 Task: Look for space in Belmont, United States from 6th September, 2023 to 15th September, 2023 for 6 adults in price range Rs.8000 to Rs.12000. Place can be entire place or private room with 6 bedrooms having 6 beds and 6 bathrooms. Property type can be house, flat, guest house. Amenities needed are: wifi, TV, free parkinig on premises, gym, breakfast. Booking option can be shelf check-in. Required host language is English.
Action: Mouse moved to (496, 117)
Screenshot: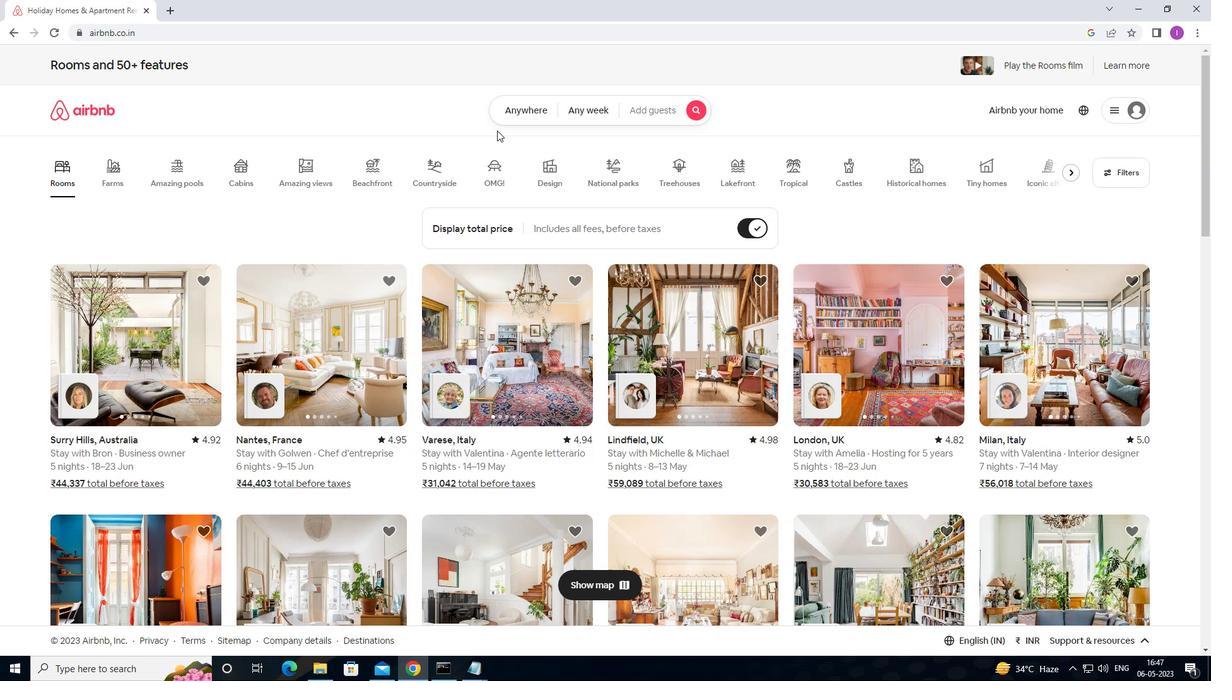 
Action: Mouse pressed left at (496, 117)
Screenshot: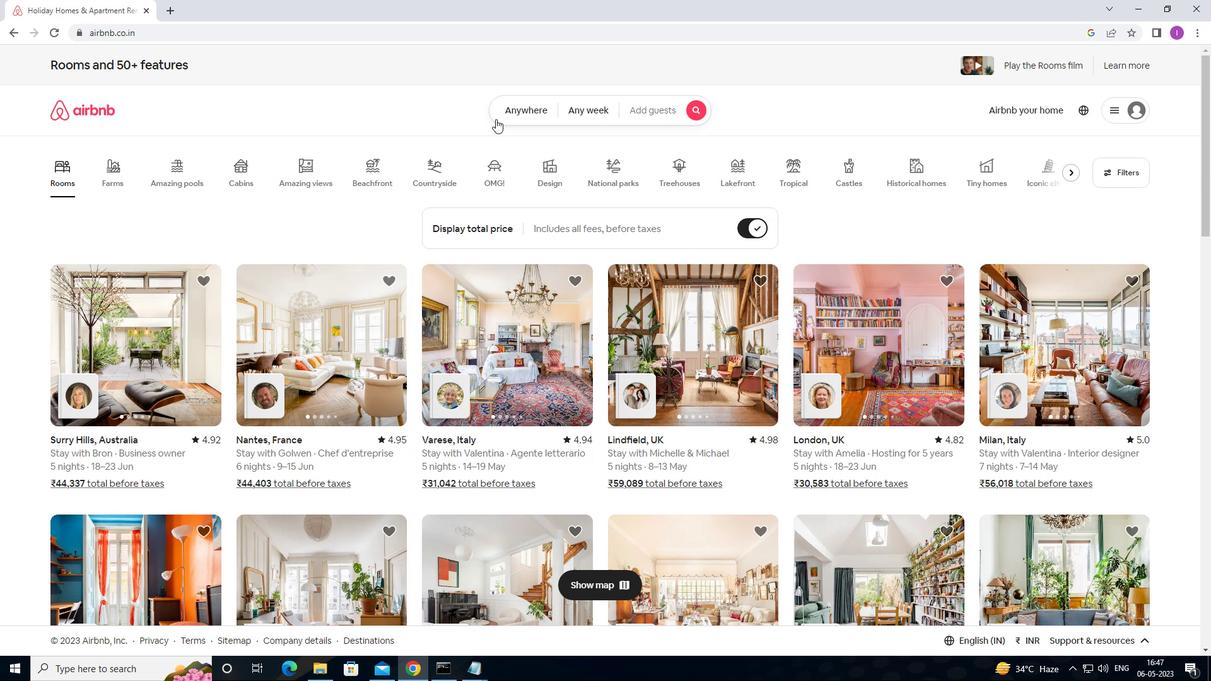
Action: Mouse moved to (435, 162)
Screenshot: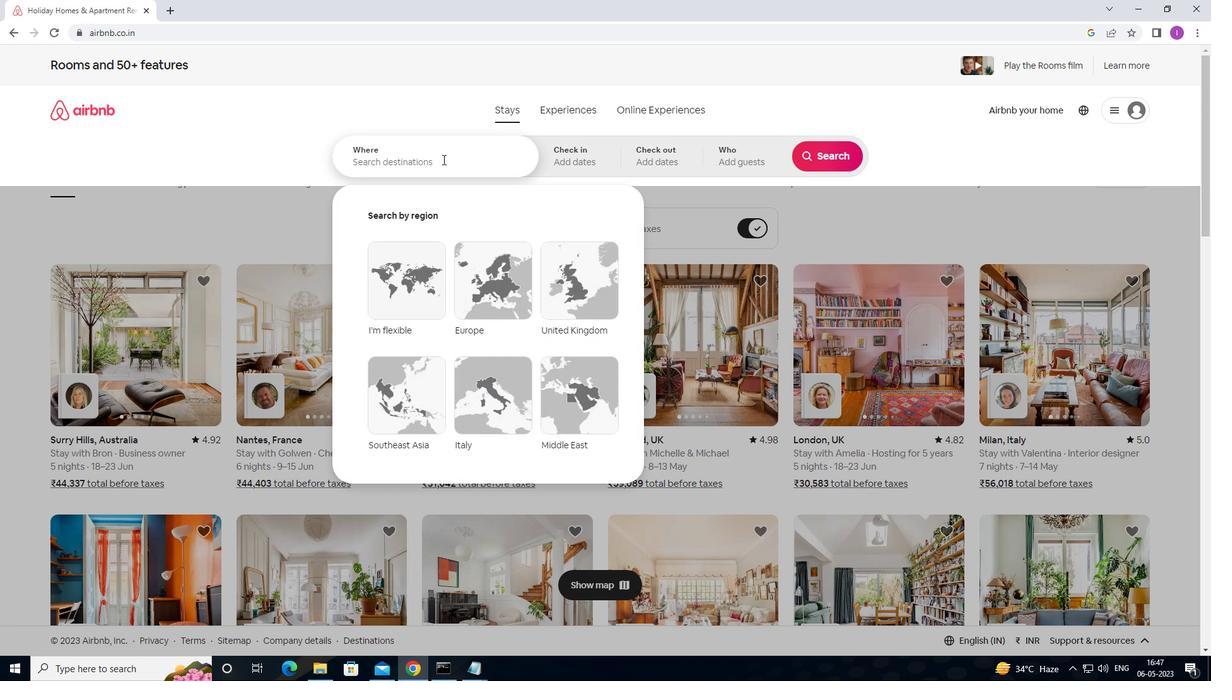 
Action: Mouse pressed left at (435, 162)
Screenshot: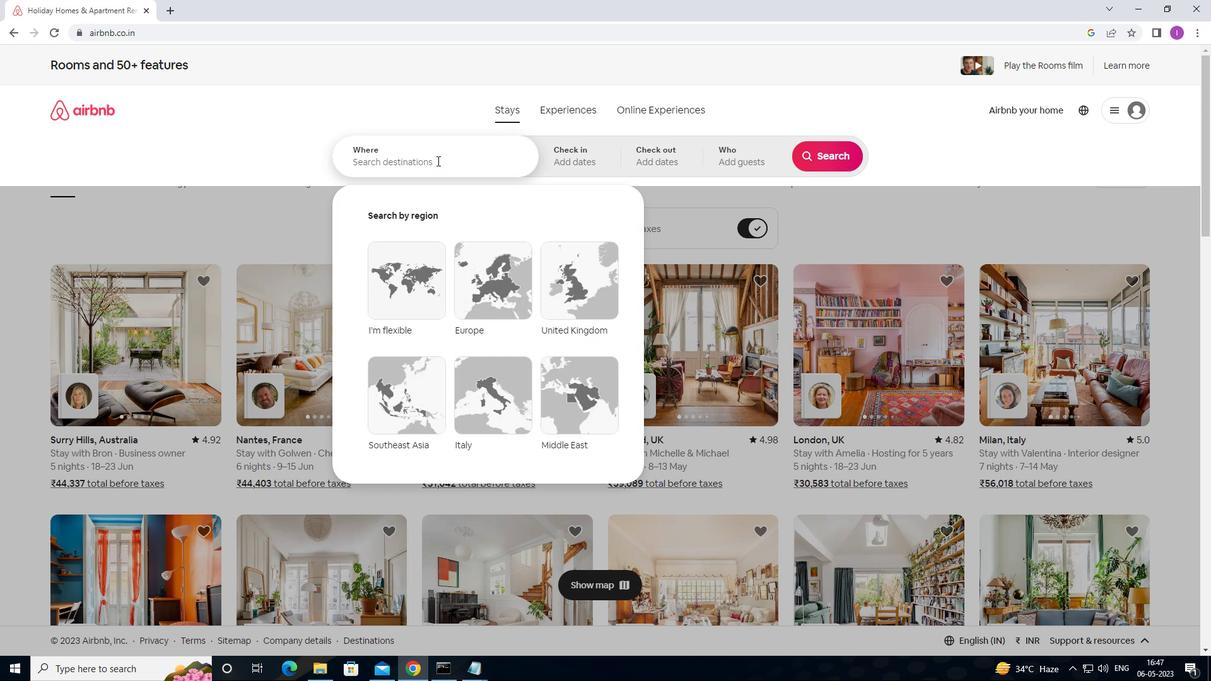 
Action: Key pressed <Key.shift>BELMONT,<Key.shift>UNITED<Key.space>STATES
Screenshot: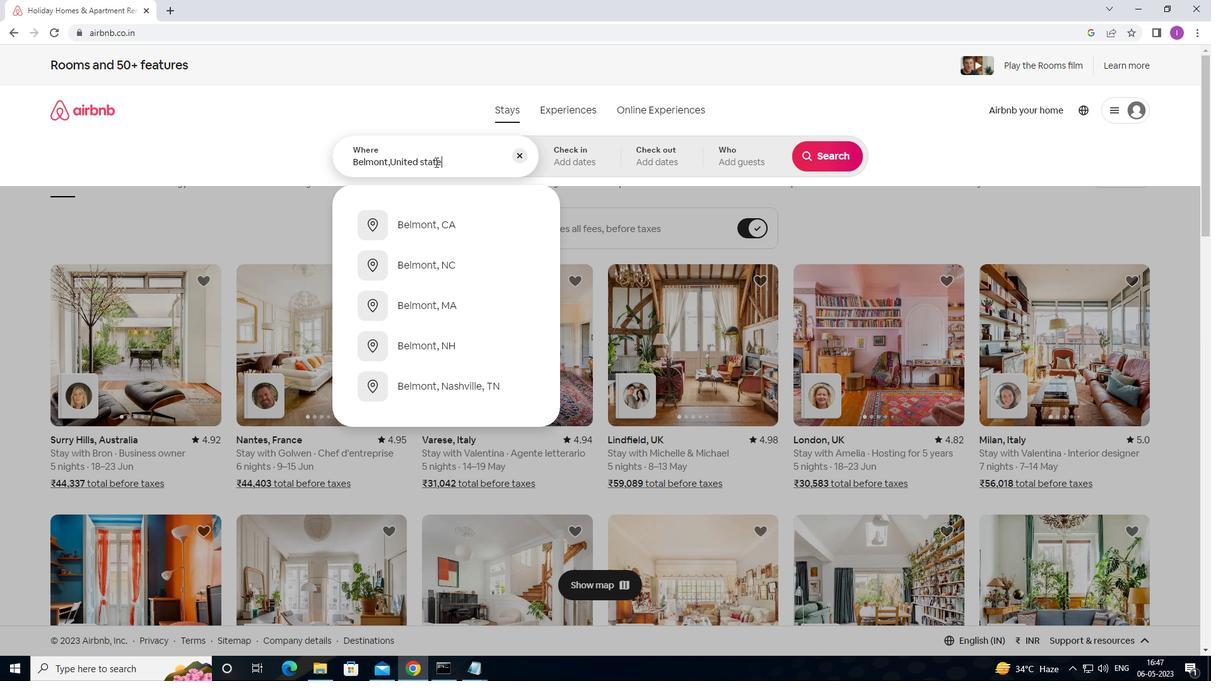 
Action: Mouse moved to (601, 165)
Screenshot: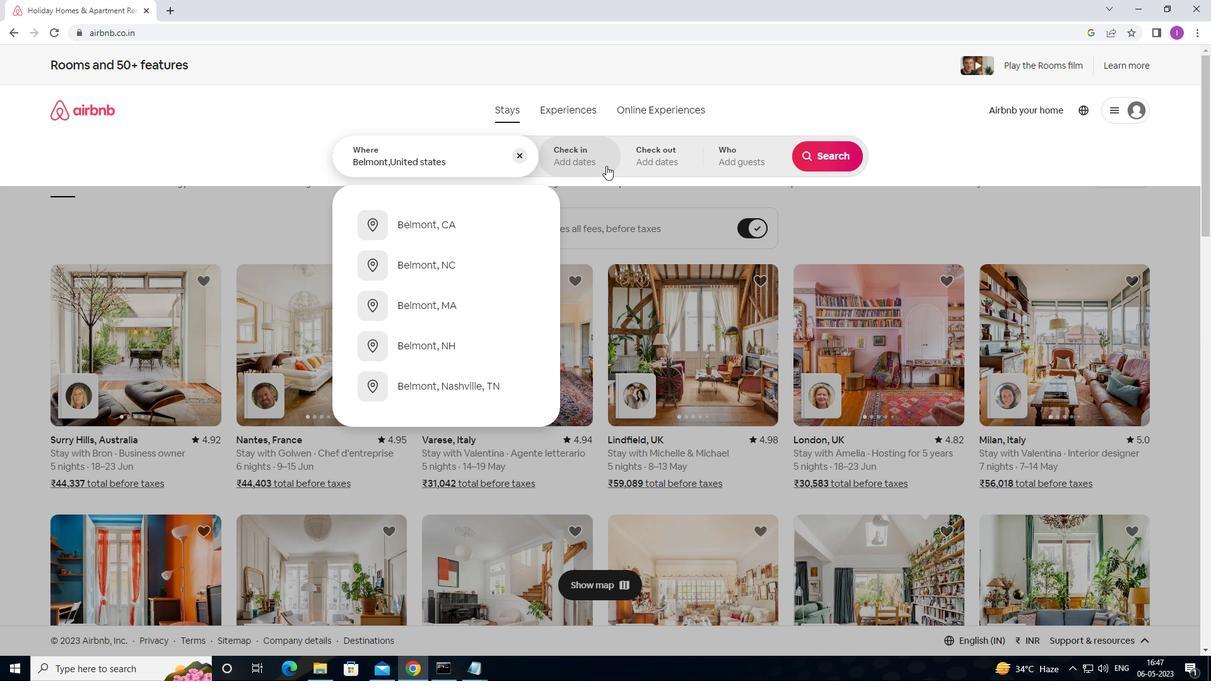 
Action: Mouse pressed left at (601, 165)
Screenshot: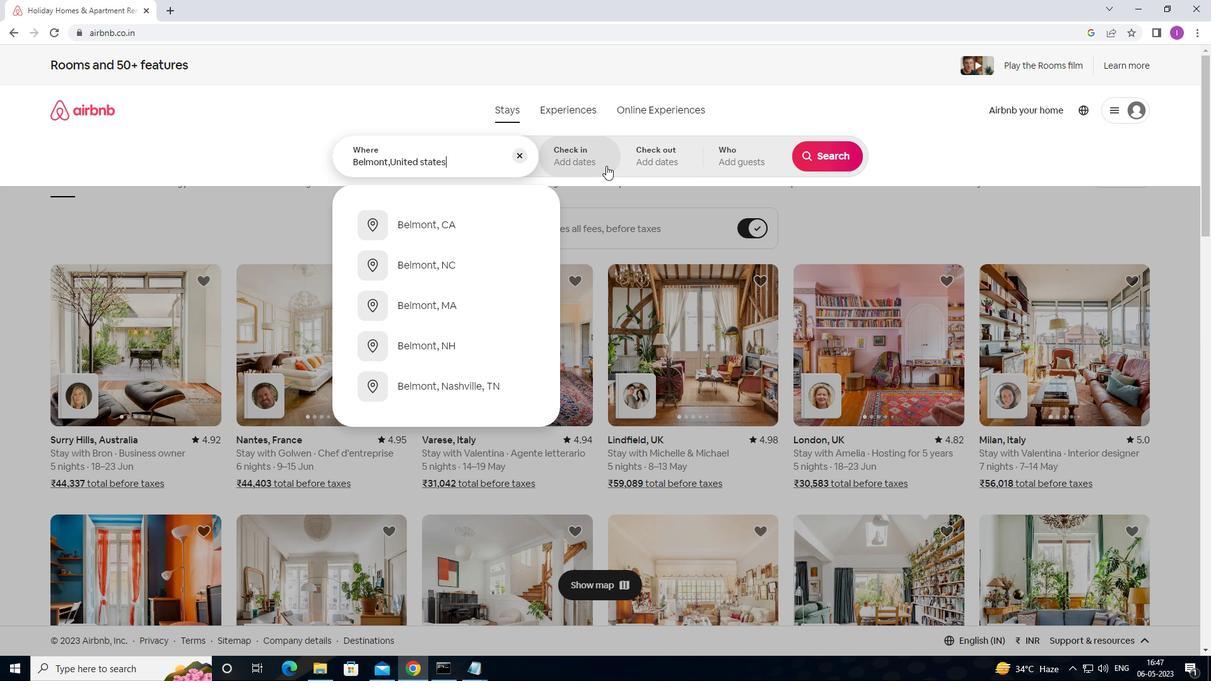 
Action: Mouse moved to (555, 154)
Screenshot: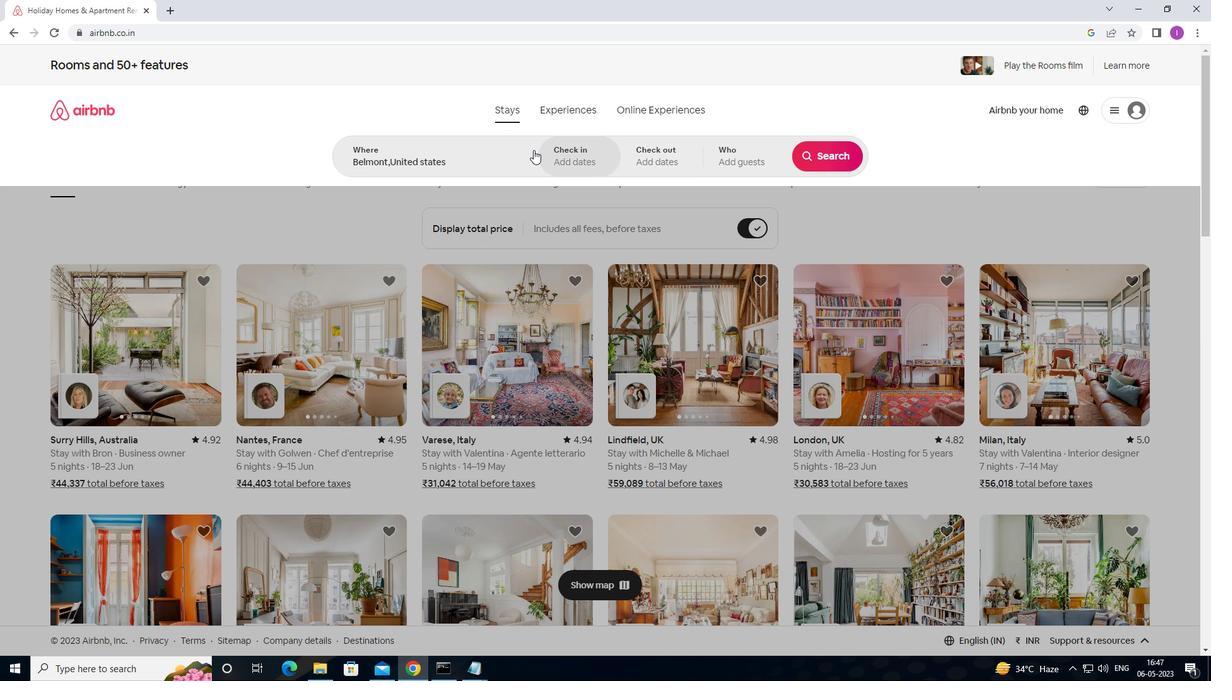 
Action: Mouse pressed left at (555, 154)
Screenshot: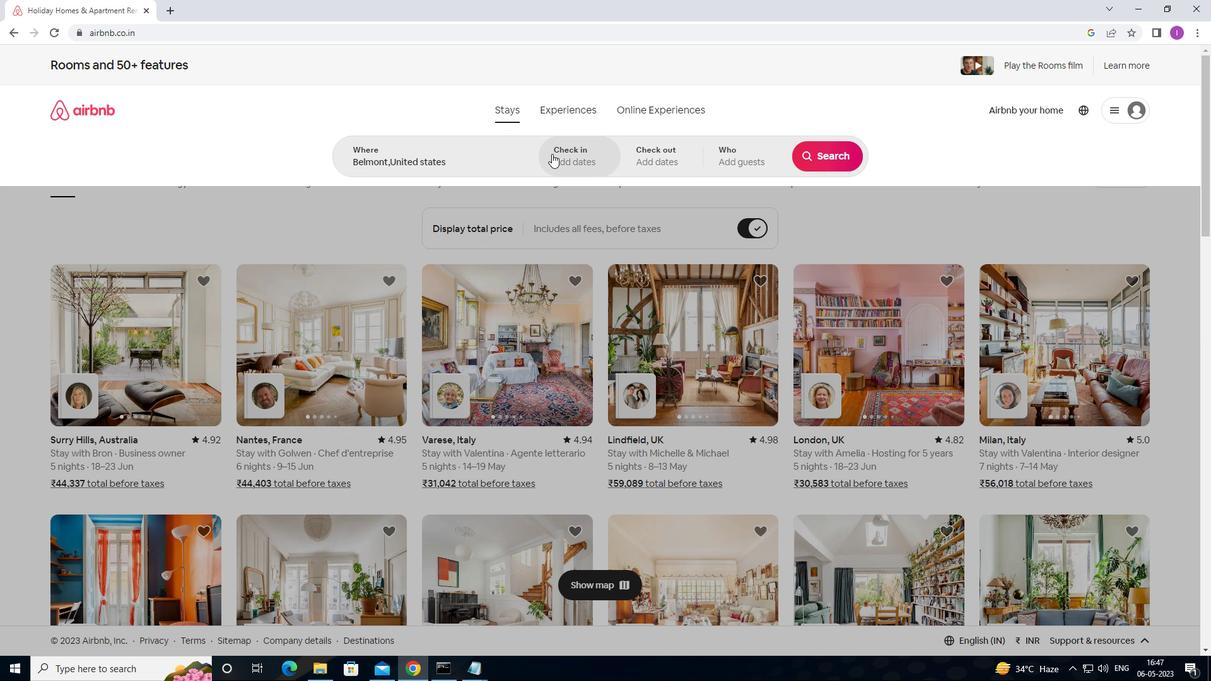 
Action: Mouse moved to (575, 154)
Screenshot: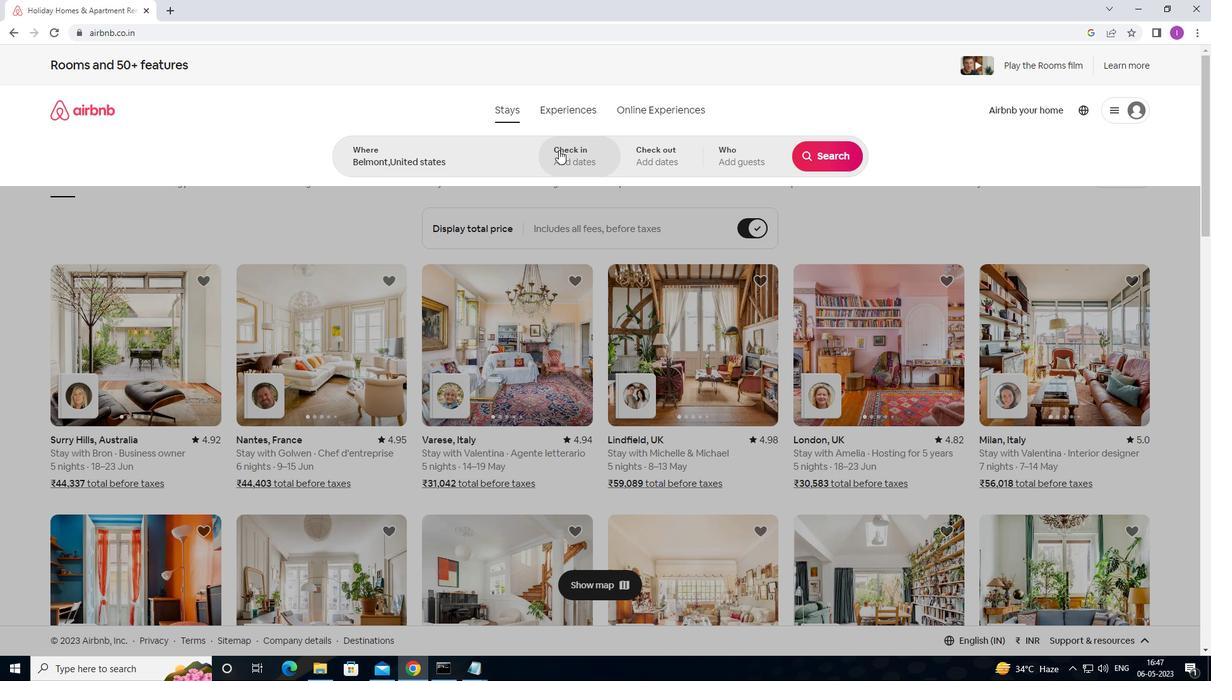 
Action: Mouse pressed left at (575, 154)
Screenshot: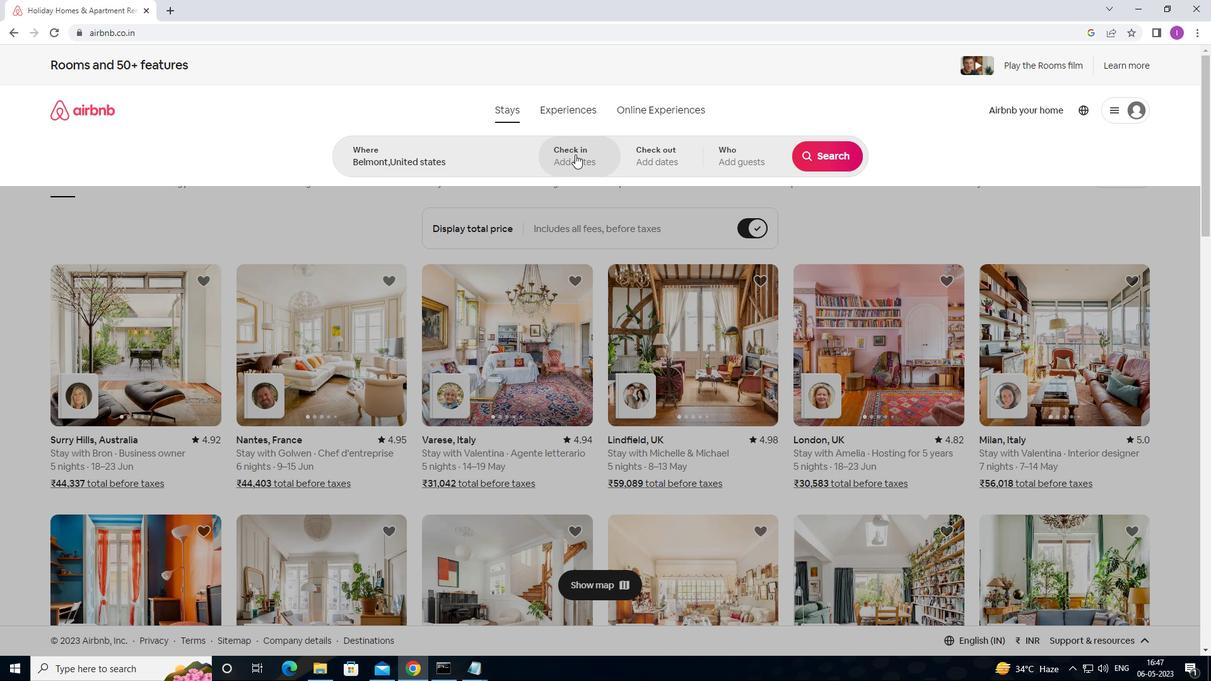 
Action: Mouse moved to (820, 261)
Screenshot: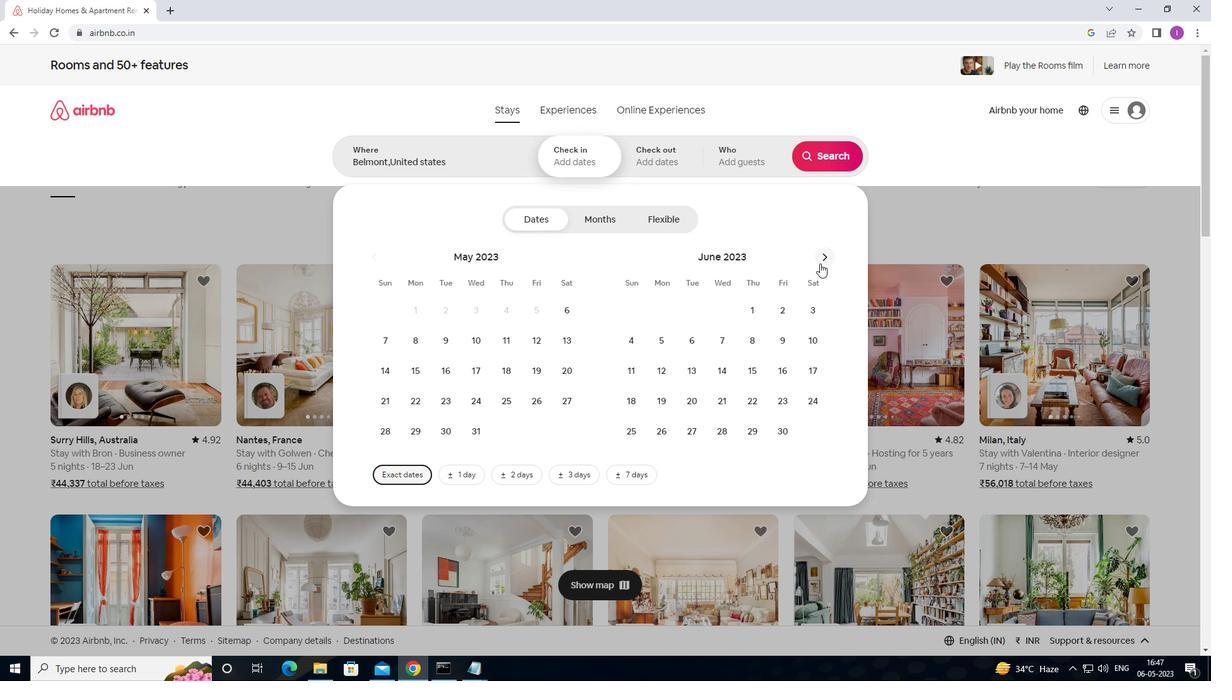 
Action: Mouse pressed left at (820, 261)
Screenshot: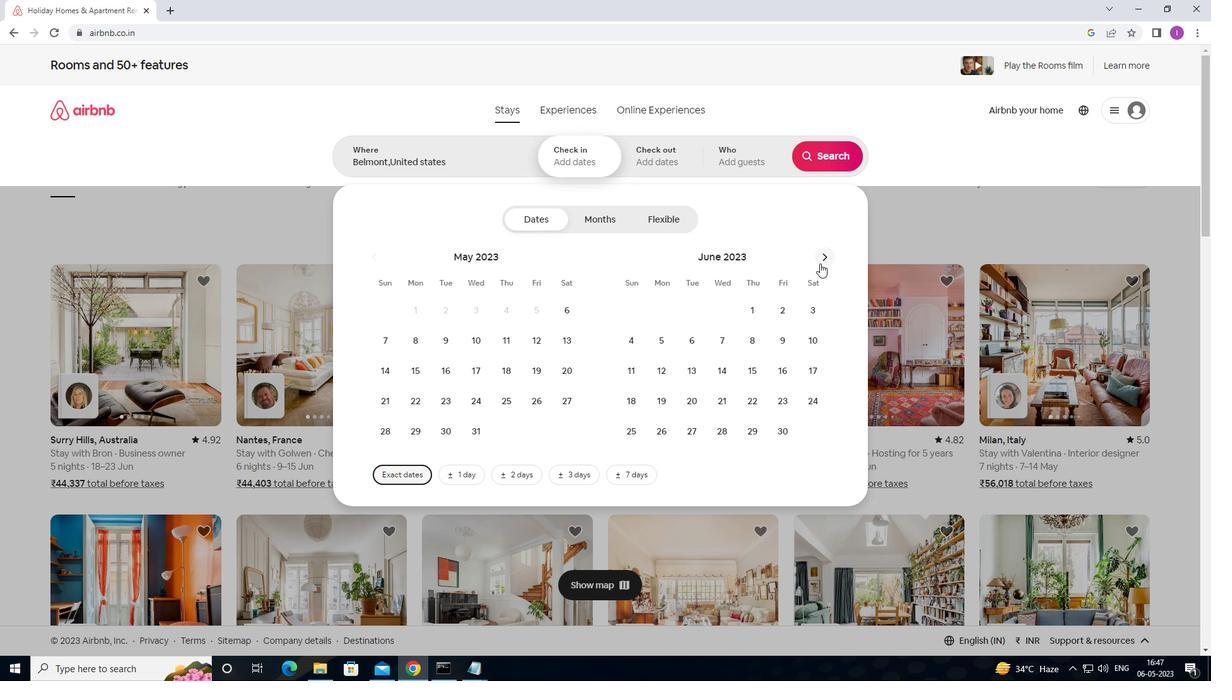 
Action: Mouse moved to (820, 261)
Screenshot: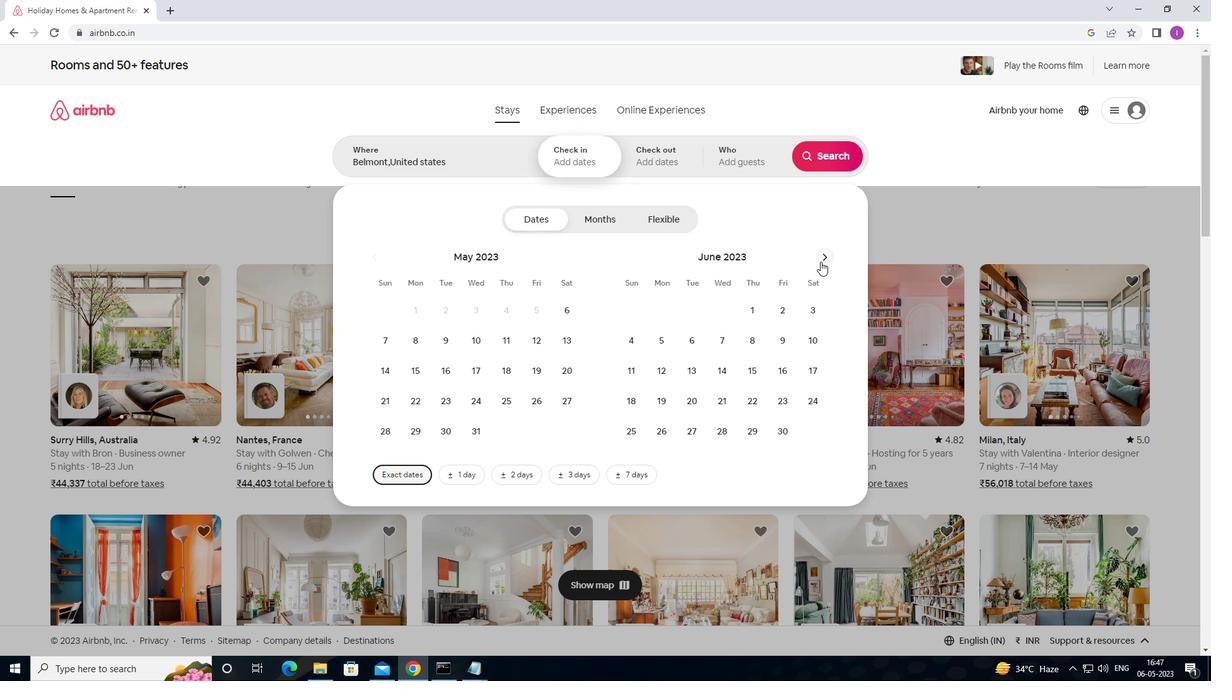 
Action: Mouse pressed left at (820, 261)
Screenshot: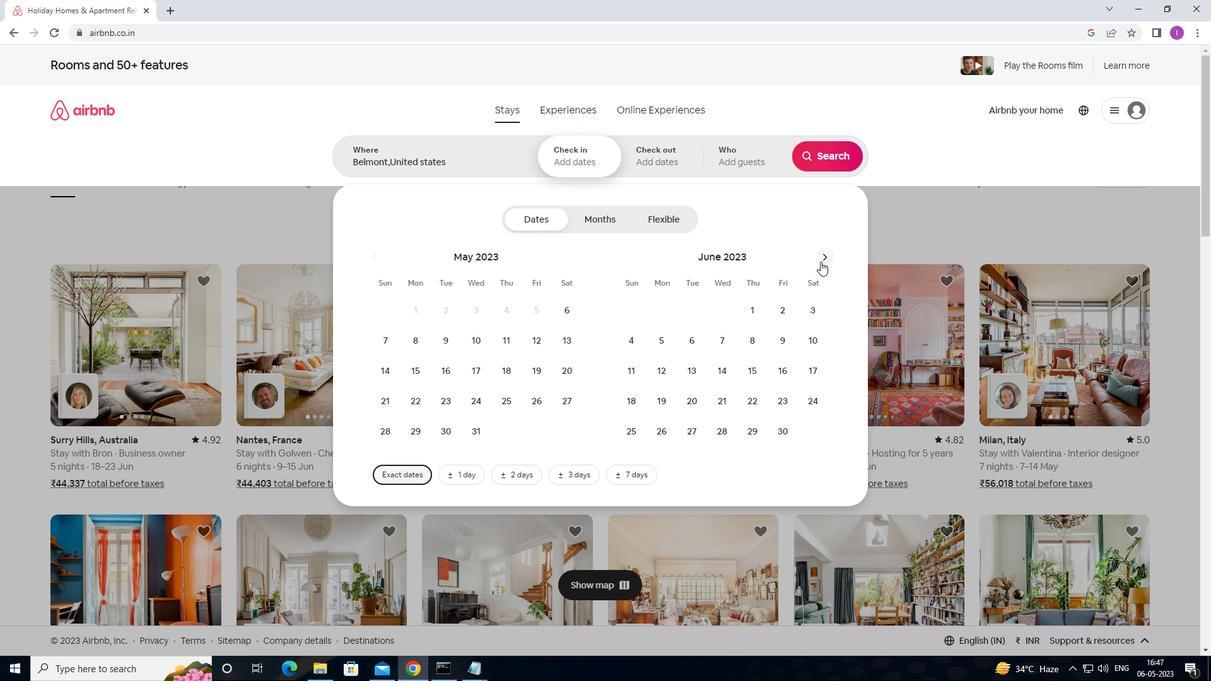 
Action: Mouse moved to (822, 261)
Screenshot: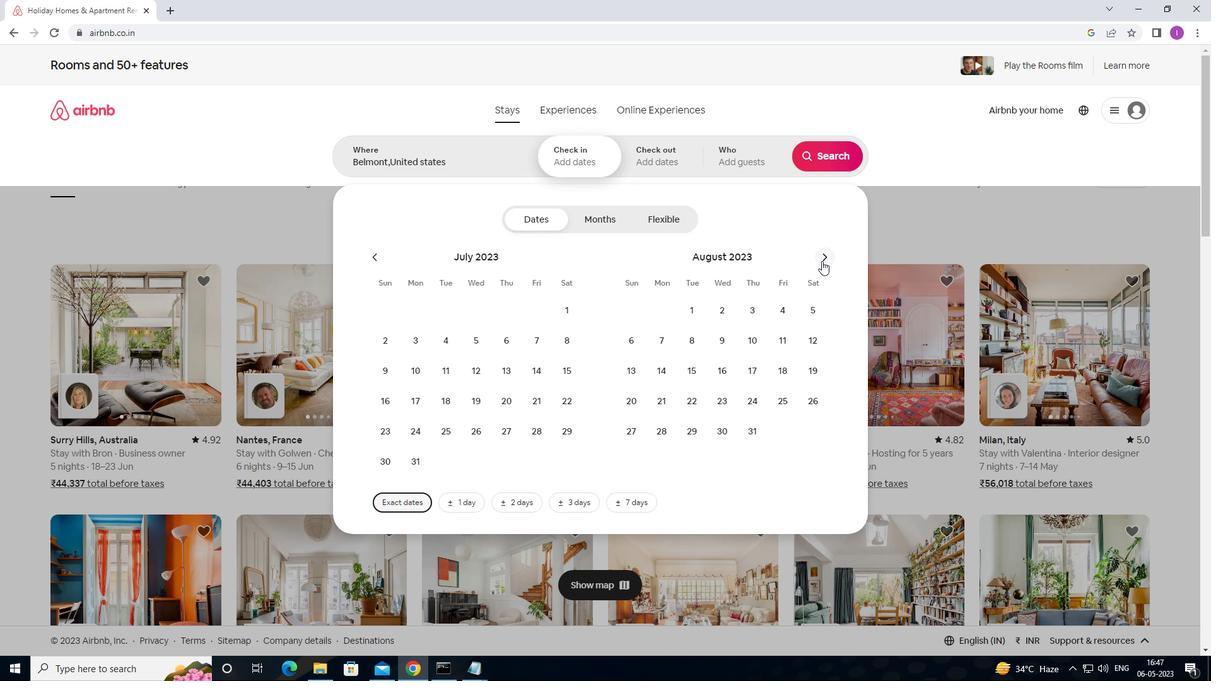 
Action: Mouse pressed left at (822, 261)
Screenshot: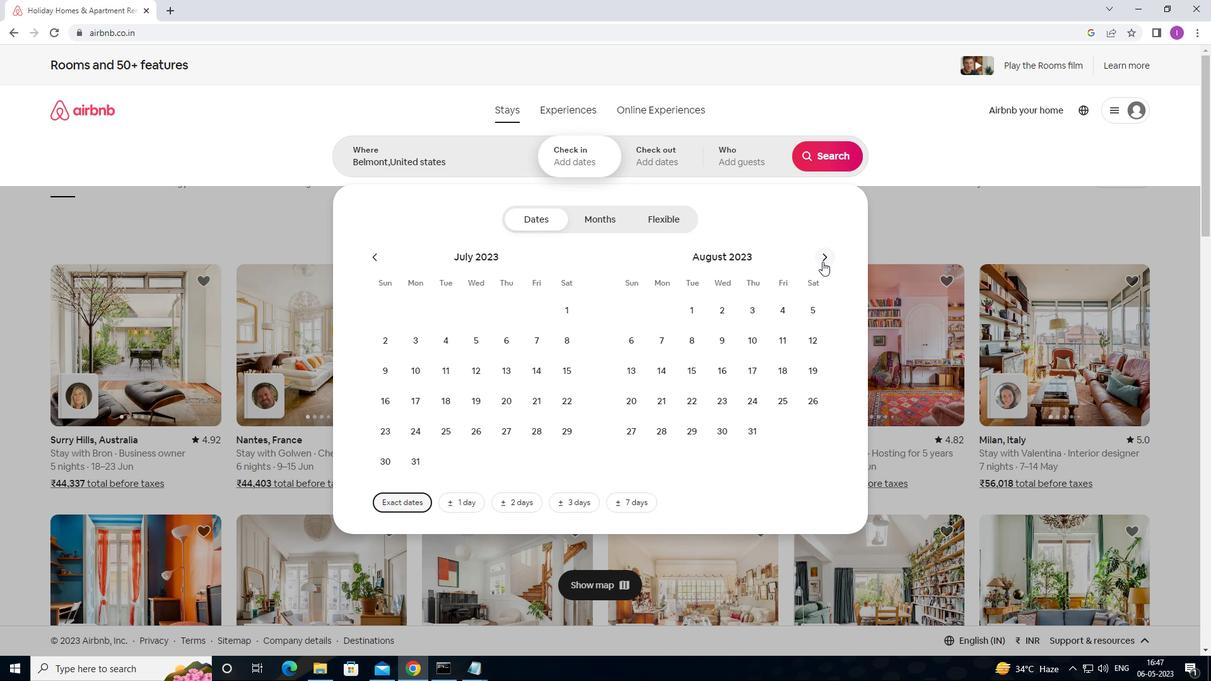
Action: Mouse pressed left at (822, 261)
Screenshot: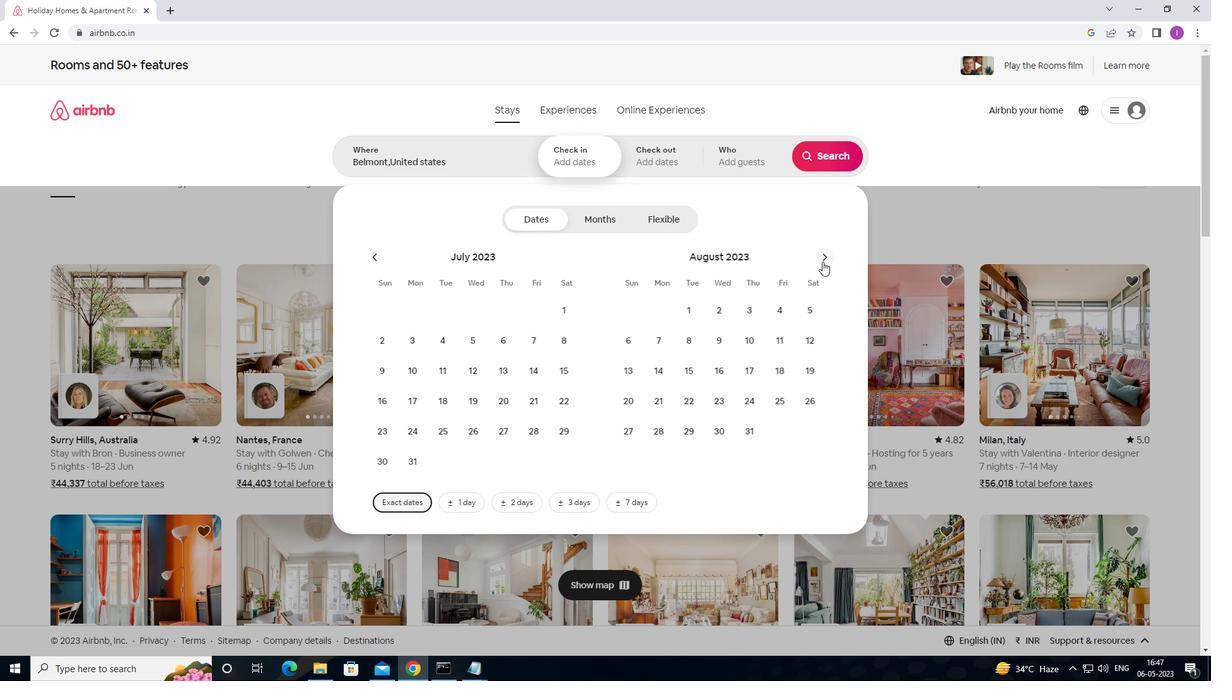 
Action: Mouse moved to (485, 339)
Screenshot: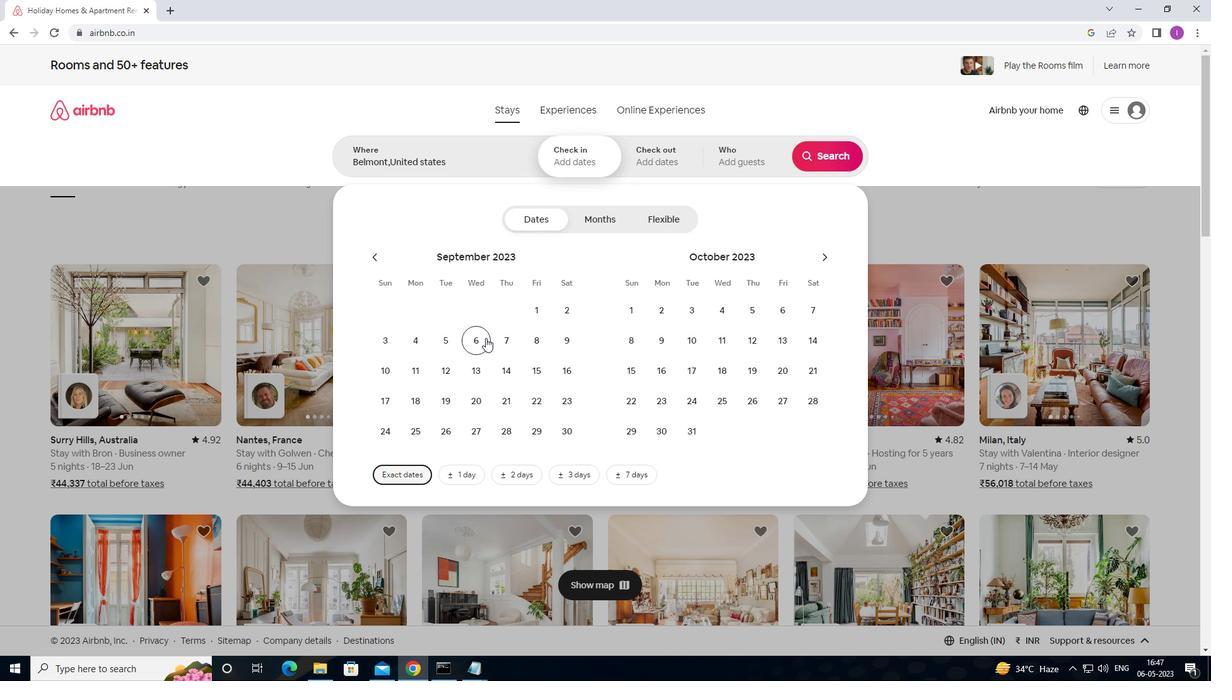 
Action: Mouse pressed left at (485, 339)
Screenshot: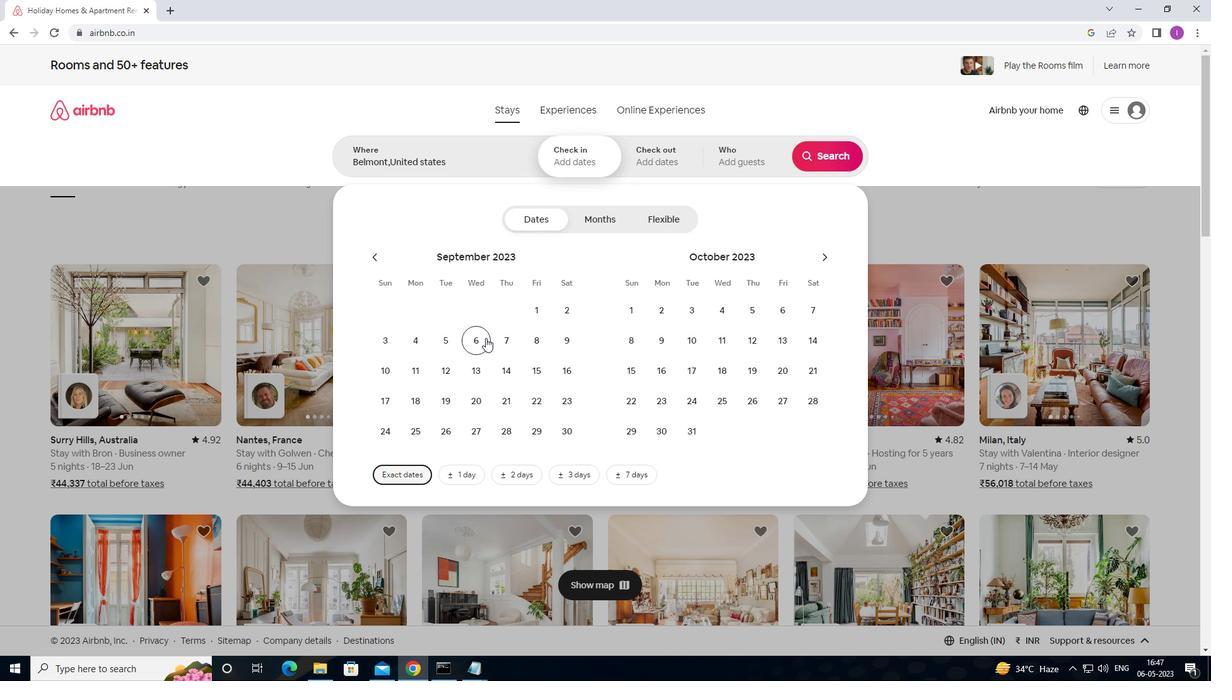
Action: Mouse moved to (541, 366)
Screenshot: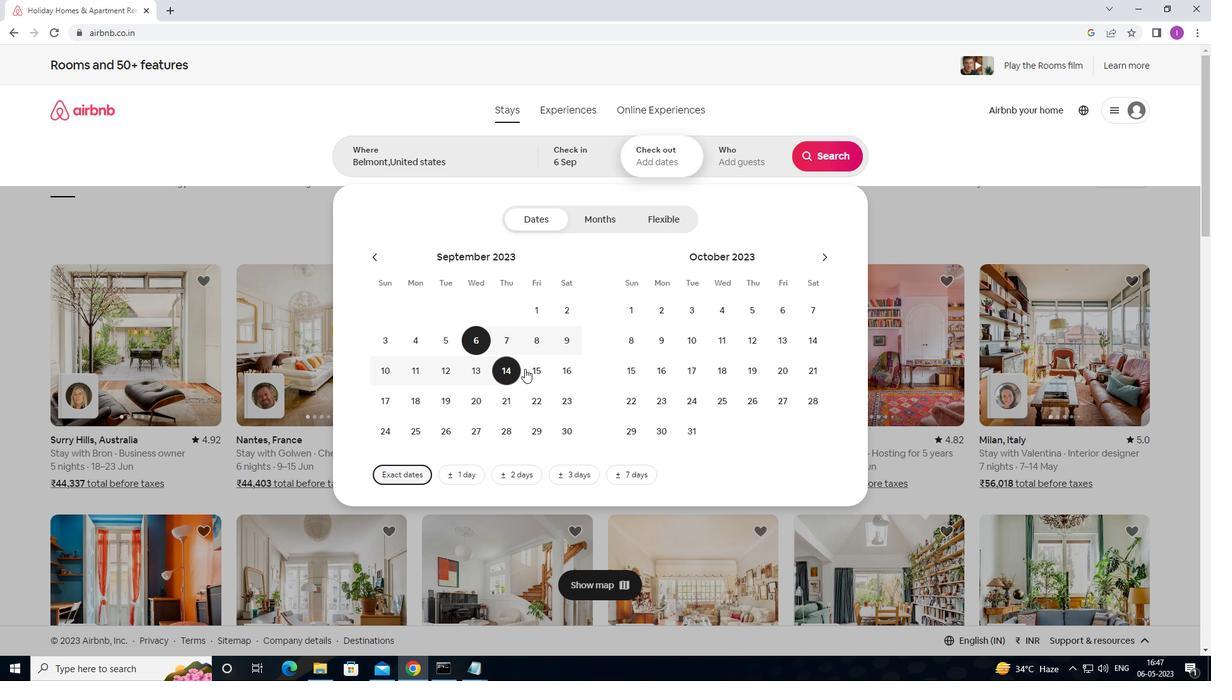 
Action: Mouse pressed left at (541, 366)
Screenshot: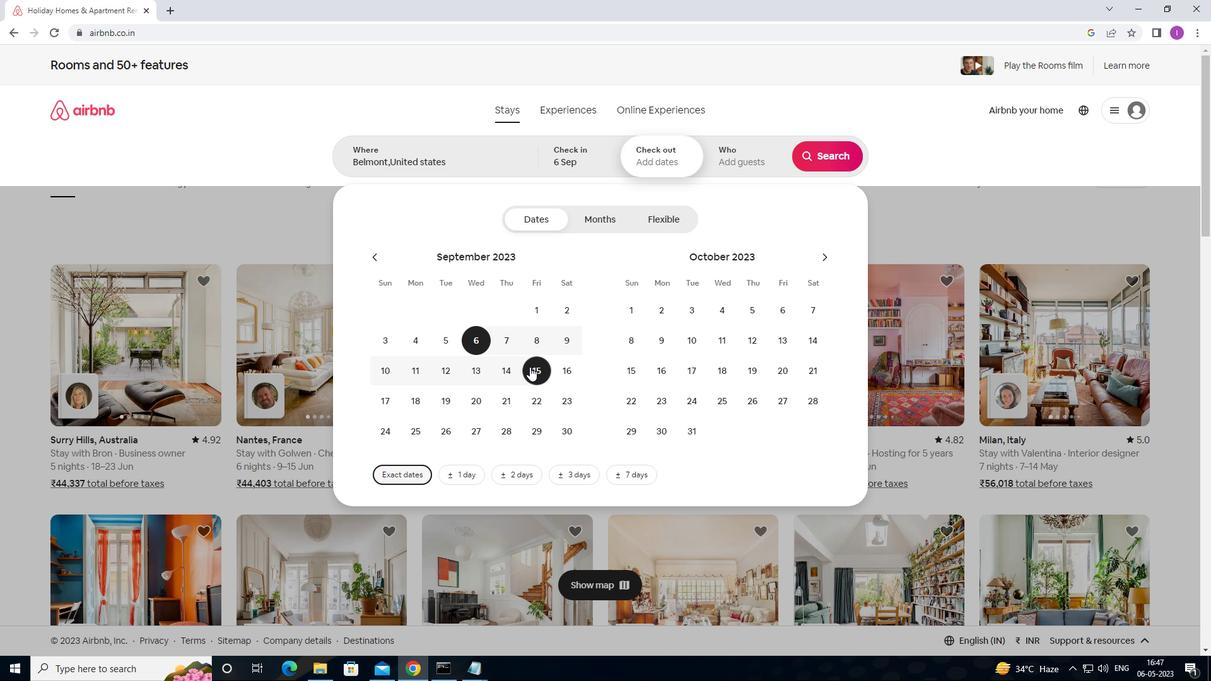 
Action: Mouse moved to (743, 165)
Screenshot: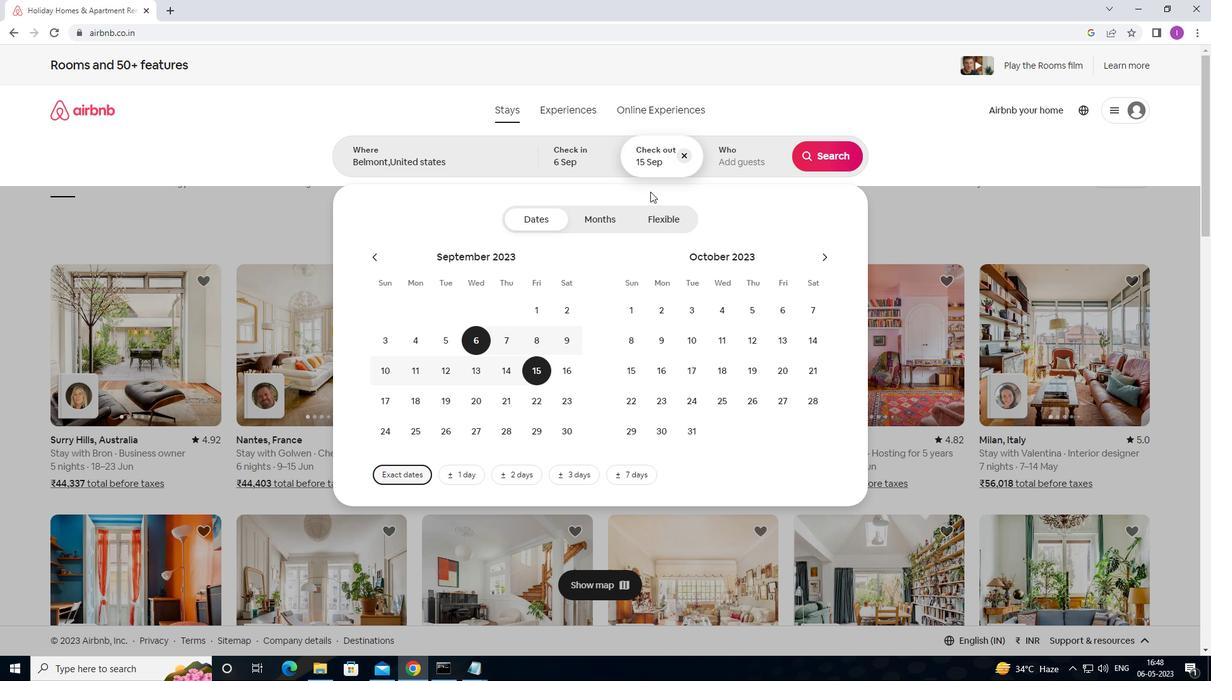 
Action: Mouse pressed left at (743, 165)
Screenshot: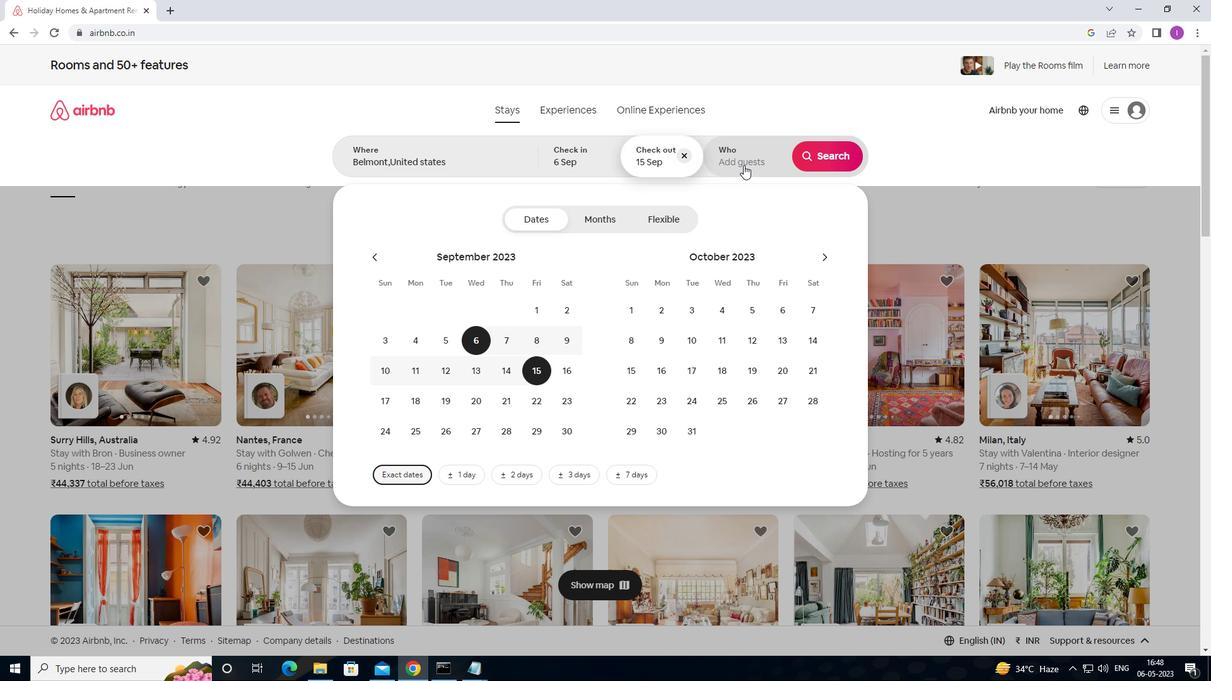 
Action: Mouse moved to (836, 227)
Screenshot: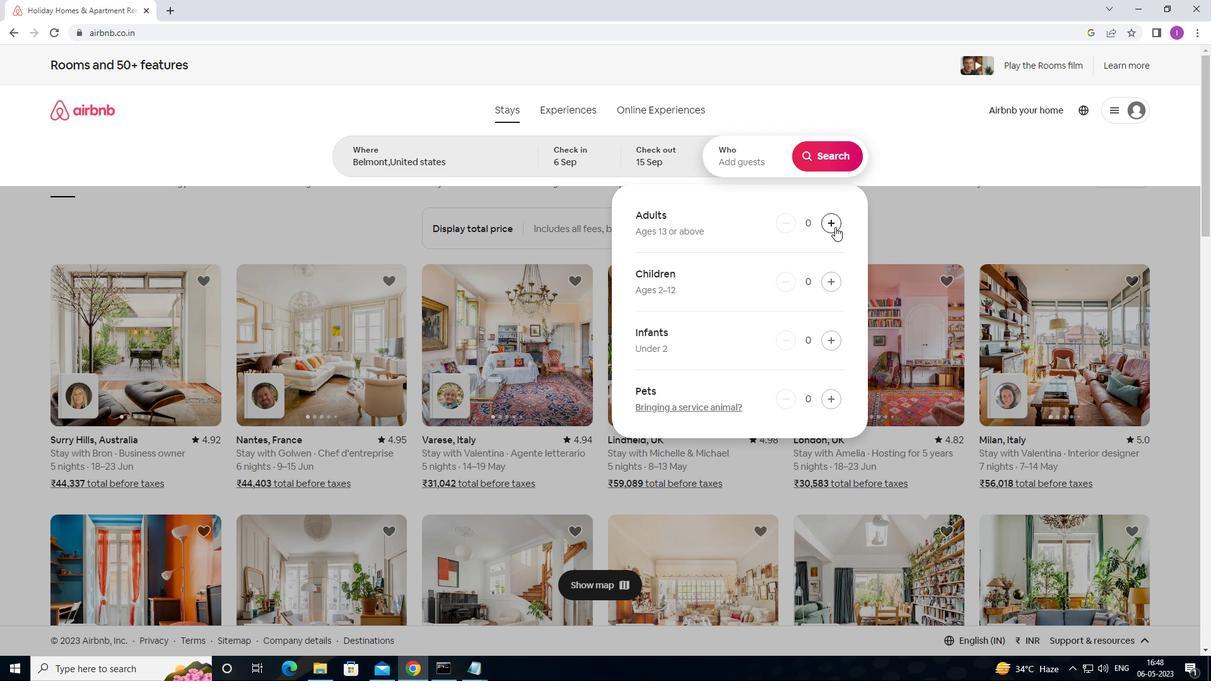 
Action: Mouse pressed left at (836, 227)
Screenshot: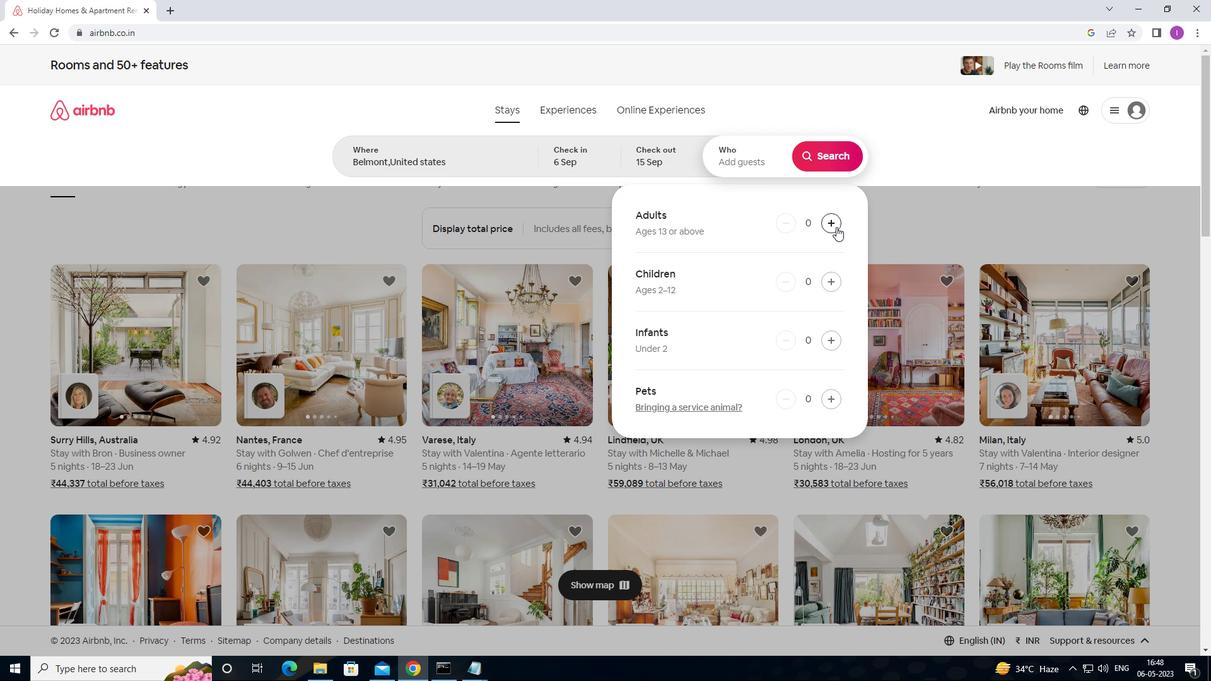 
Action: Mouse moved to (837, 227)
Screenshot: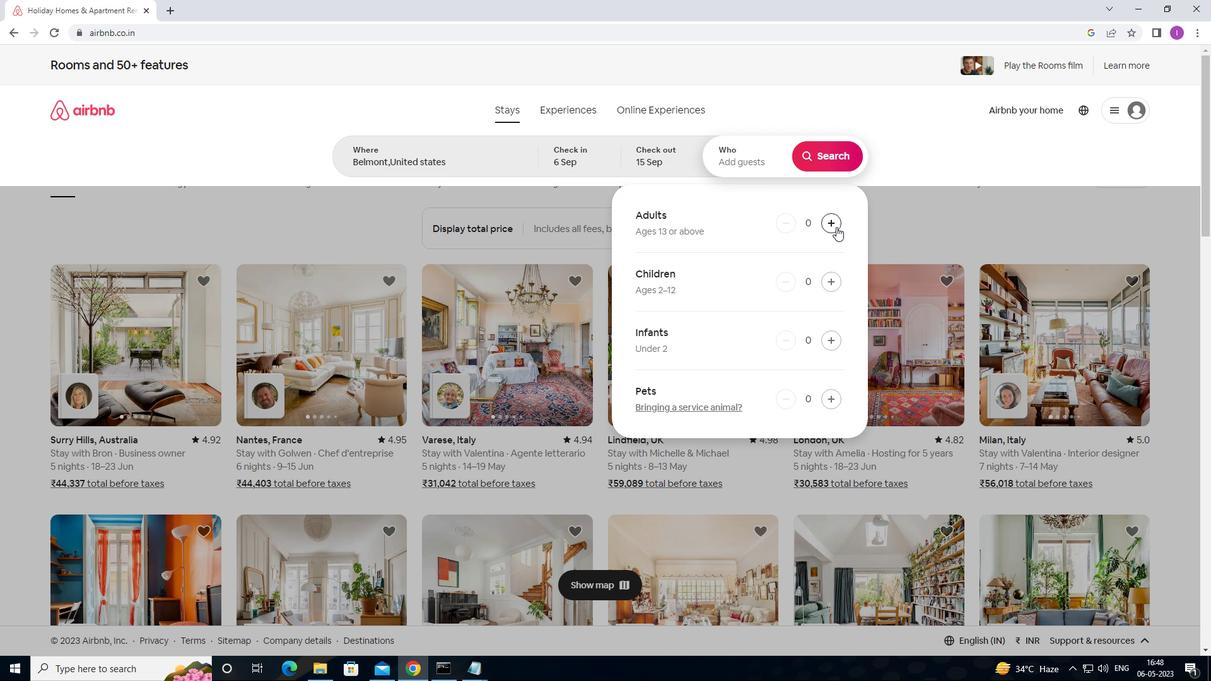
Action: Mouse pressed left at (837, 227)
Screenshot: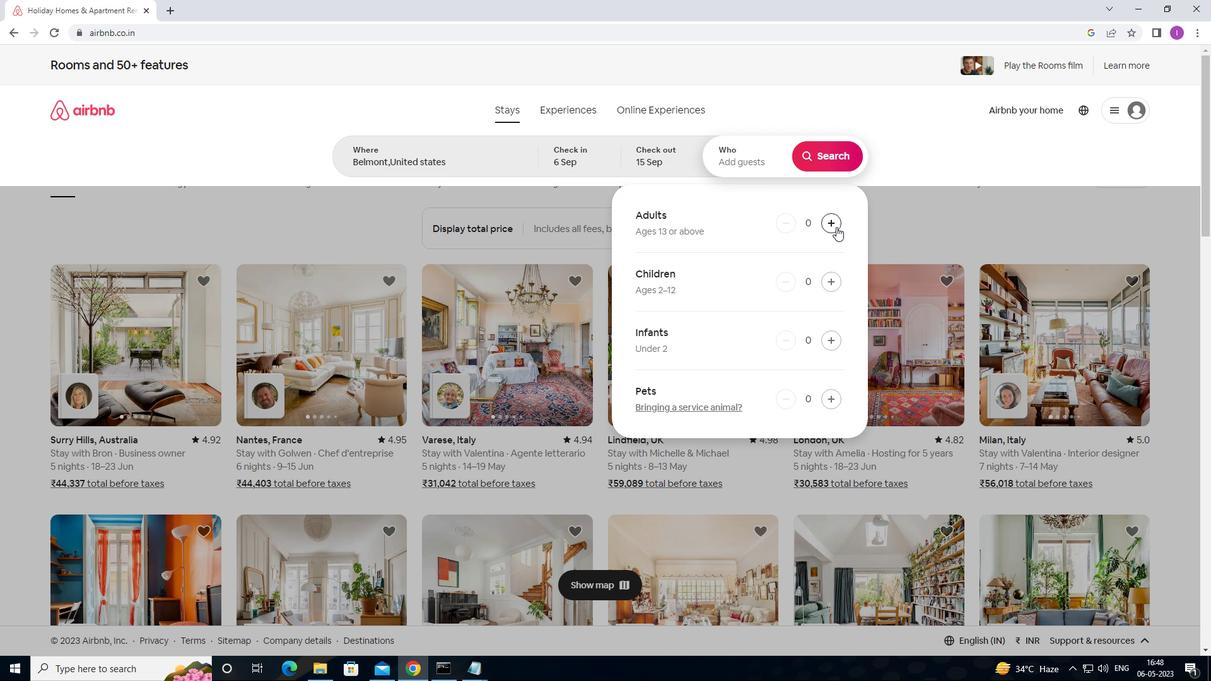 
Action: Mouse pressed left at (837, 227)
Screenshot: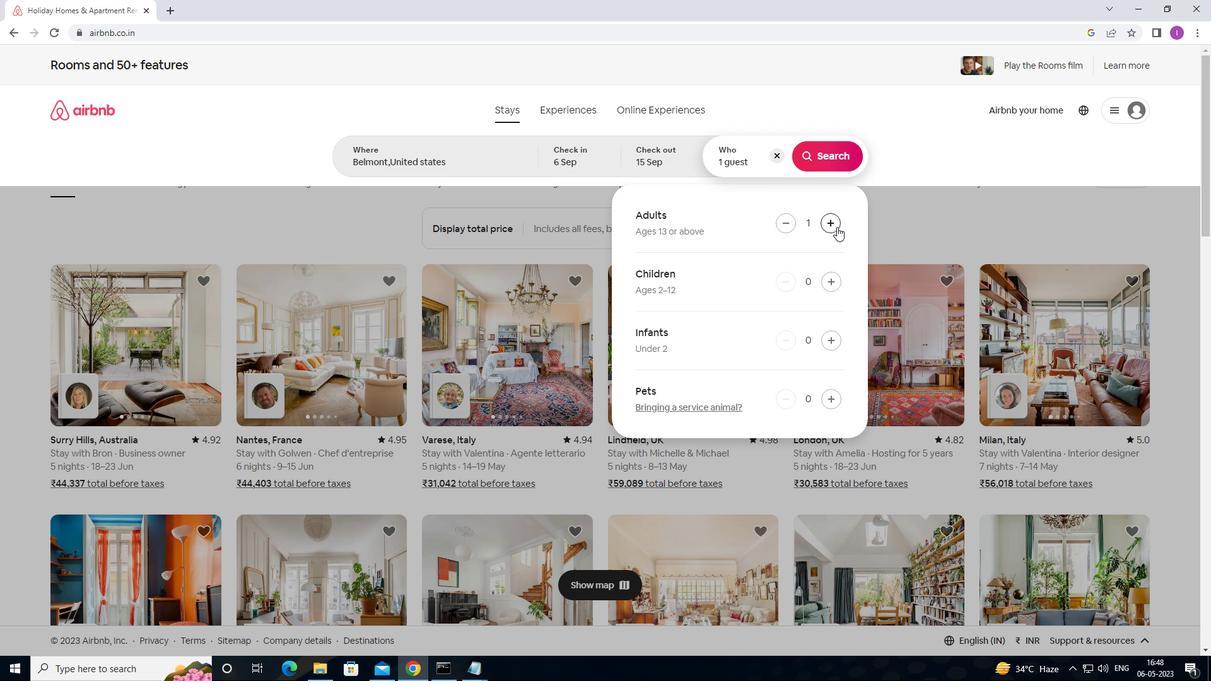 
Action: Mouse pressed left at (837, 227)
Screenshot: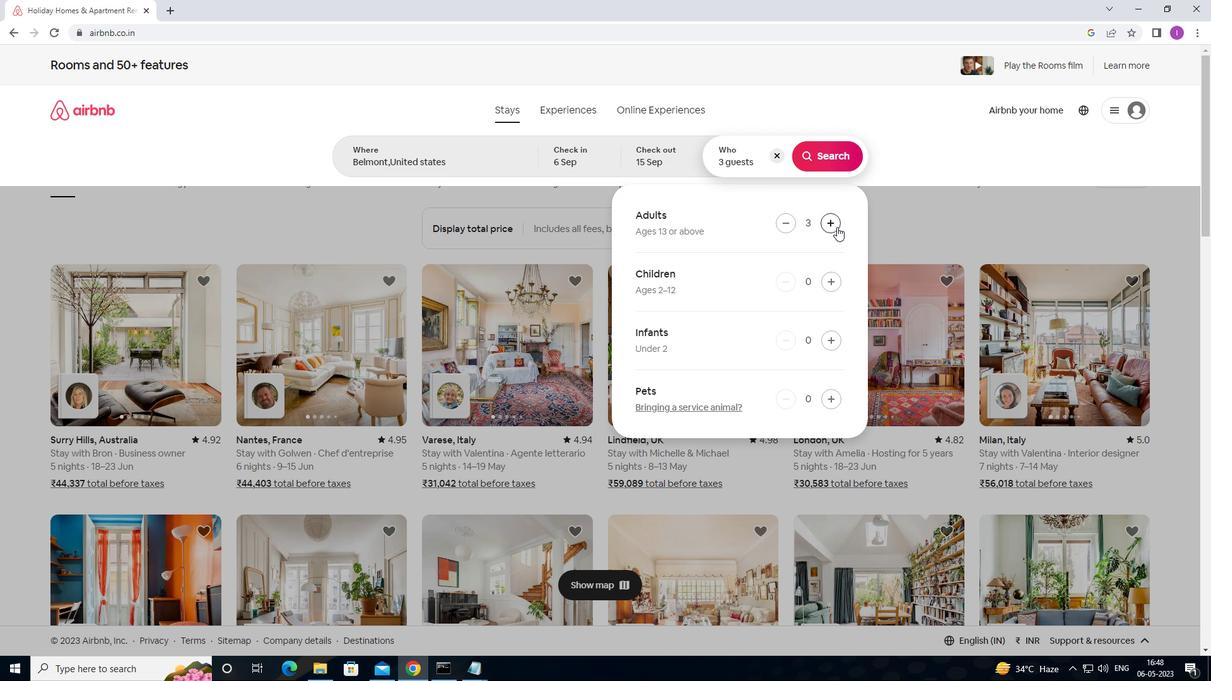 
Action: Mouse pressed left at (837, 227)
Screenshot: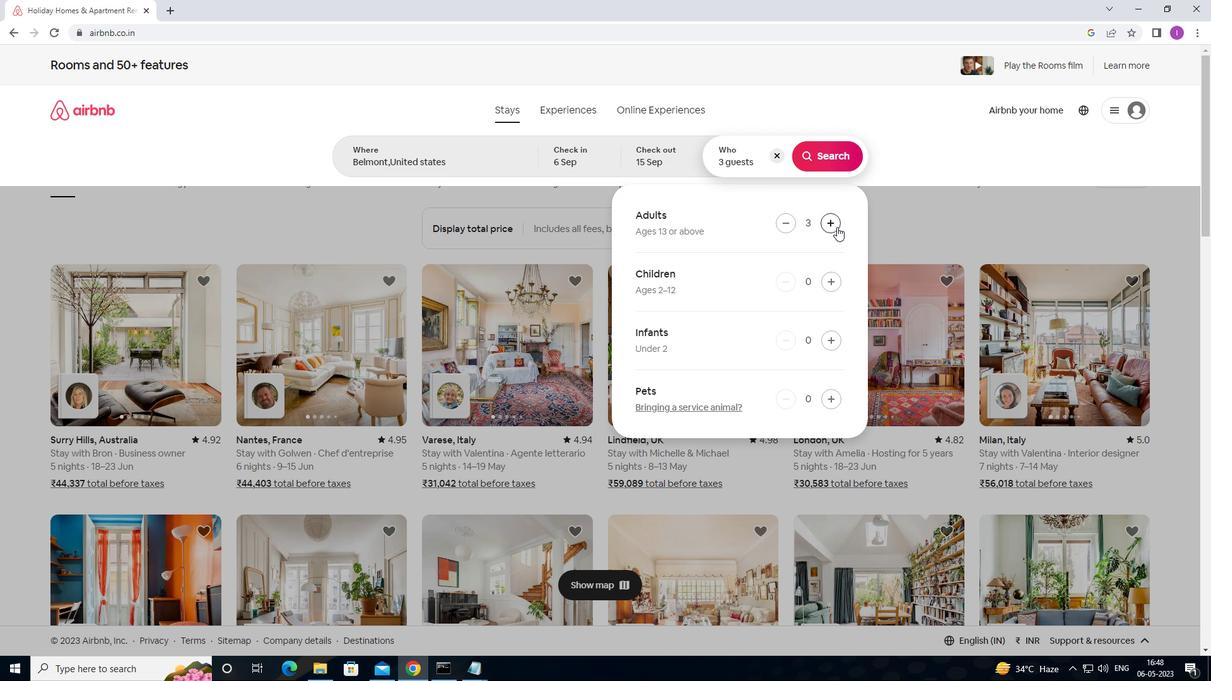 
Action: Mouse pressed left at (837, 227)
Screenshot: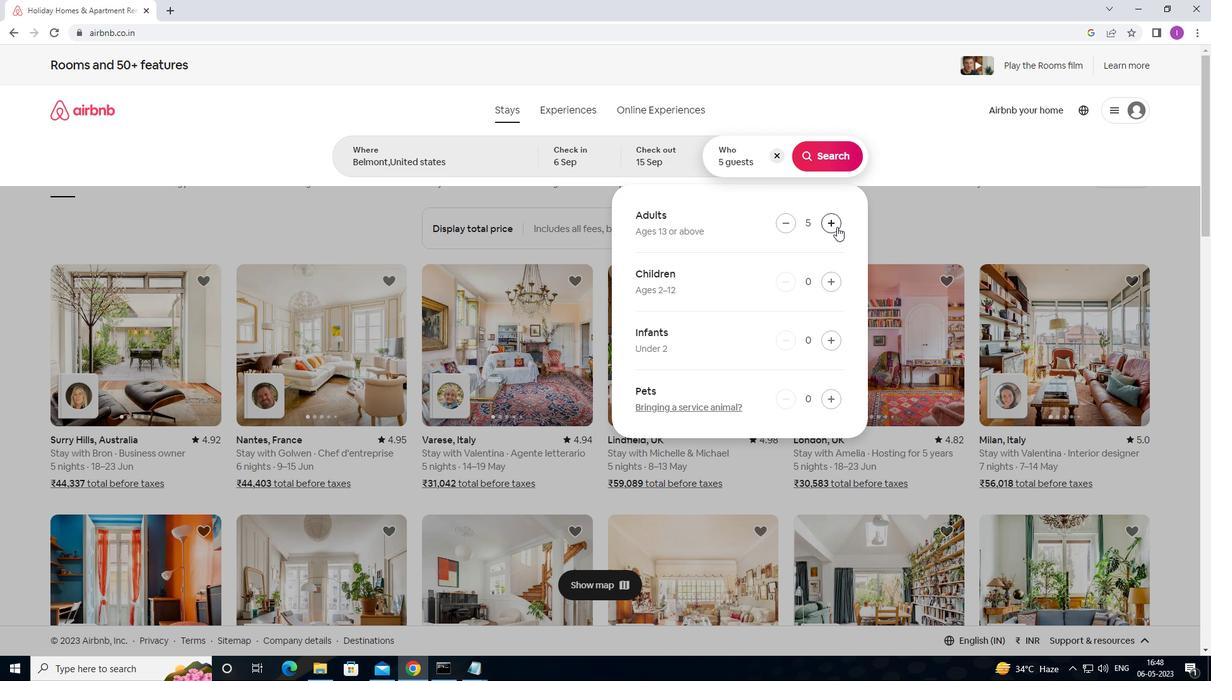 
Action: Mouse moved to (835, 158)
Screenshot: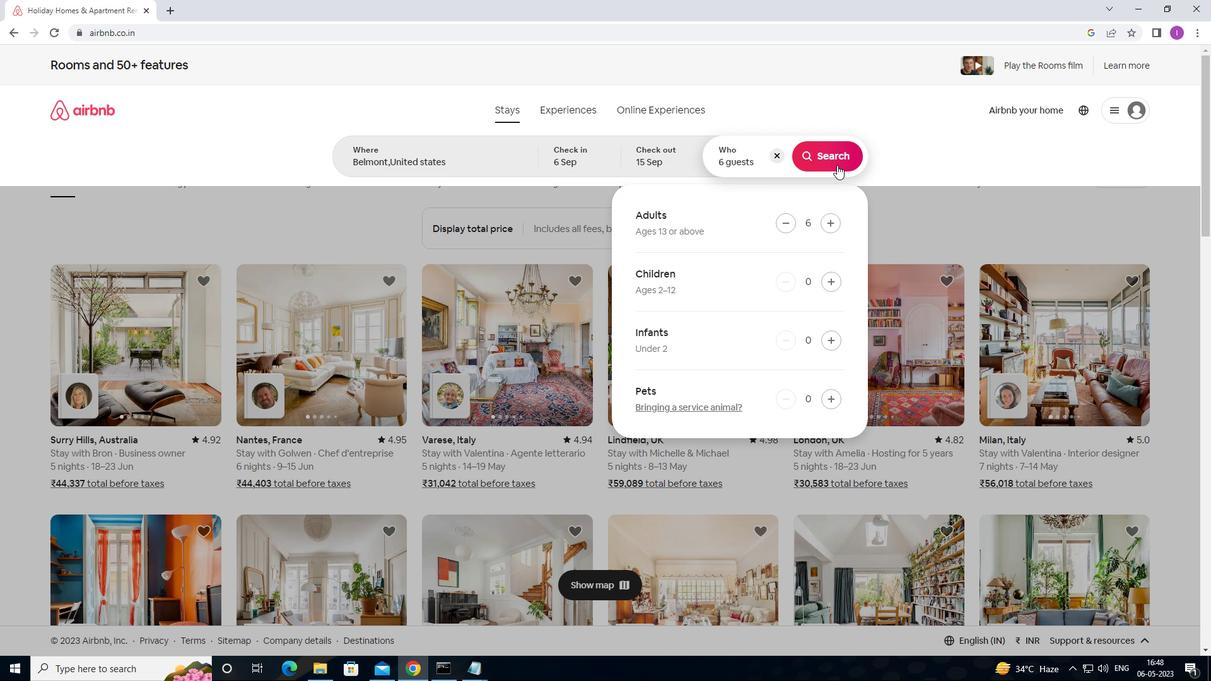 
Action: Mouse pressed left at (835, 158)
Screenshot: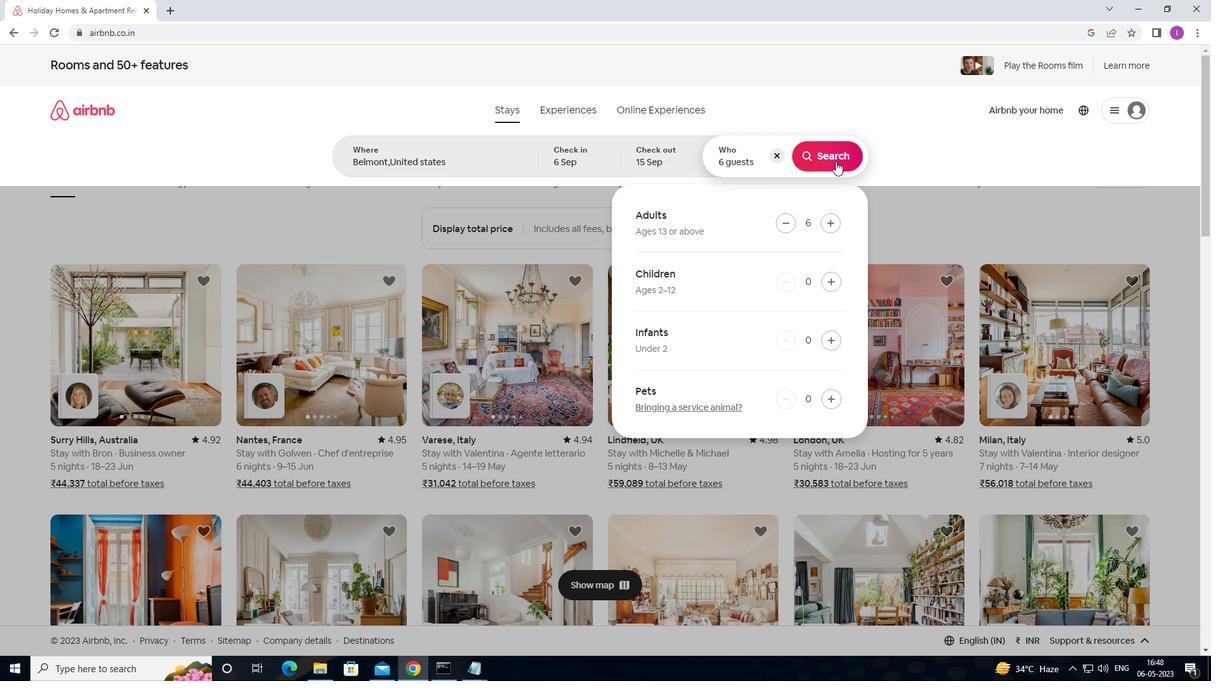 
Action: Mouse moved to (1161, 123)
Screenshot: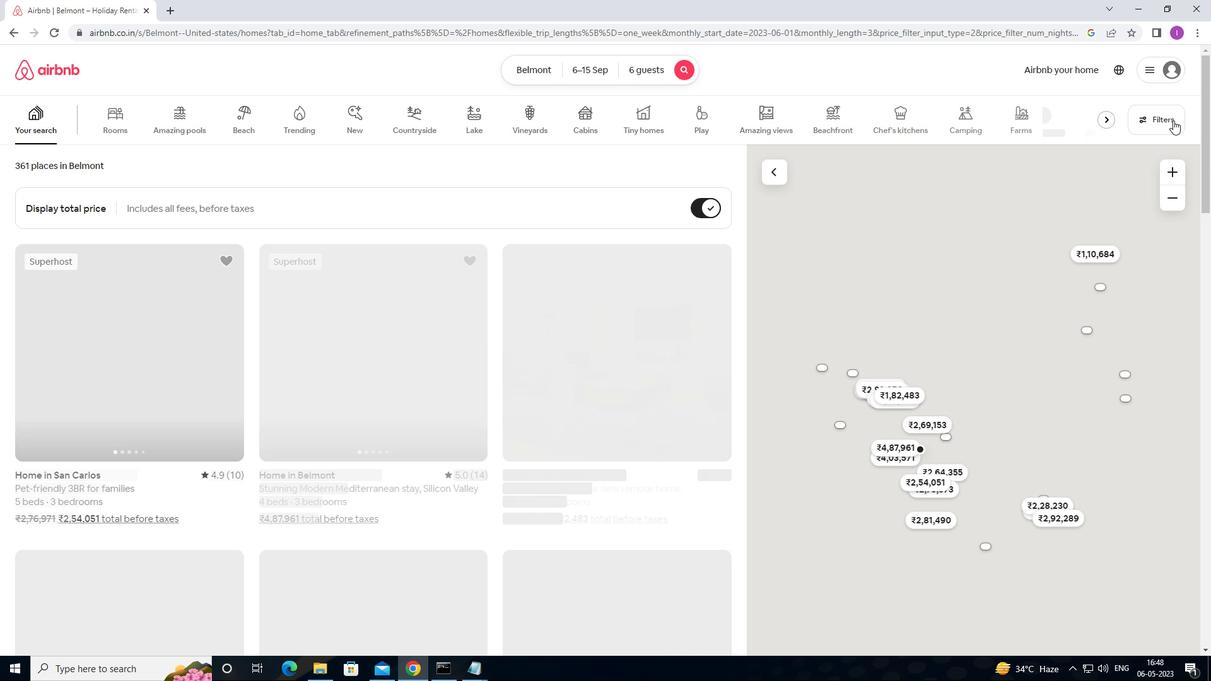 
Action: Mouse pressed left at (1161, 123)
Screenshot: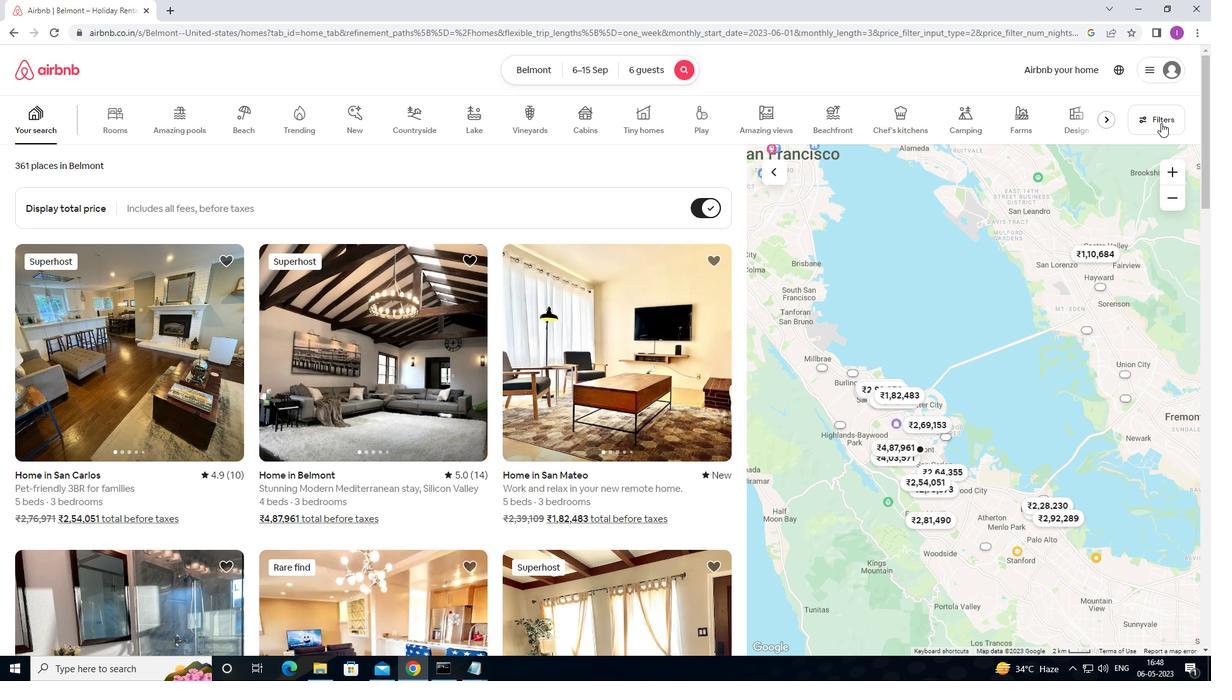 
Action: Mouse moved to (469, 429)
Screenshot: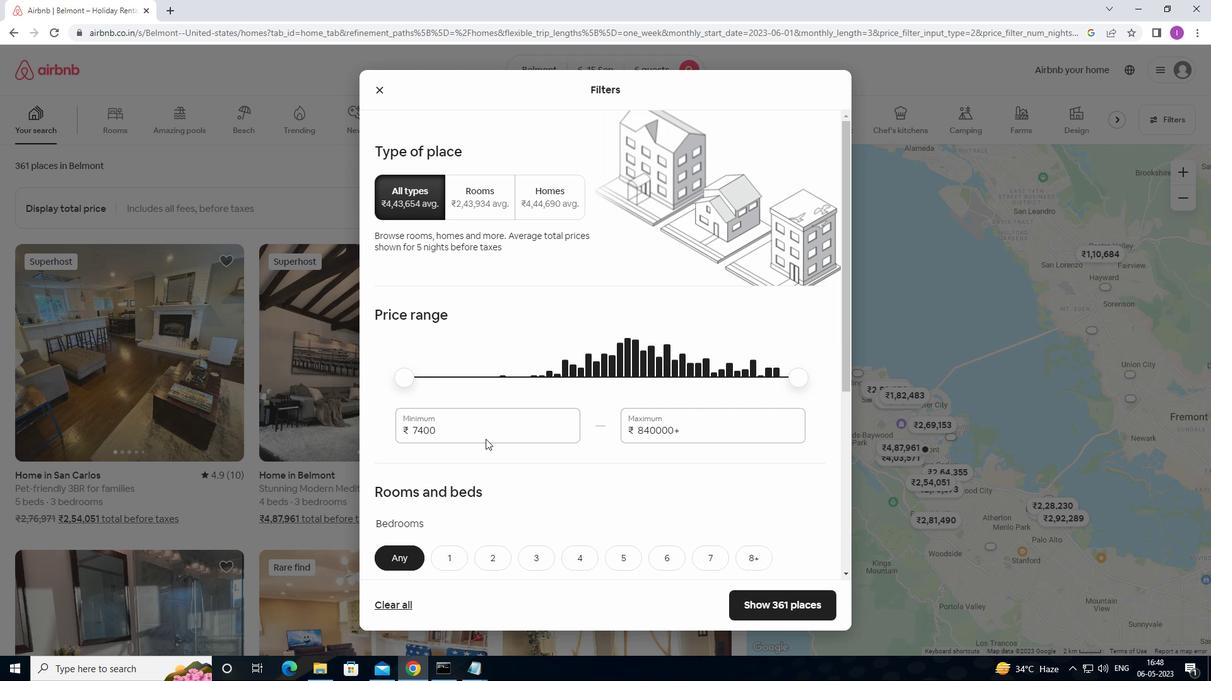 
Action: Mouse pressed left at (469, 429)
Screenshot: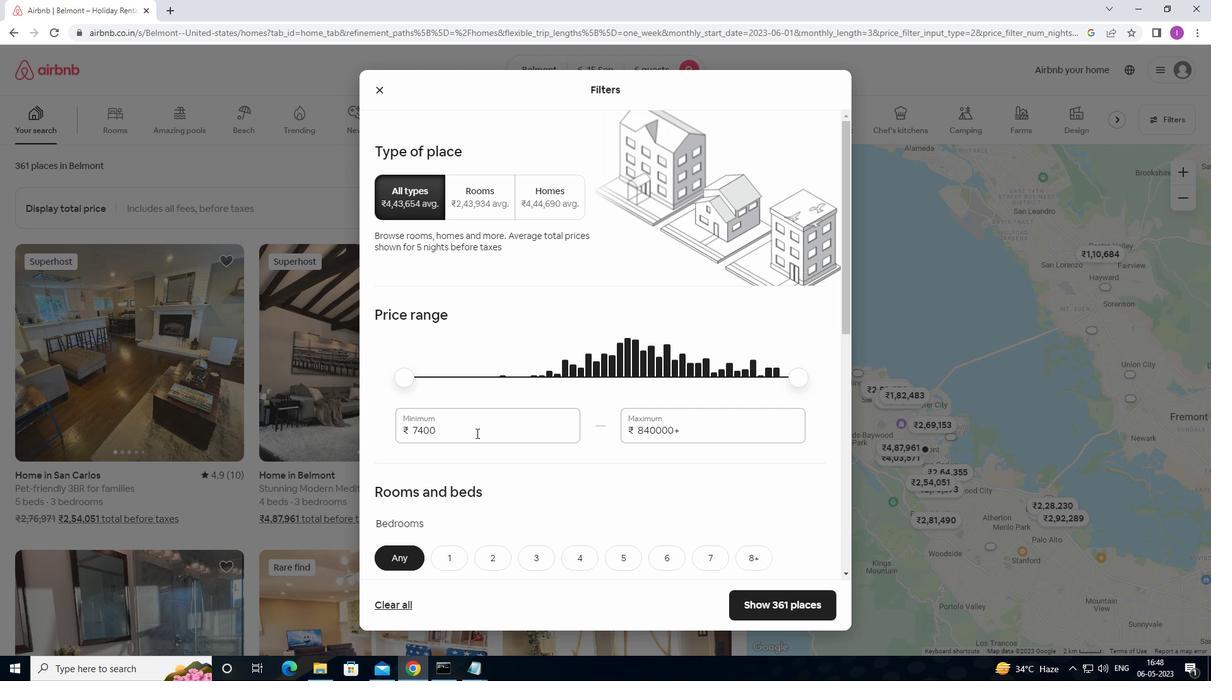 
Action: Mouse moved to (451, 394)
Screenshot: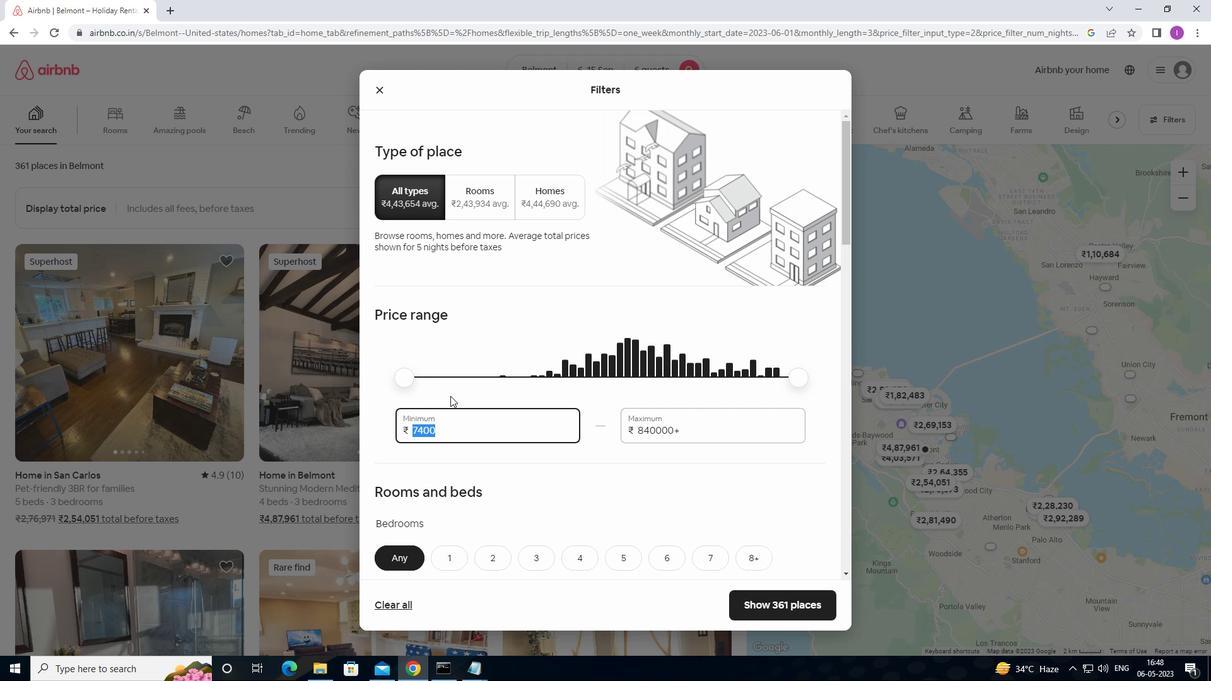 
Action: Key pressed 8000
Screenshot: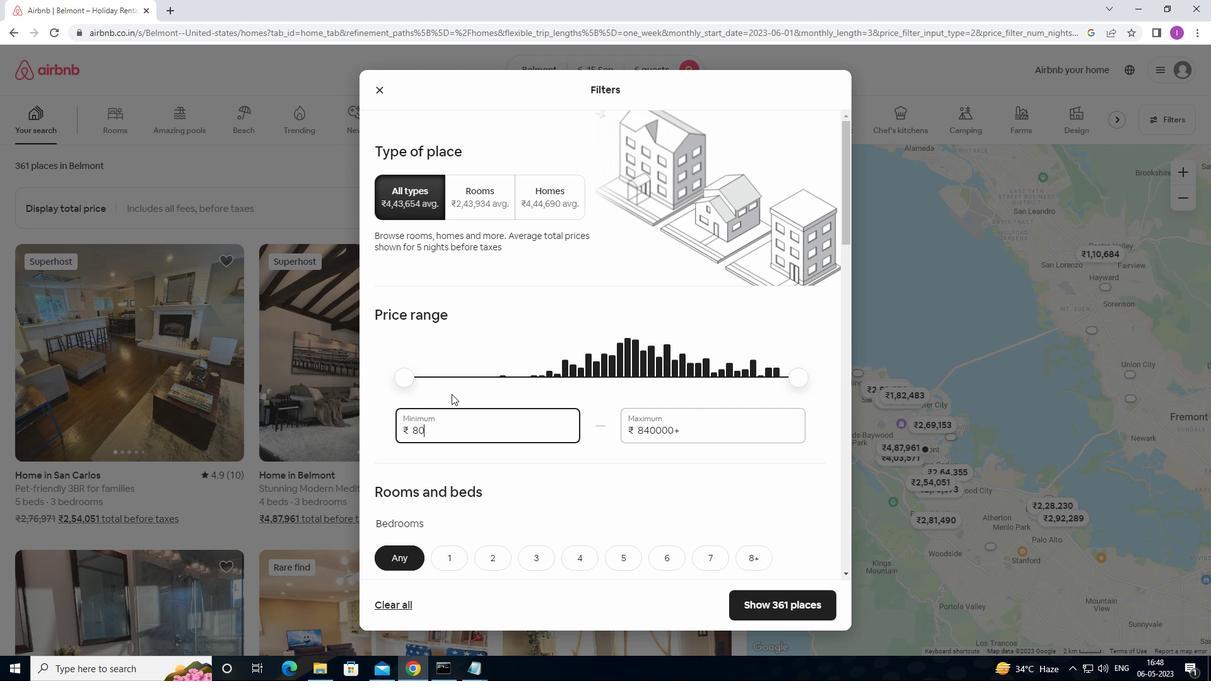 
Action: Mouse moved to (690, 429)
Screenshot: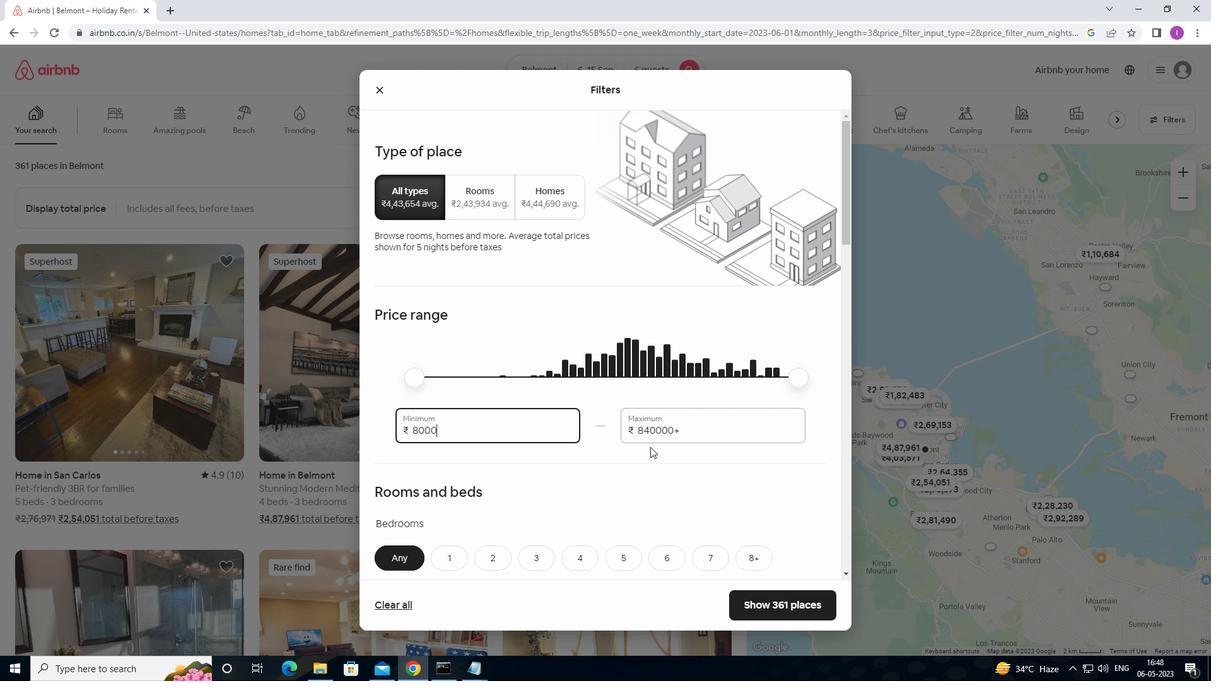 
Action: Mouse pressed left at (690, 429)
Screenshot: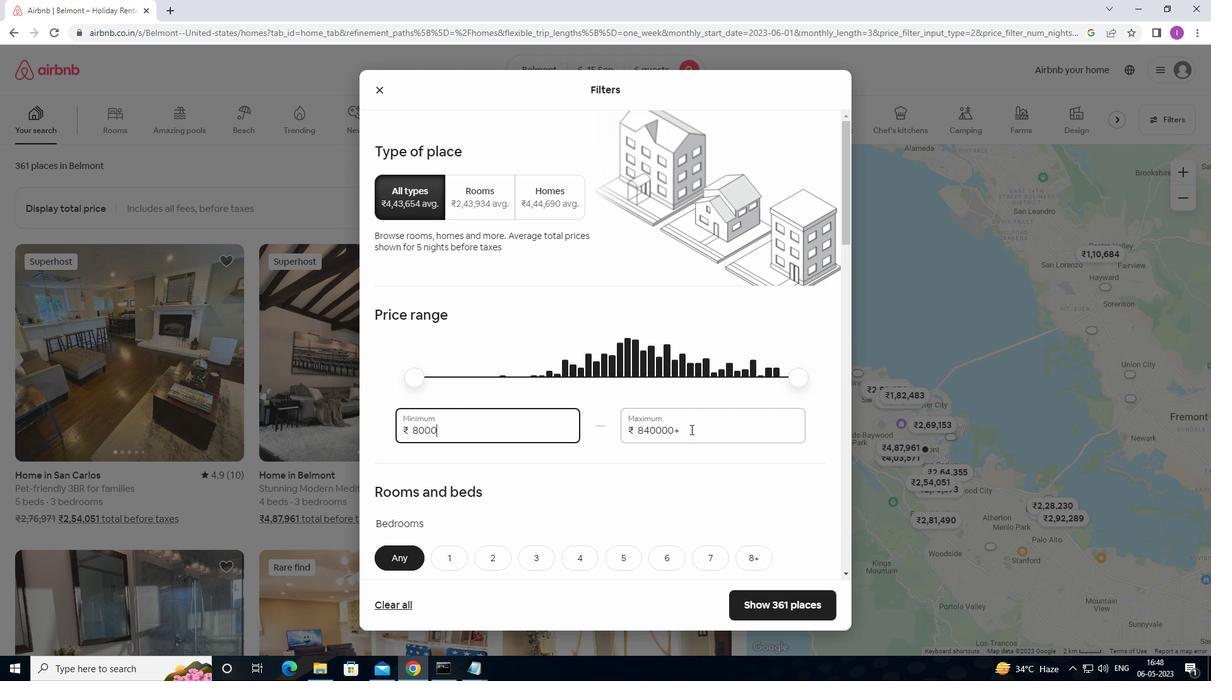 
Action: Mouse moved to (614, 425)
Screenshot: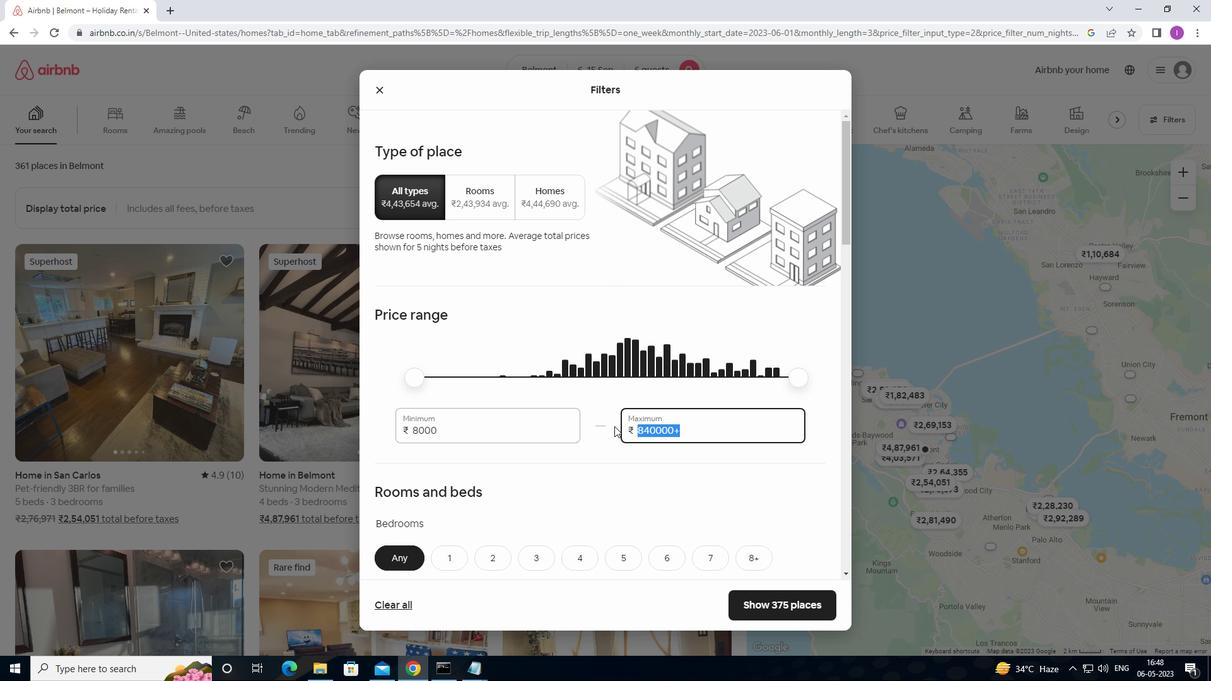 
Action: Key pressed 1
Screenshot: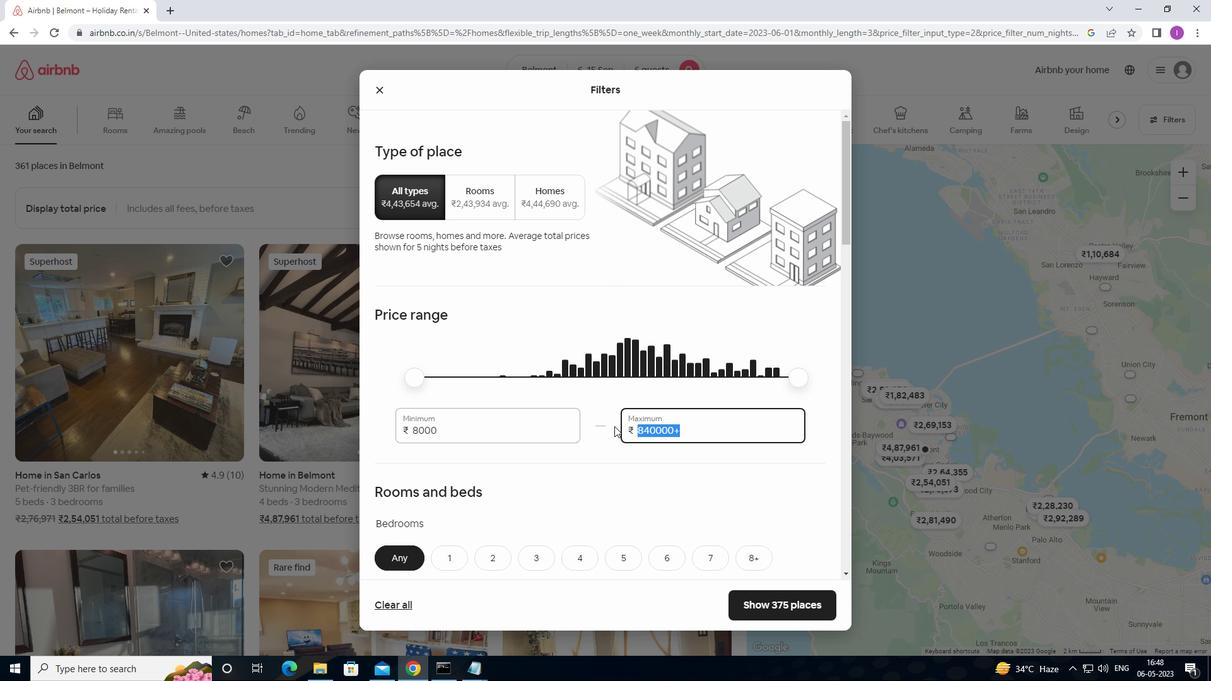 
Action: Mouse moved to (614, 423)
Screenshot: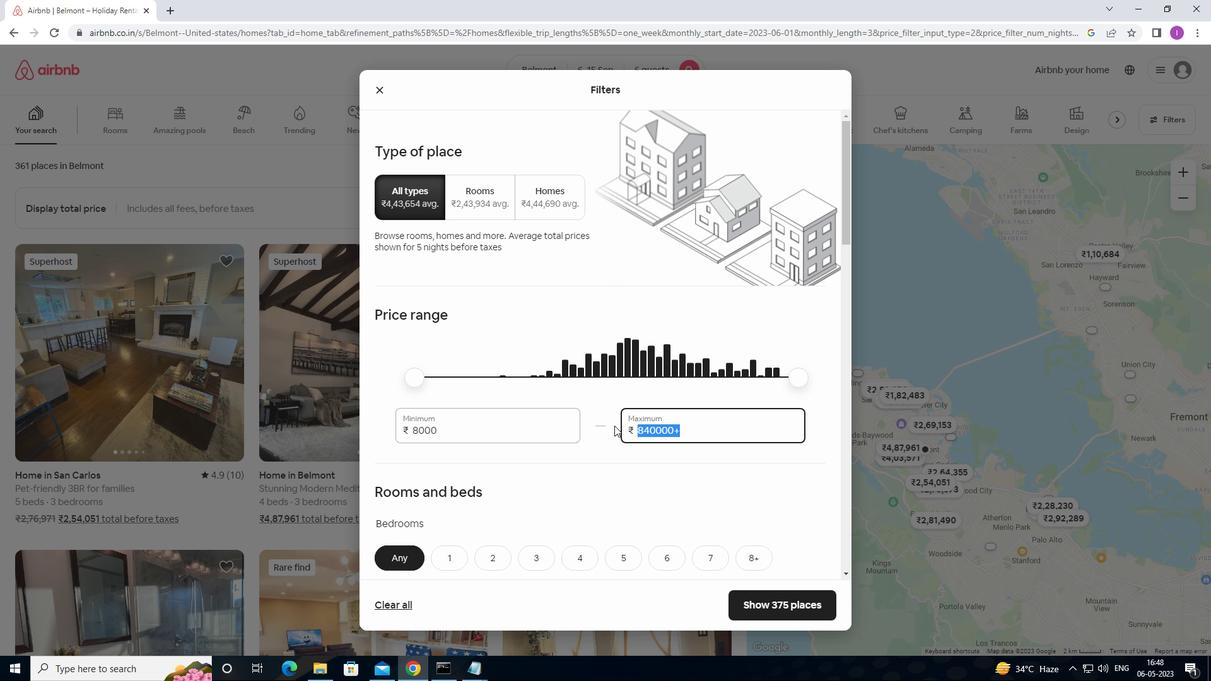 
Action: Key pressed 2000
Screenshot: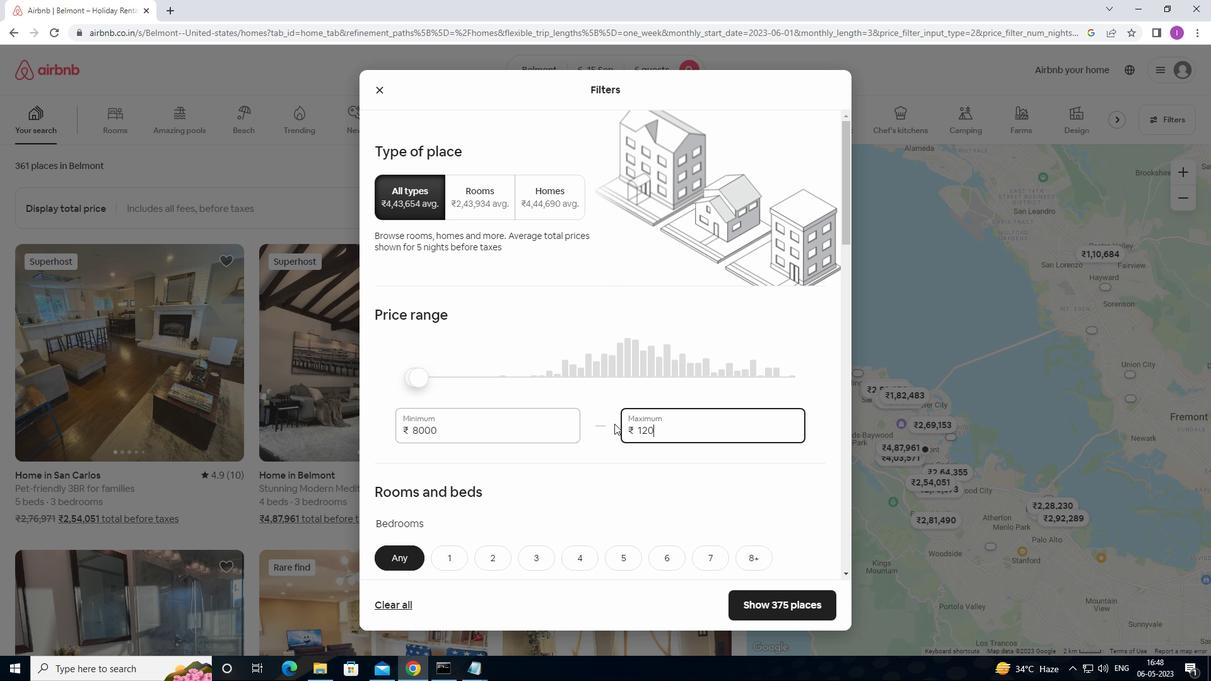 
Action: Mouse moved to (652, 440)
Screenshot: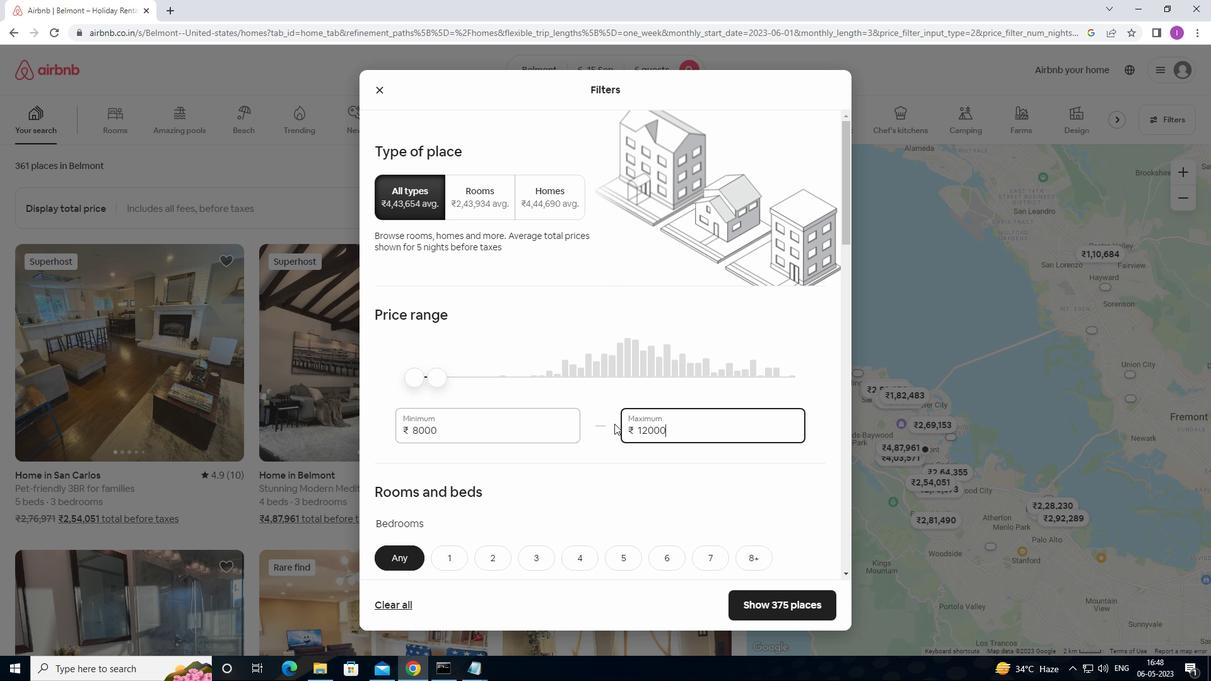 
Action: Mouse scrolled (652, 440) with delta (0, 0)
Screenshot: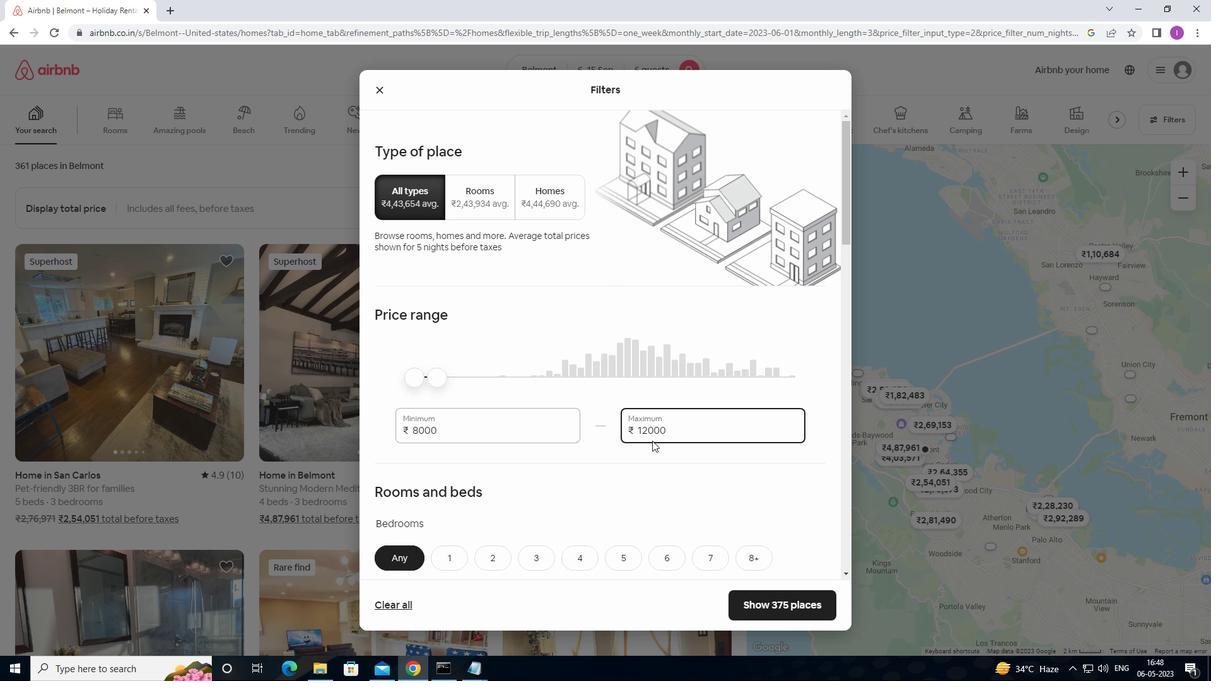 
Action: Mouse scrolled (652, 440) with delta (0, 0)
Screenshot: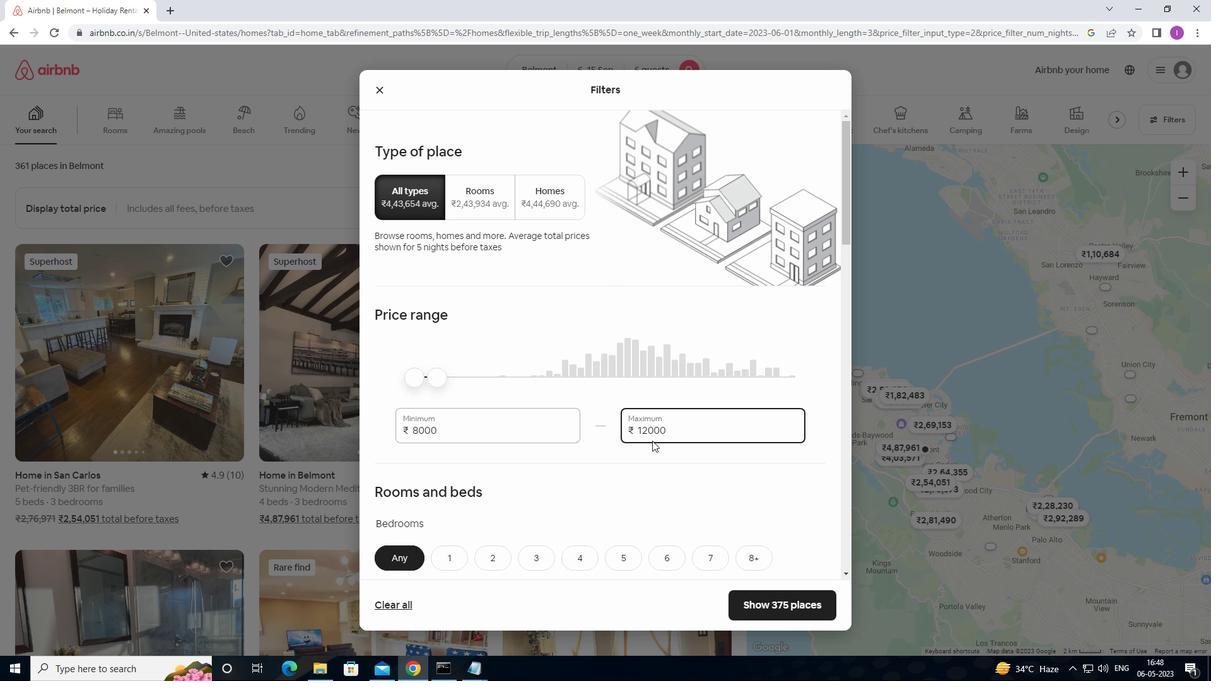 
Action: Mouse moved to (652, 440)
Screenshot: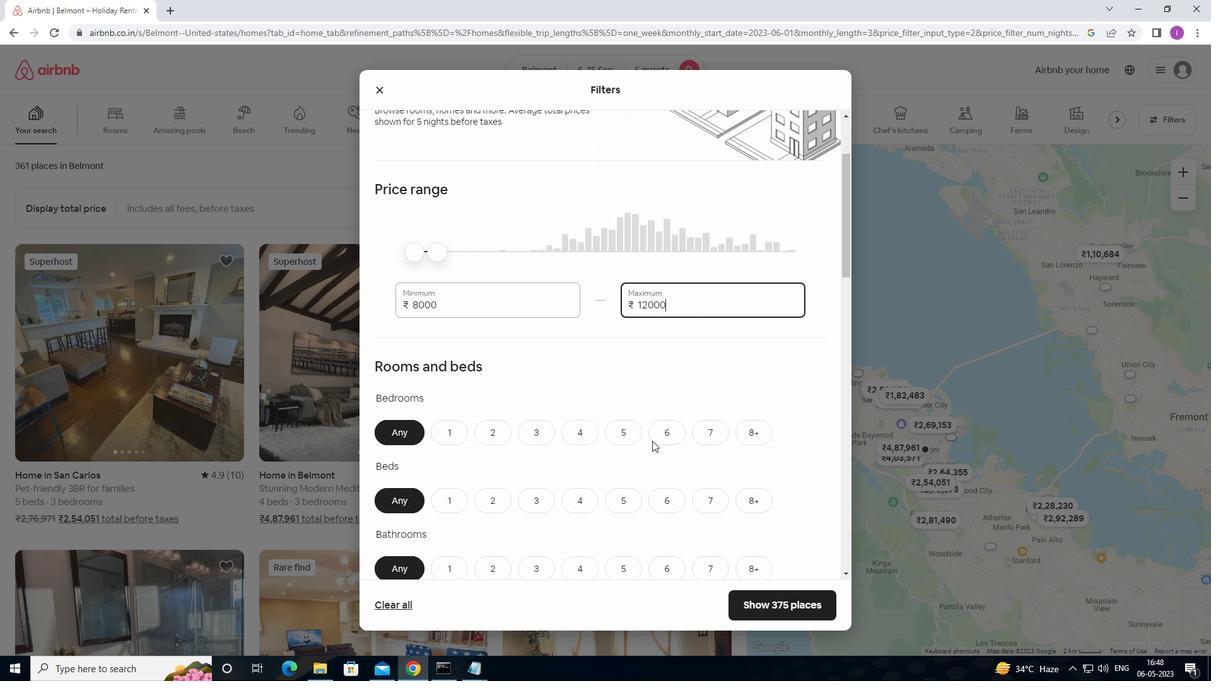 
Action: Mouse scrolled (652, 440) with delta (0, 0)
Screenshot: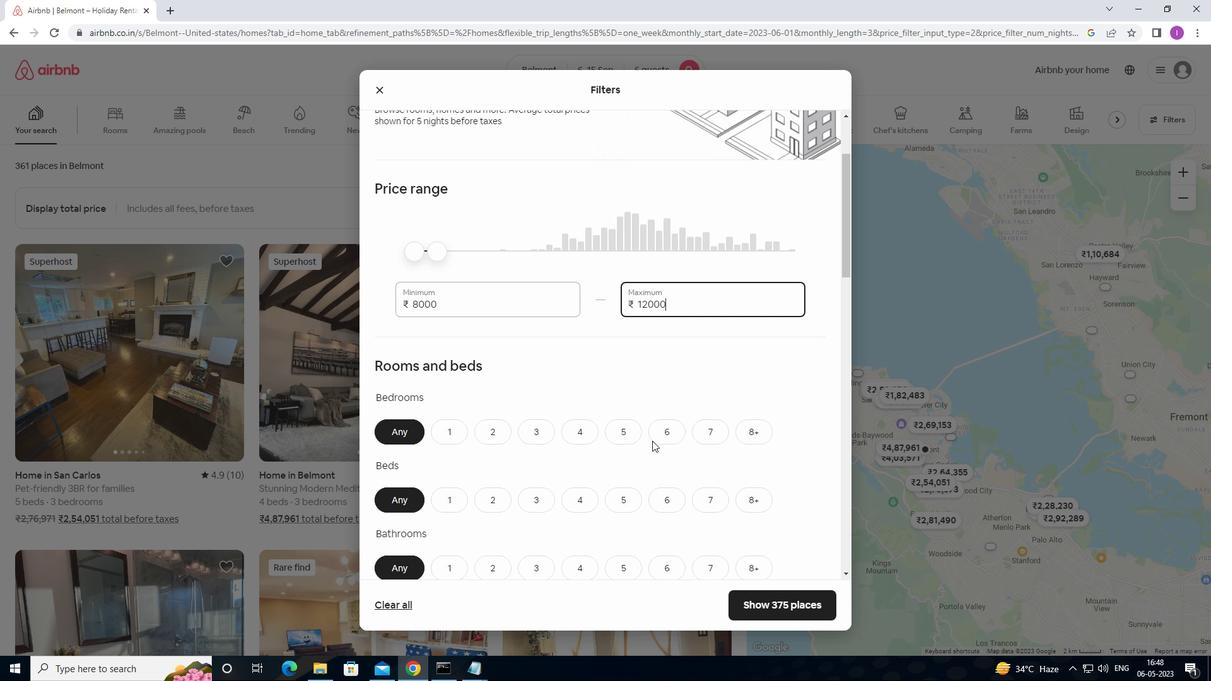 
Action: Mouse moved to (526, 425)
Screenshot: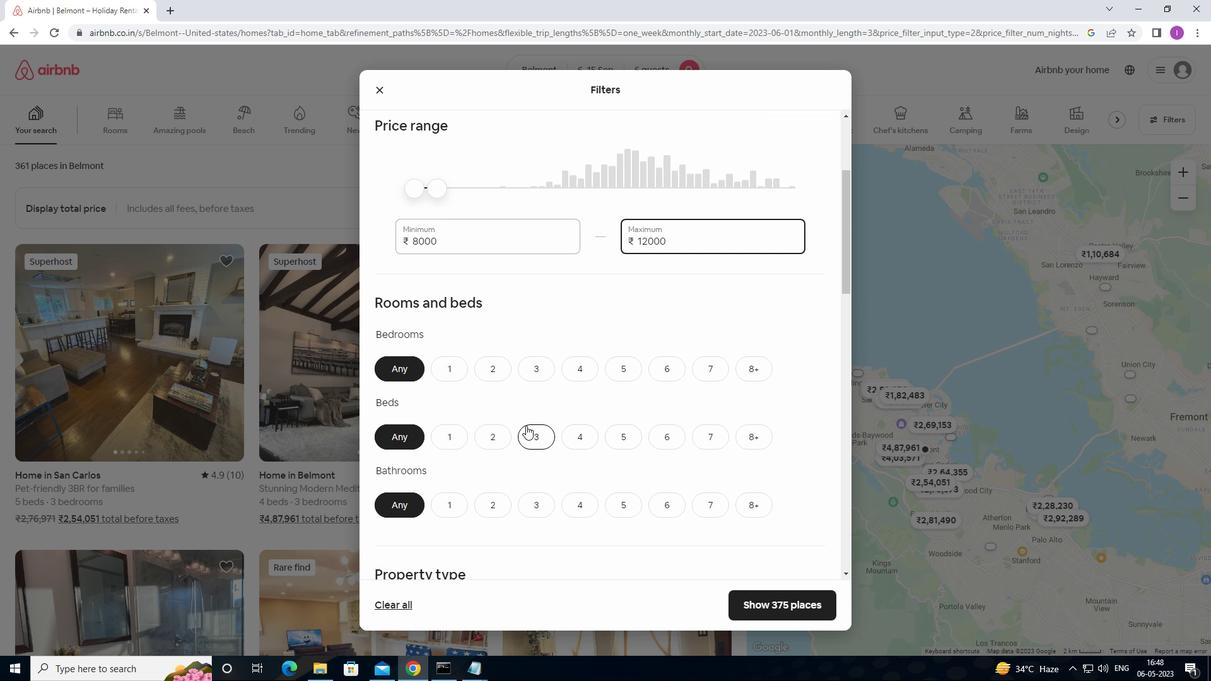 
Action: Mouse scrolled (526, 424) with delta (0, 0)
Screenshot: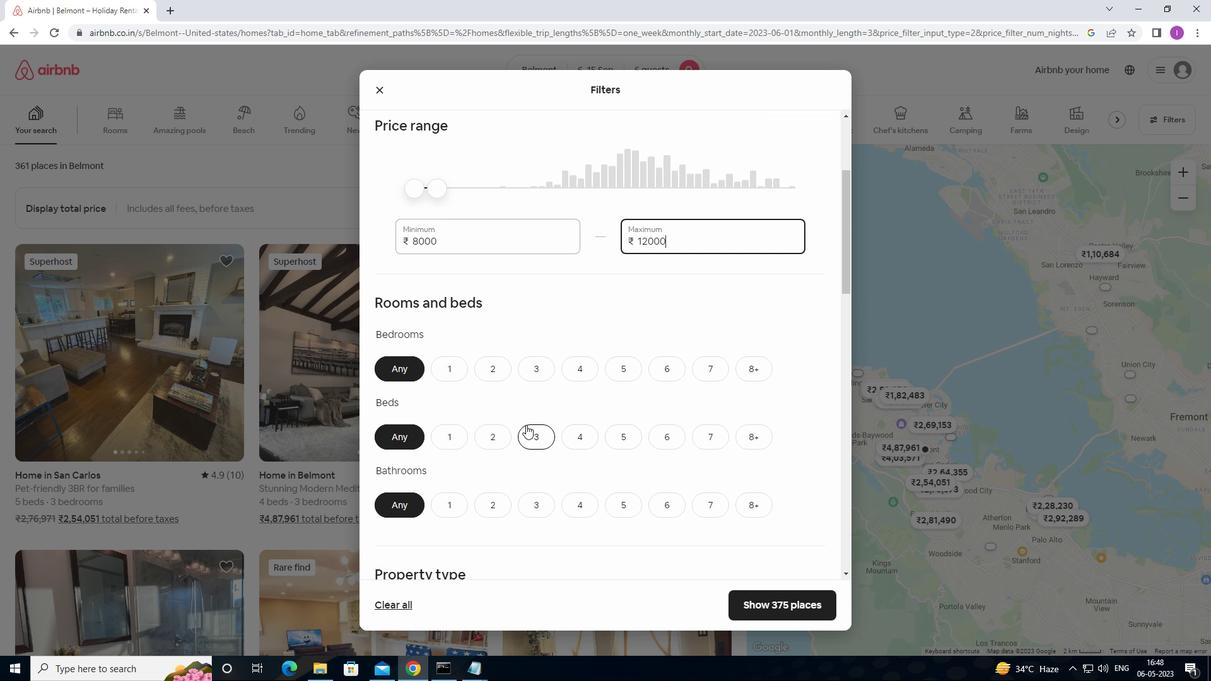 
Action: Mouse moved to (674, 307)
Screenshot: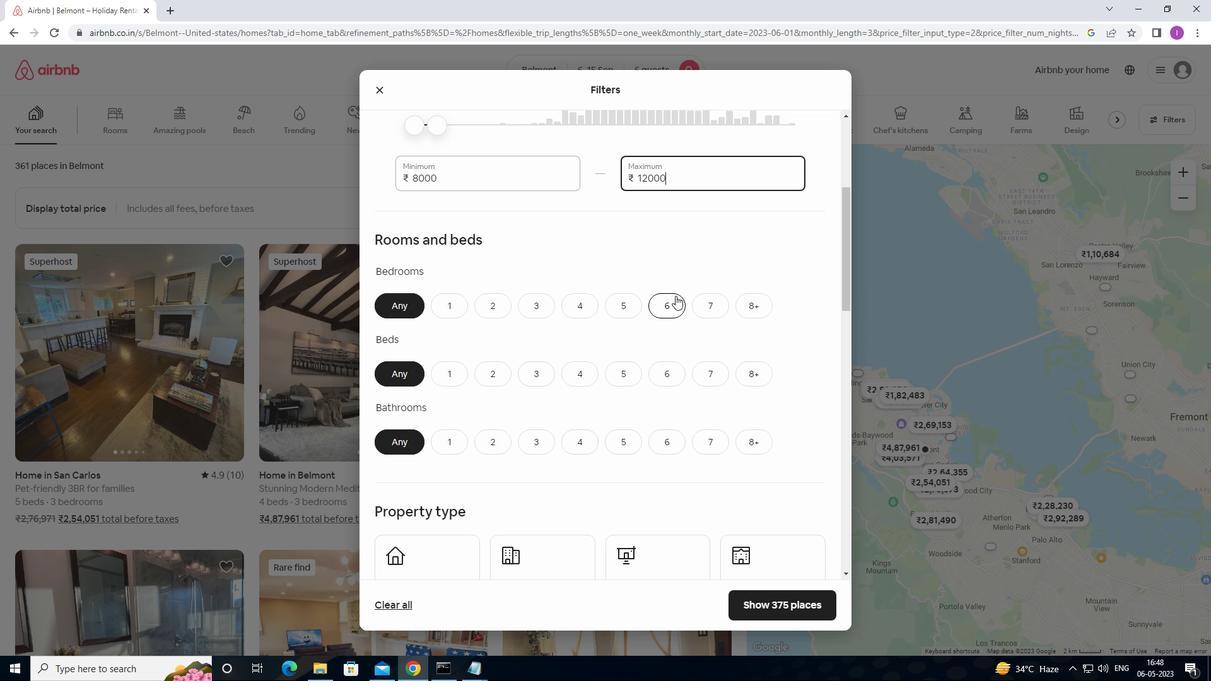 
Action: Mouse pressed left at (674, 307)
Screenshot: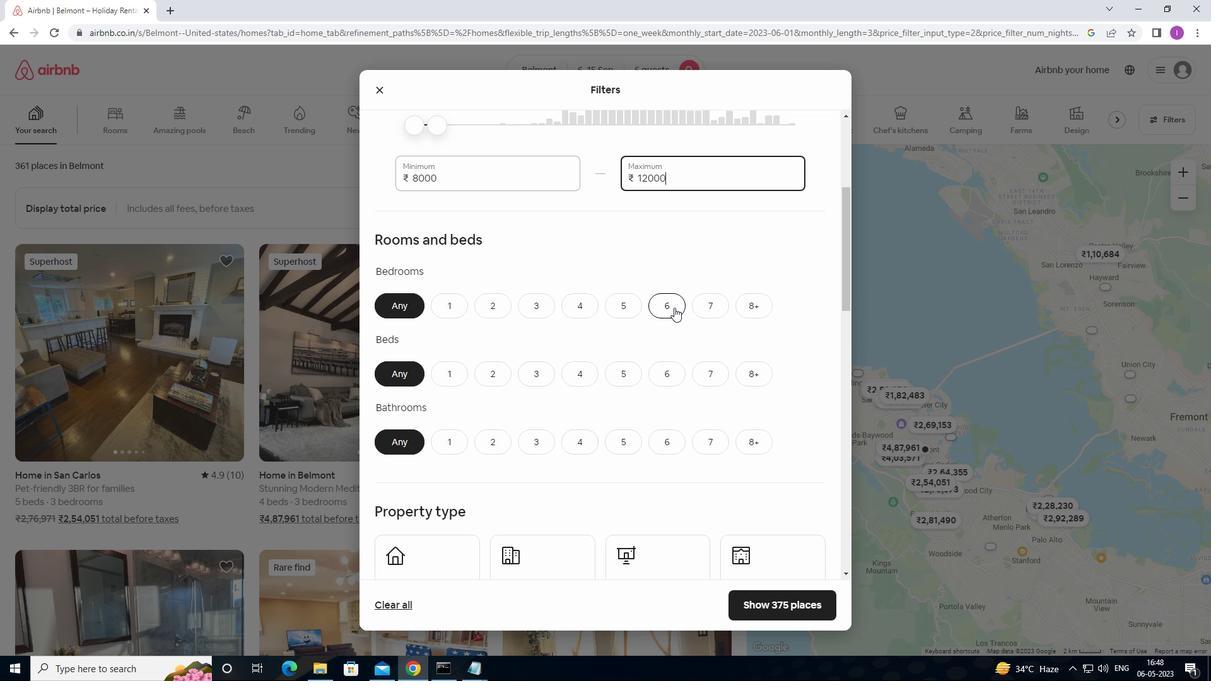 
Action: Mouse moved to (673, 370)
Screenshot: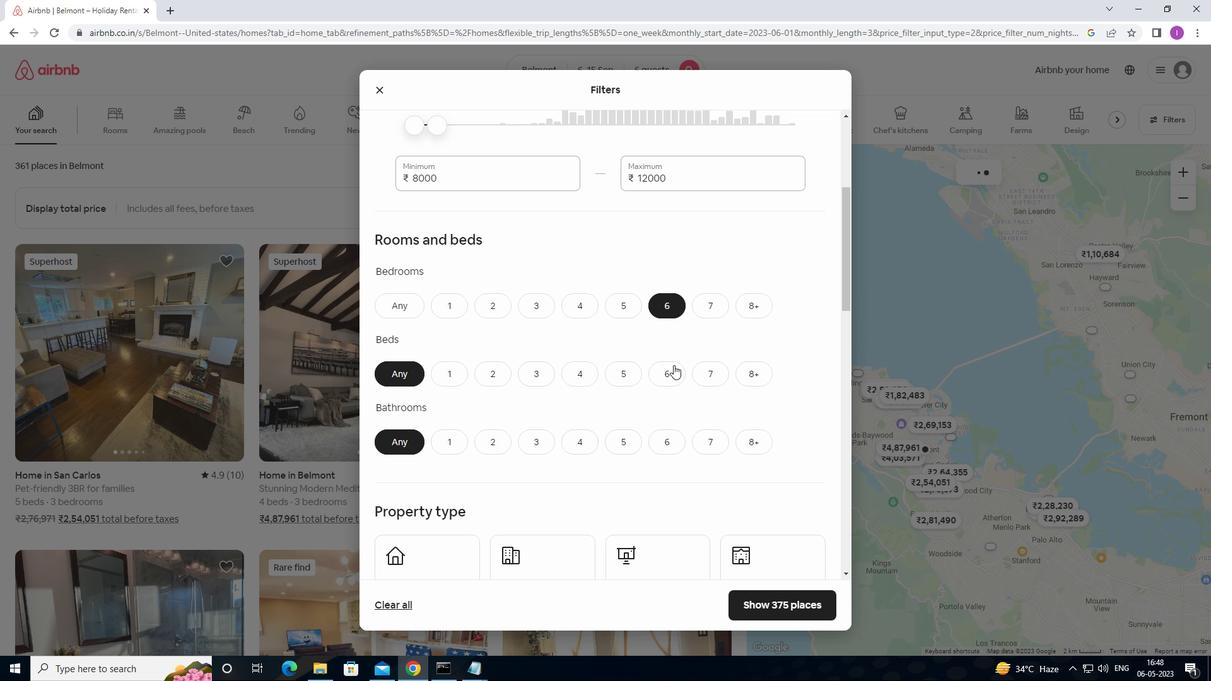
Action: Mouse pressed left at (673, 370)
Screenshot: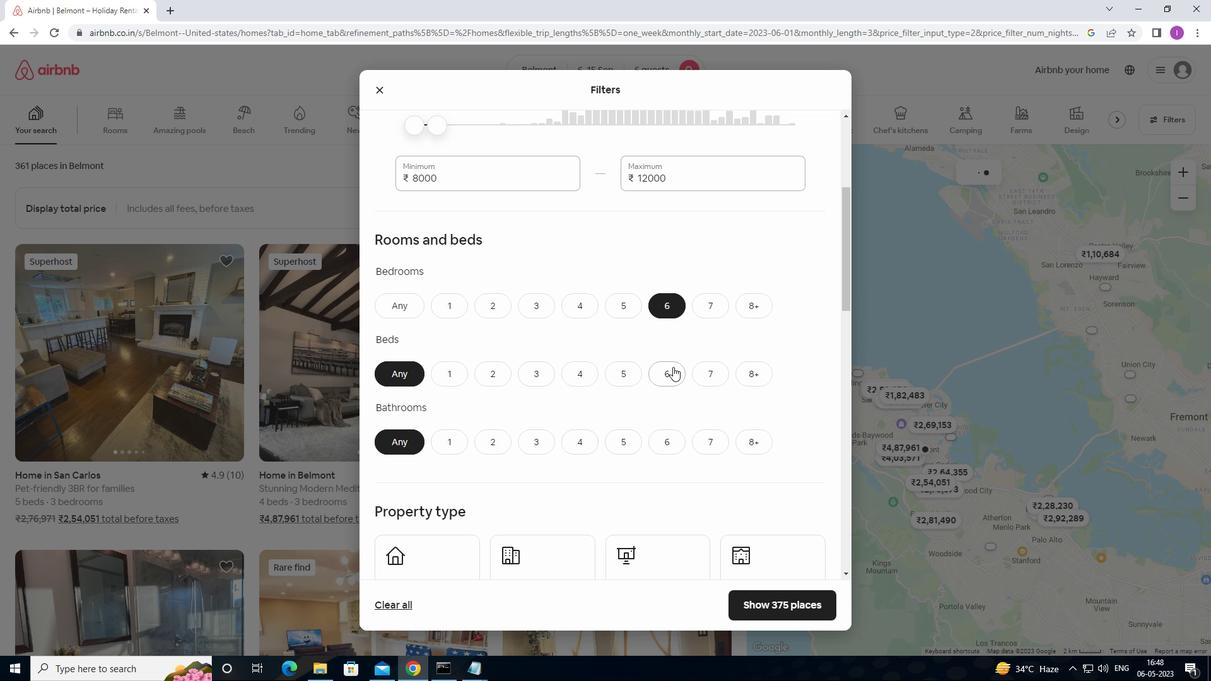 
Action: Mouse moved to (671, 437)
Screenshot: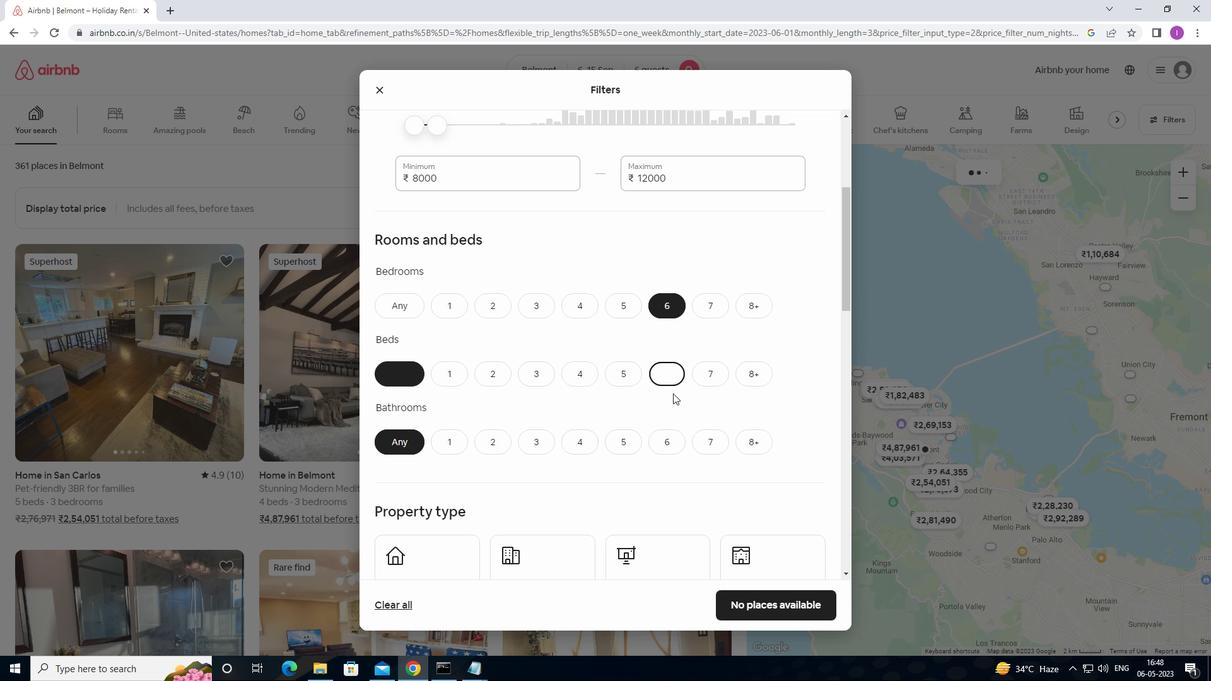 
Action: Mouse pressed left at (671, 437)
Screenshot: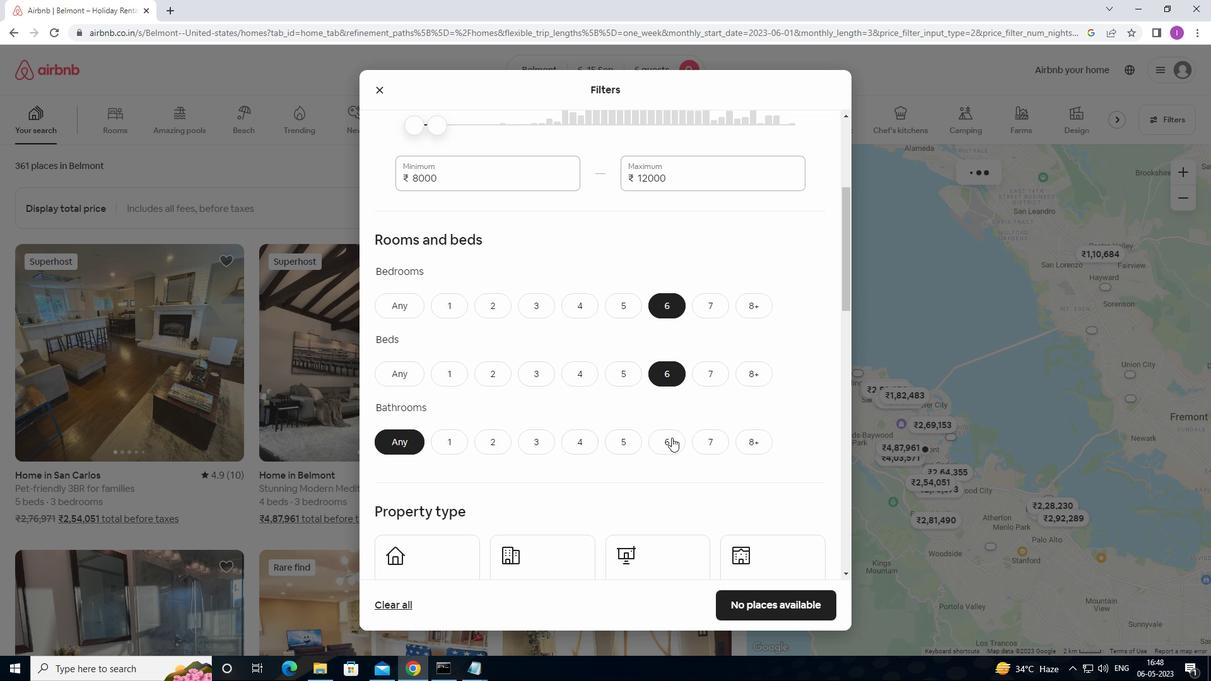 
Action: Mouse moved to (557, 478)
Screenshot: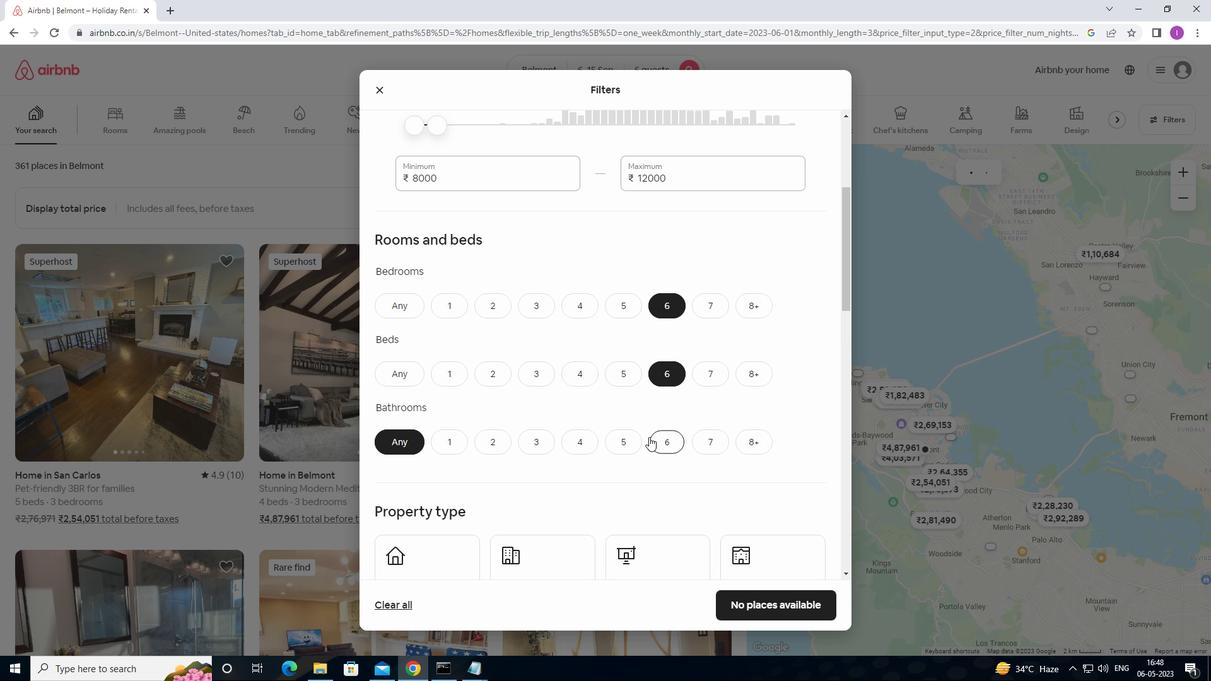 
Action: Mouse scrolled (557, 477) with delta (0, 0)
Screenshot: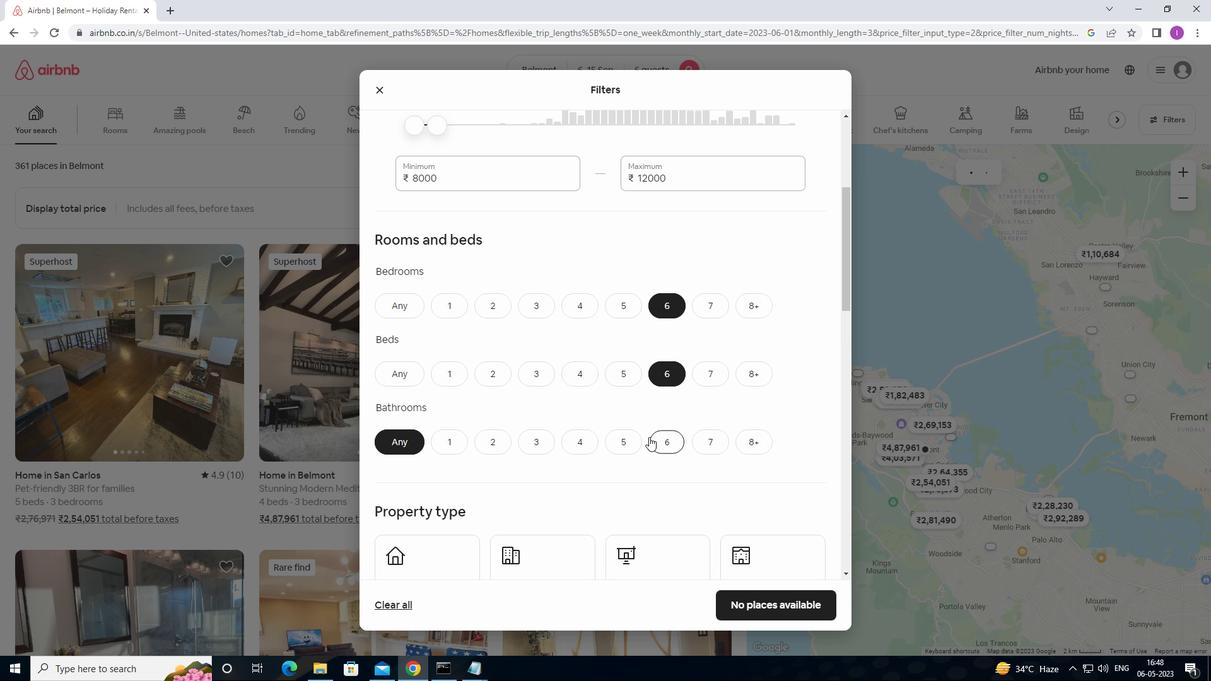 
Action: Mouse moved to (555, 478)
Screenshot: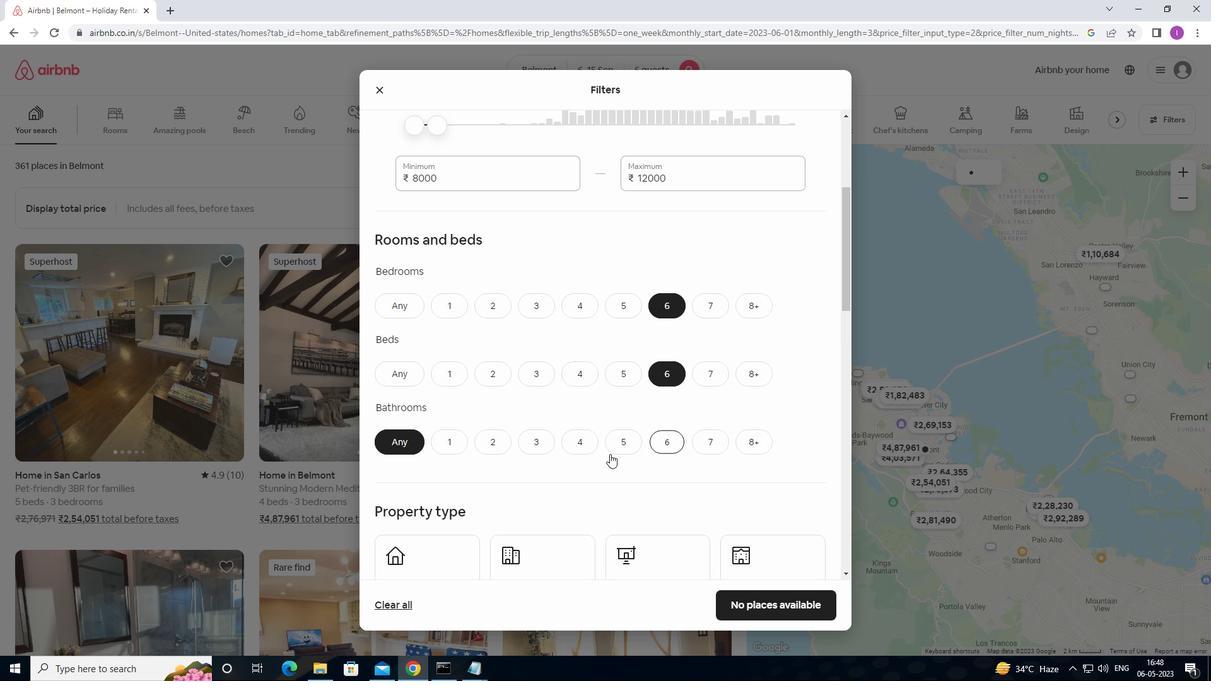 
Action: Mouse scrolled (555, 478) with delta (0, 0)
Screenshot: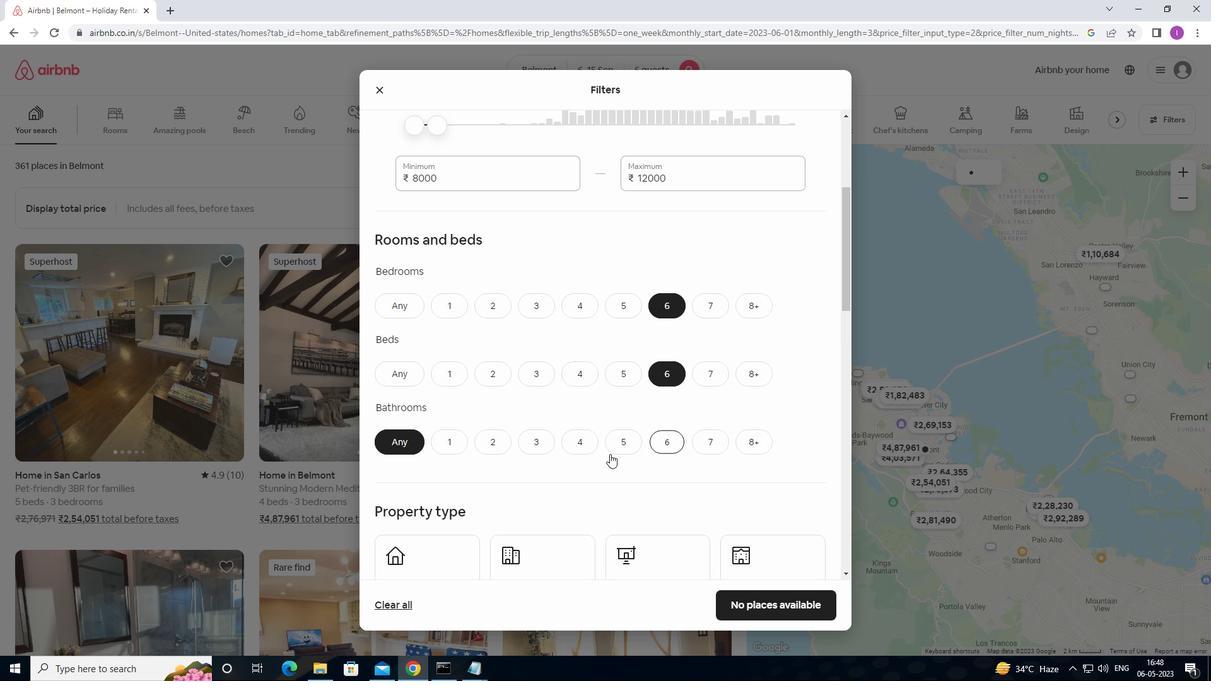 
Action: Mouse moved to (555, 480)
Screenshot: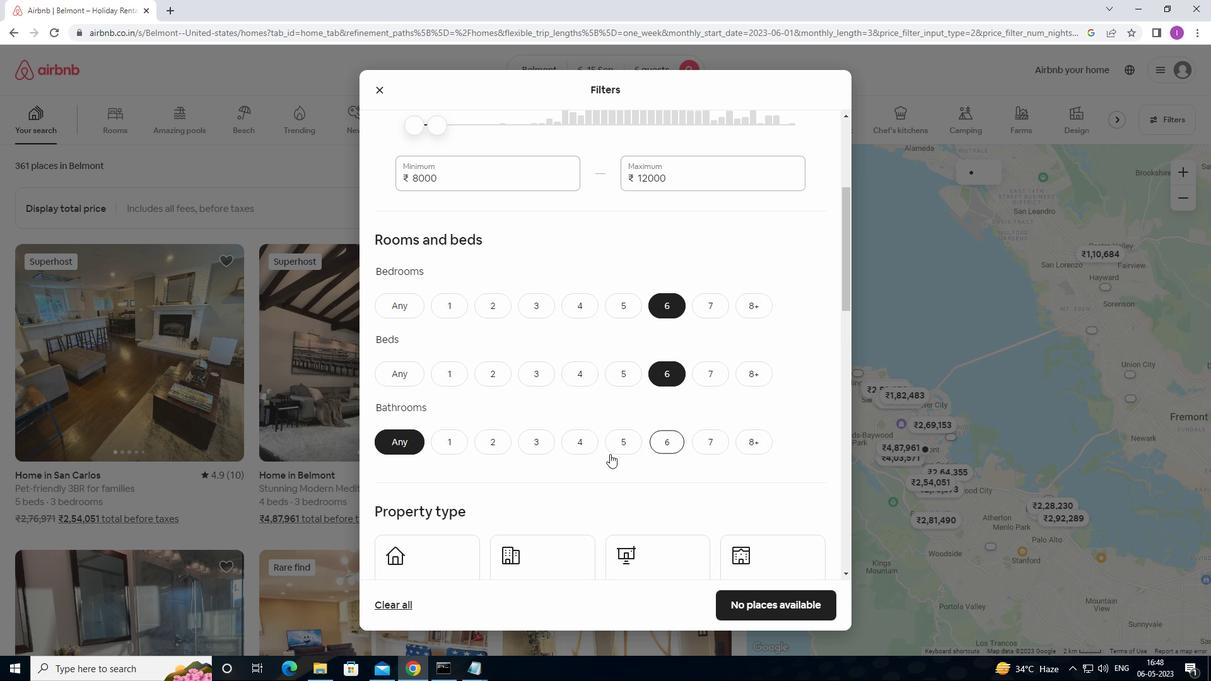 
Action: Mouse scrolled (555, 480) with delta (0, 0)
Screenshot: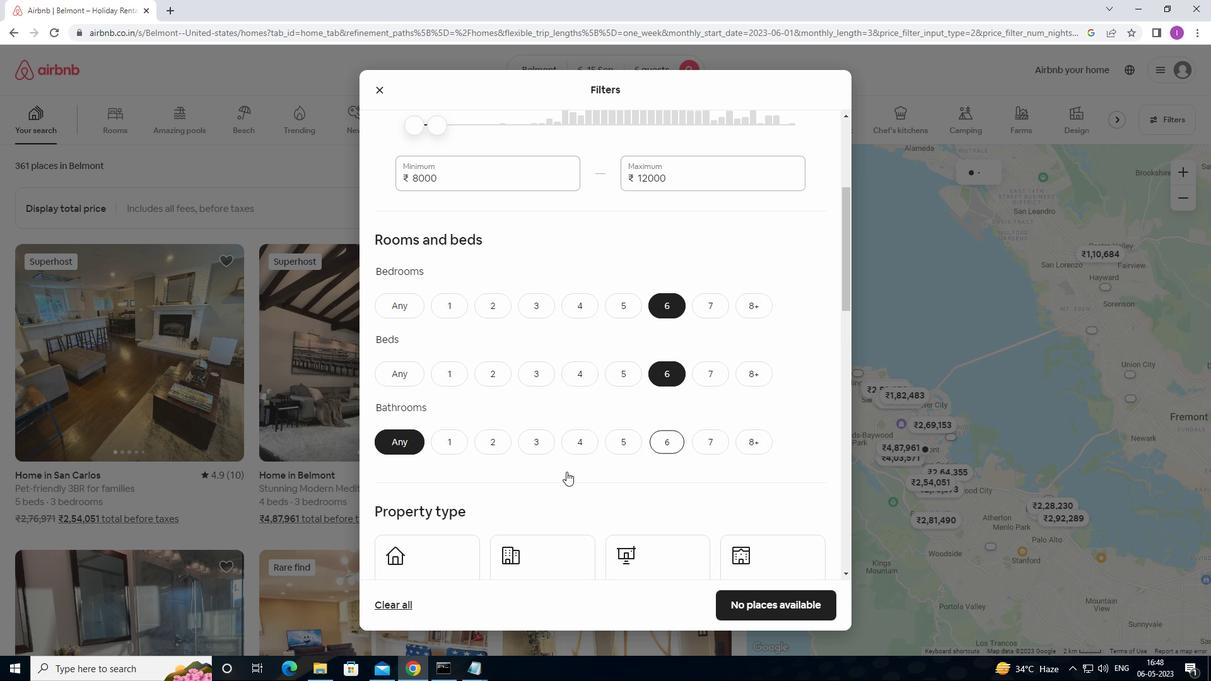 
Action: Mouse moved to (430, 410)
Screenshot: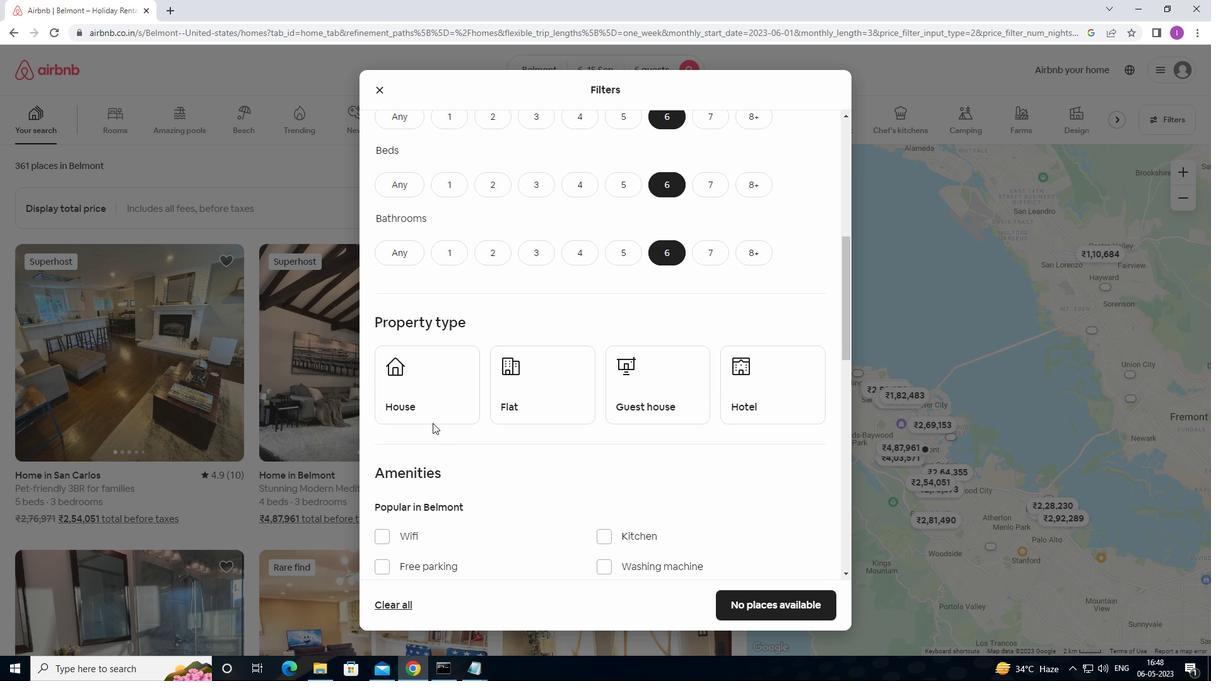 
Action: Mouse pressed left at (430, 410)
Screenshot: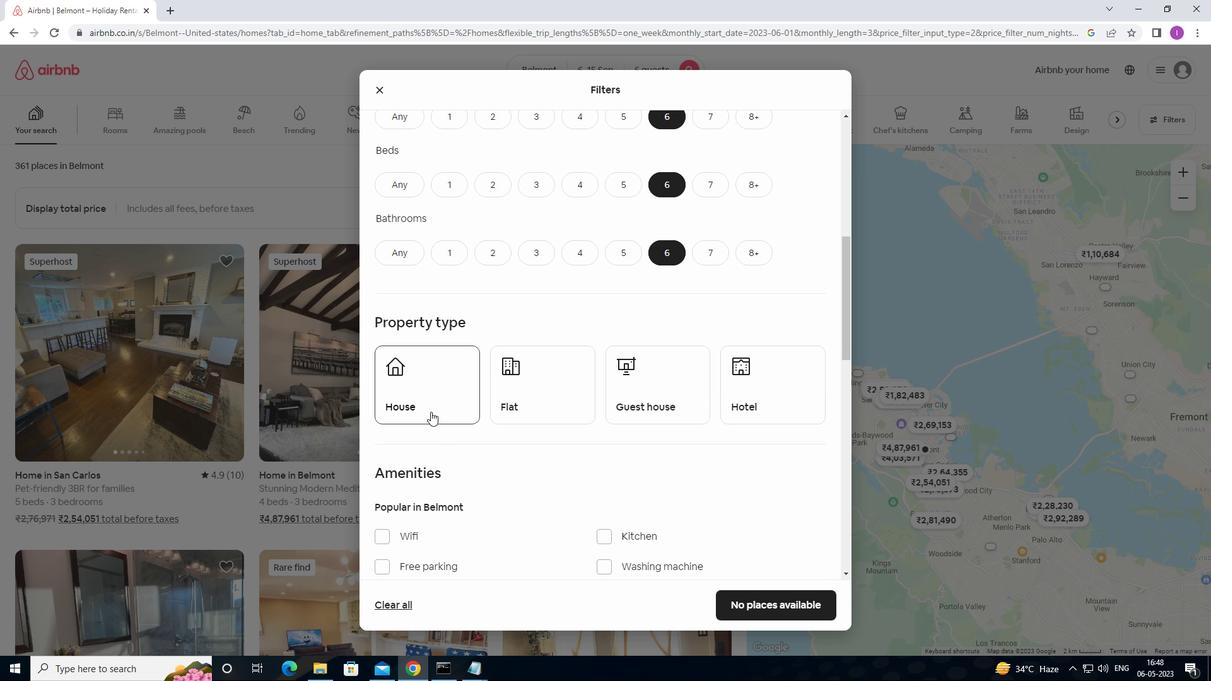 
Action: Mouse moved to (535, 410)
Screenshot: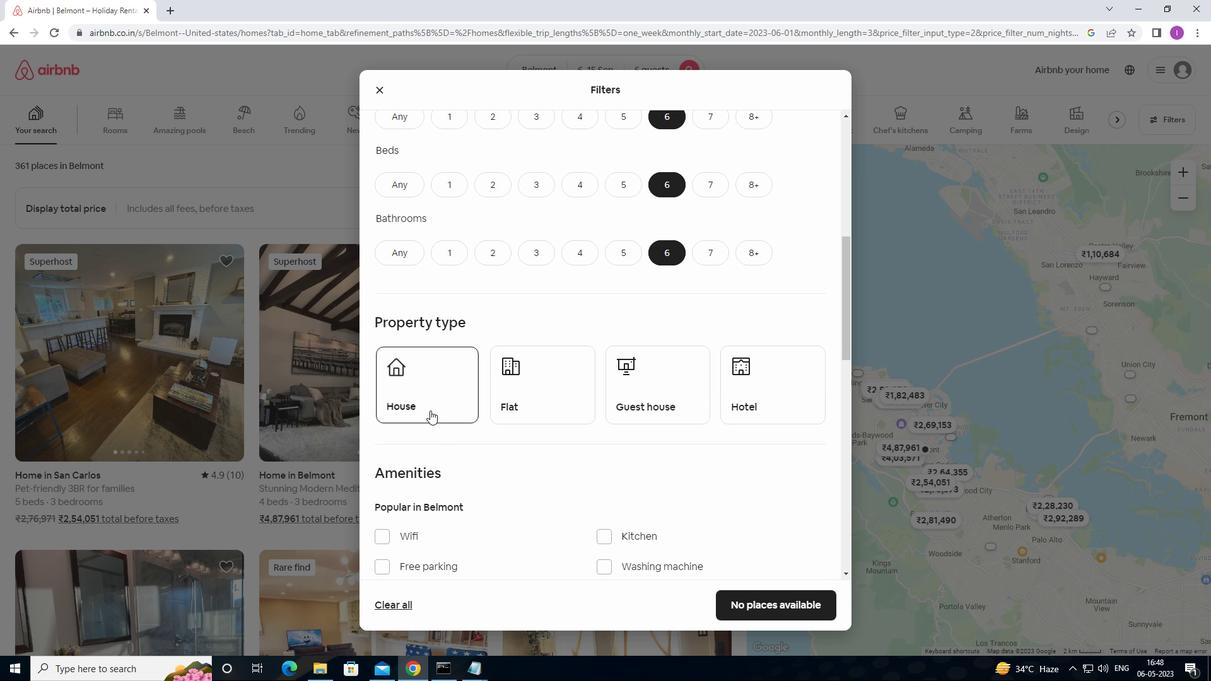 
Action: Mouse pressed left at (535, 410)
Screenshot: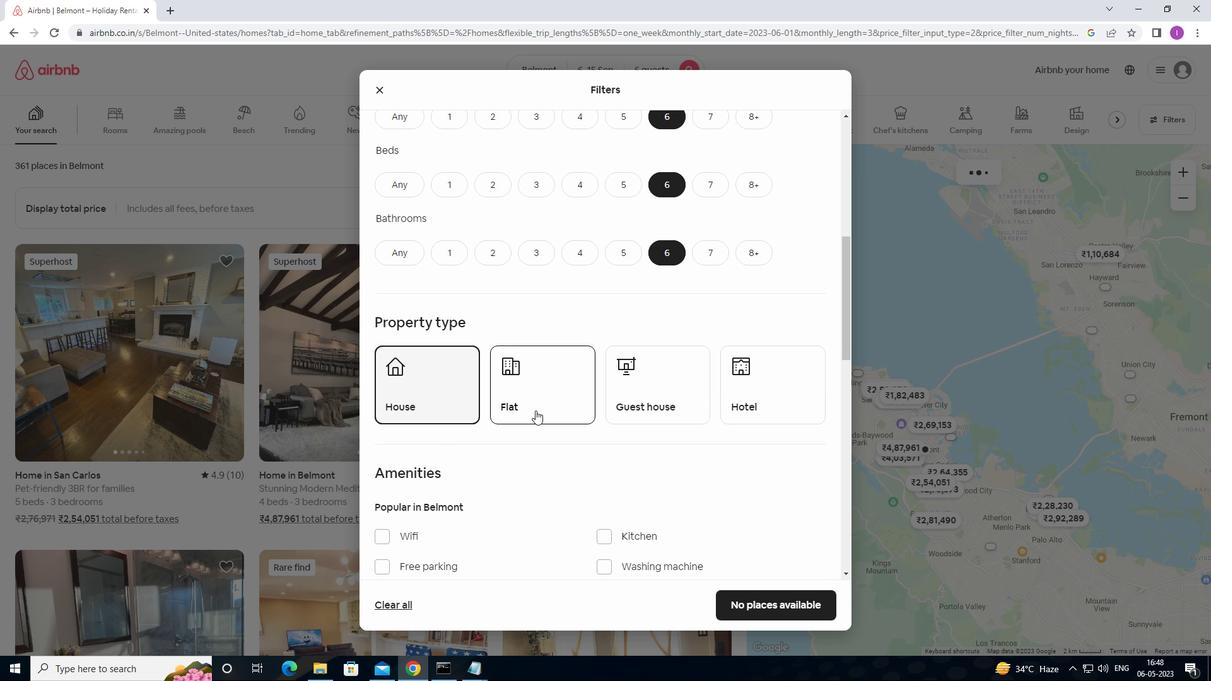 
Action: Mouse moved to (632, 398)
Screenshot: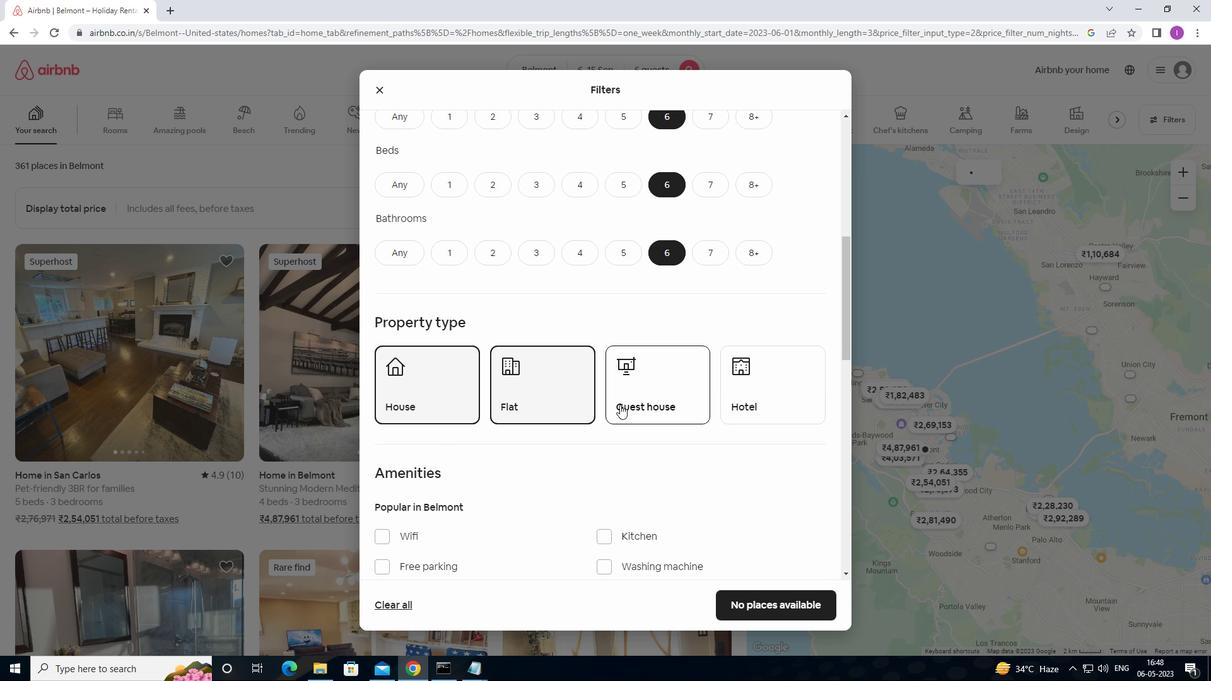 
Action: Mouse pressed left at (632, 398)
Screenshot: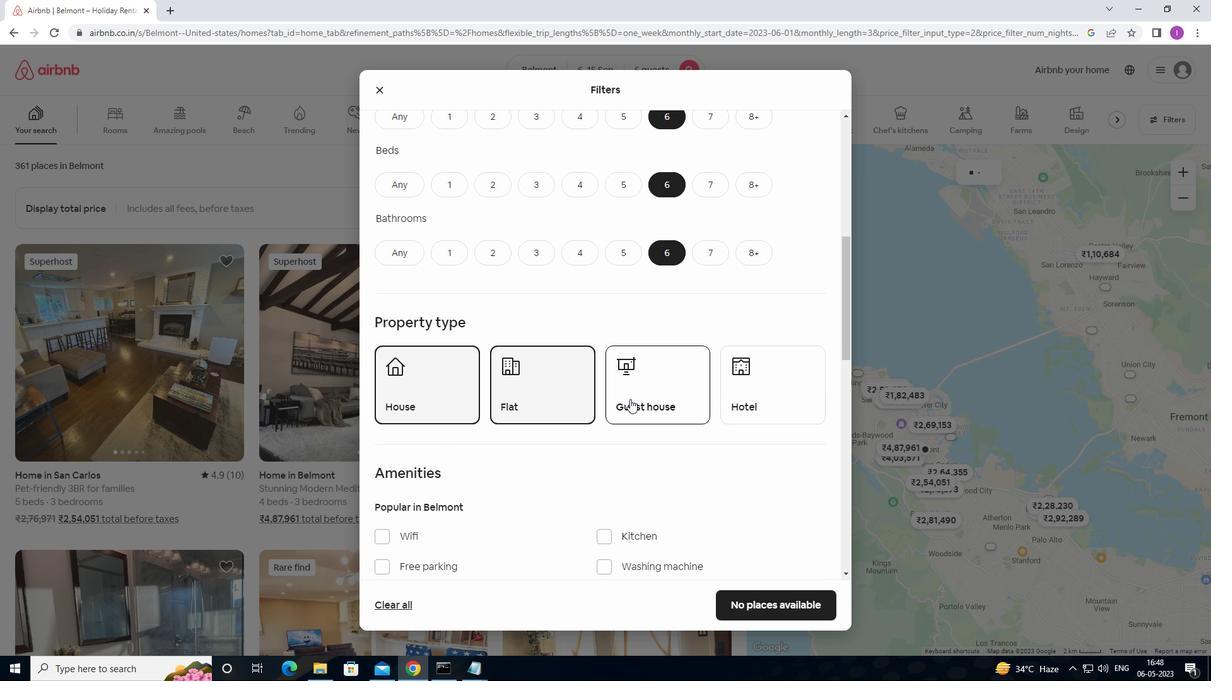 
Action: Mouse moved to (666, 402)
Screenshot: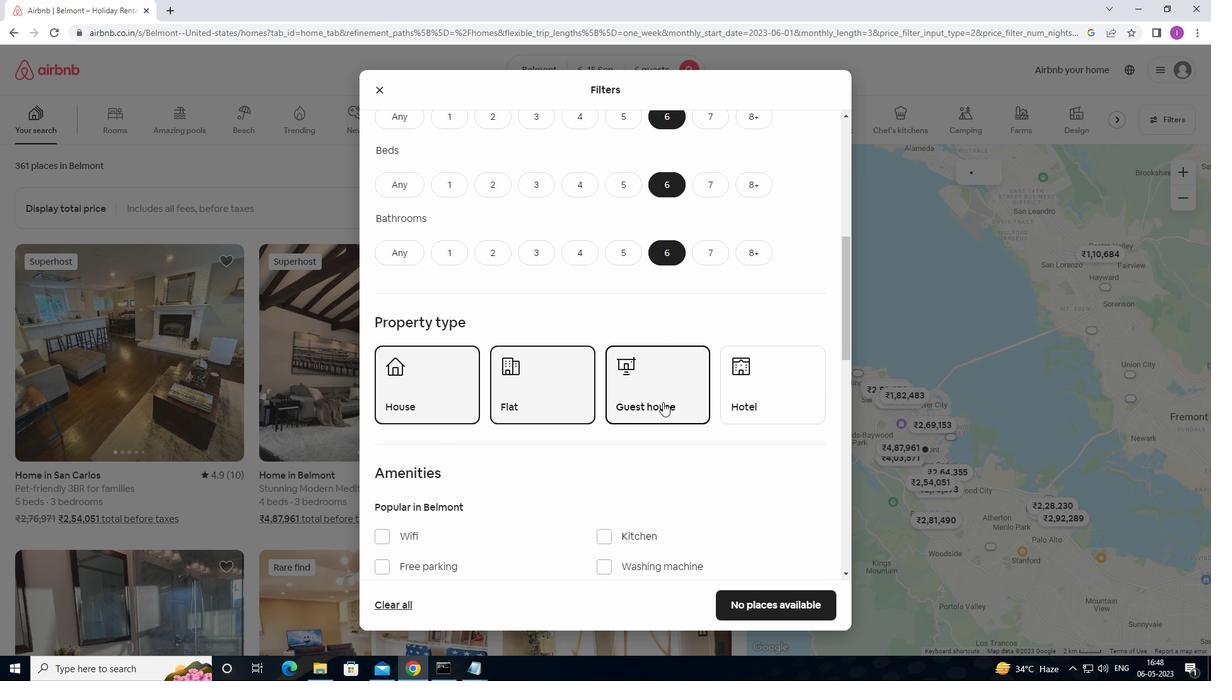 
Action: Mouse scrolled (666, 401) with delta (0, 0)
Screenshot: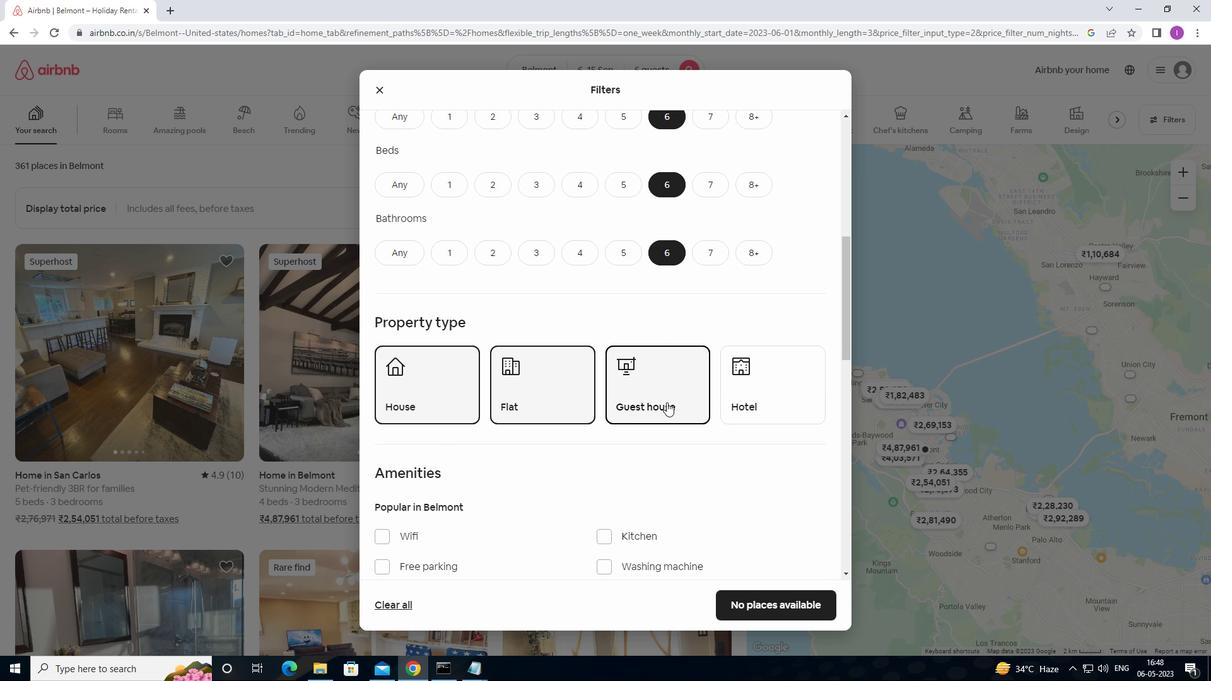 
Action: Mouse moved to (396, 469)
Screenshot: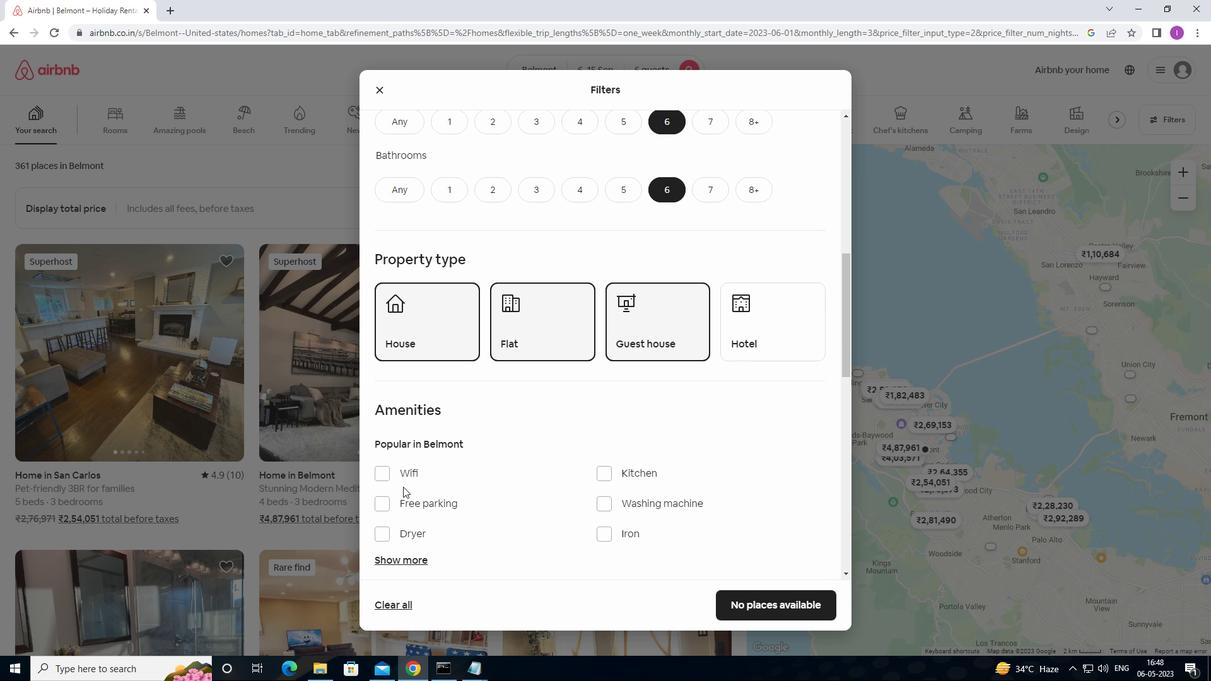 
Action: Mouse pressed left at (396, 469)
Screenshot: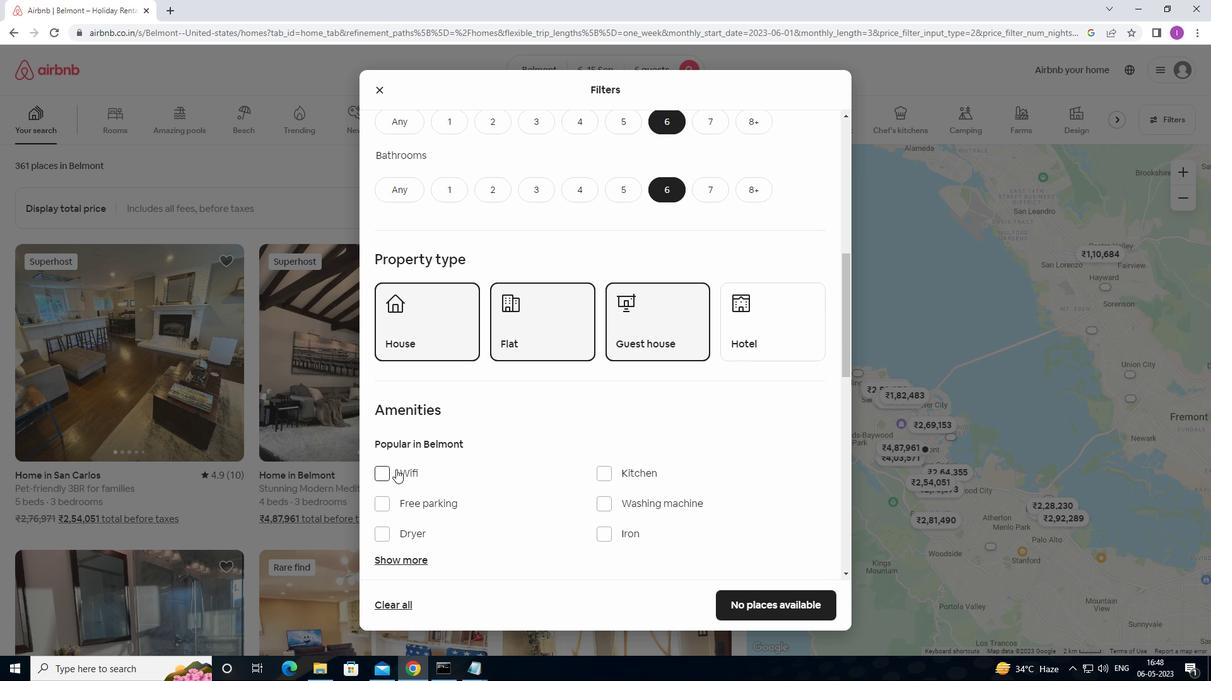
Action: Mouse moved to (401, 502)
Screenshot: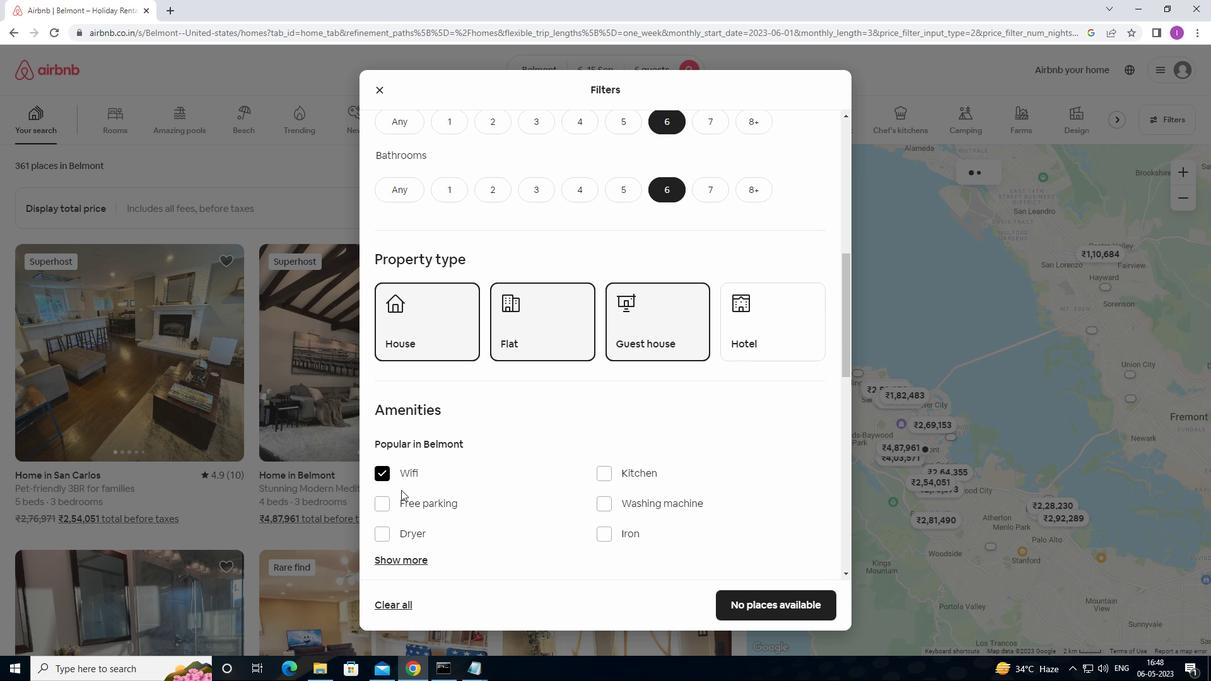 
Action: Mouse pressed left at (401, 502)
Screenshot: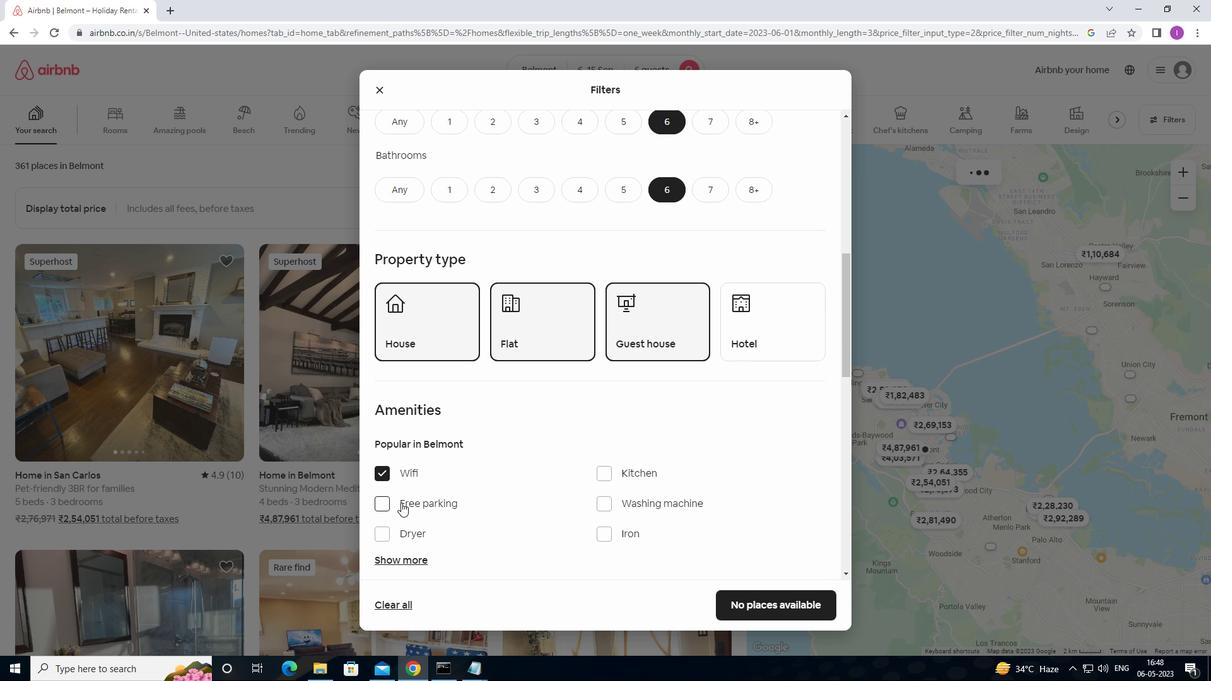 
Action: Mouse moved to (451, 526)
Screenshot: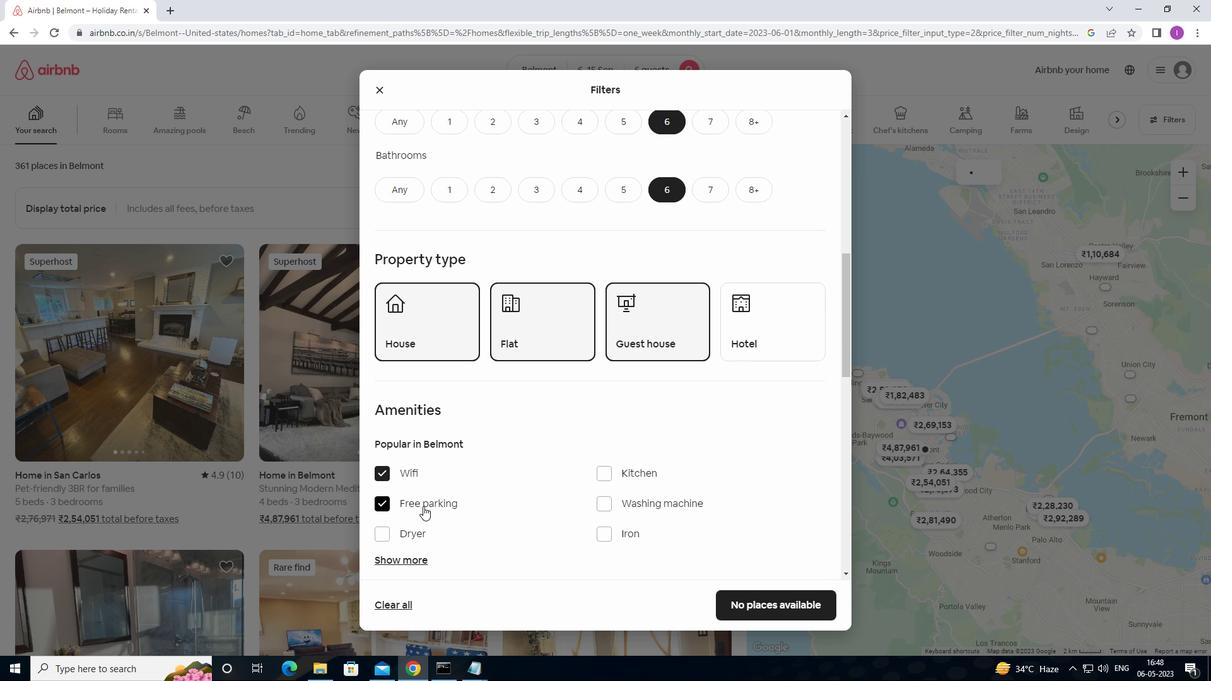 
Action: Mouse scrolled (451, 525) with delta (0, 0)
Screenshot: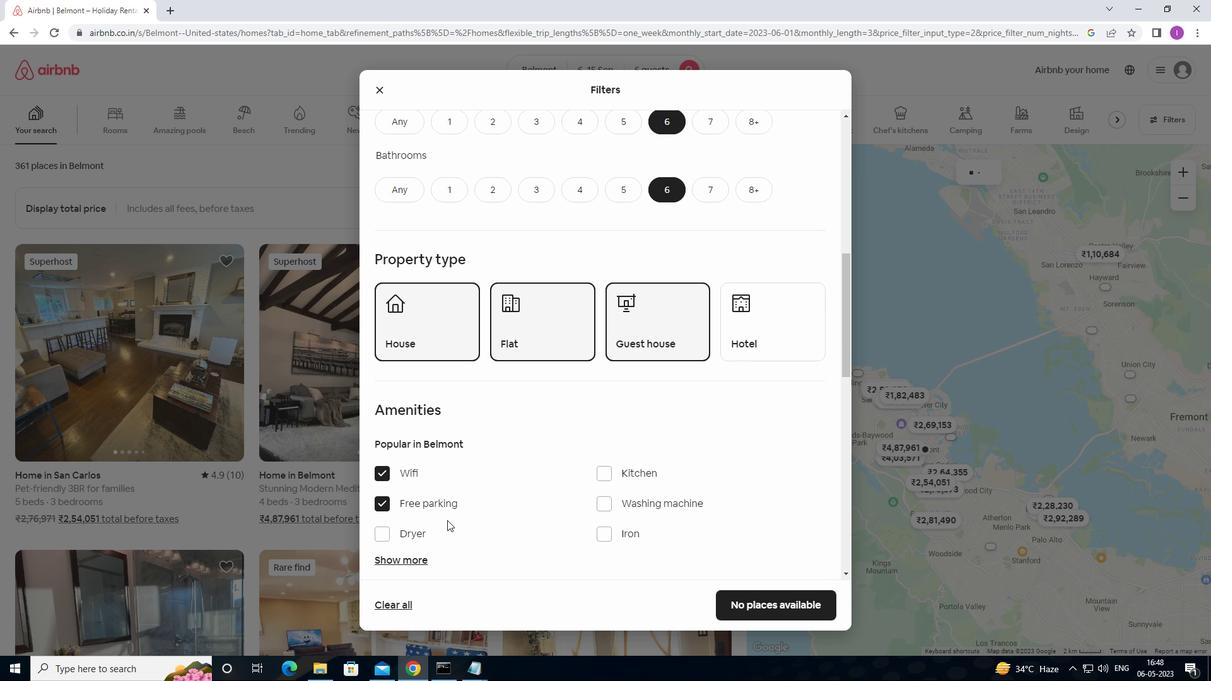 
Action: Mouse scrolled (451, 525) with delta (0, 0)
Screenshot: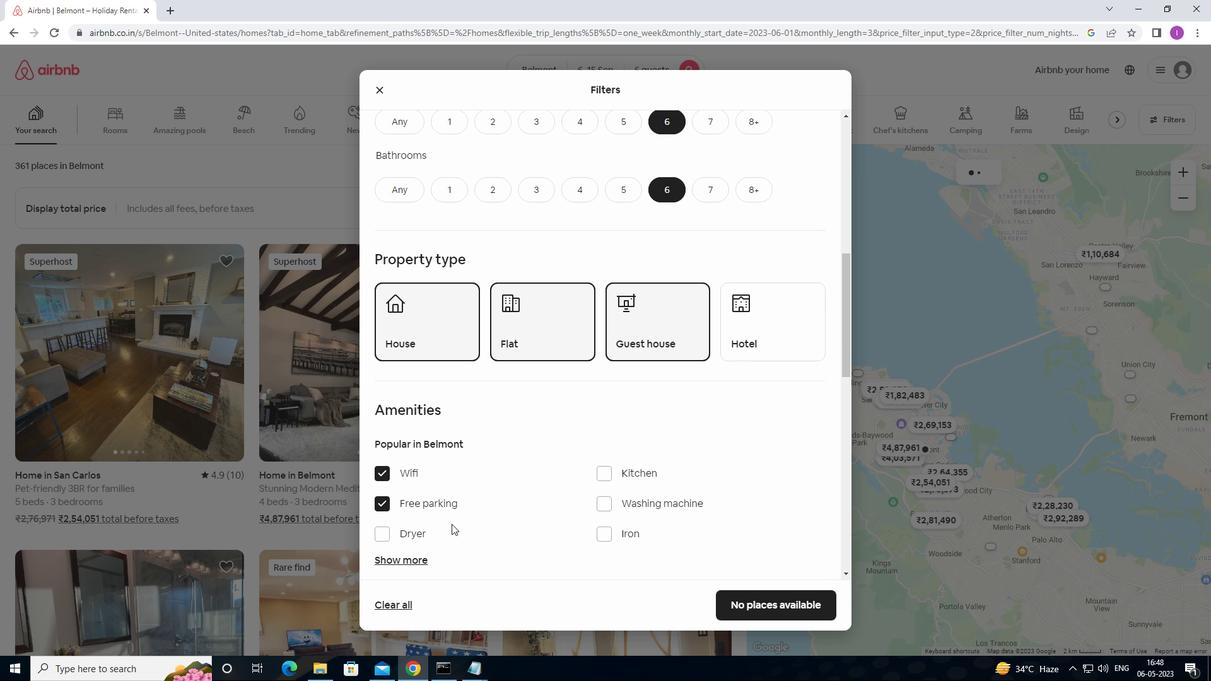 
Action: Mouse moved to (418, 435)
Screenshot: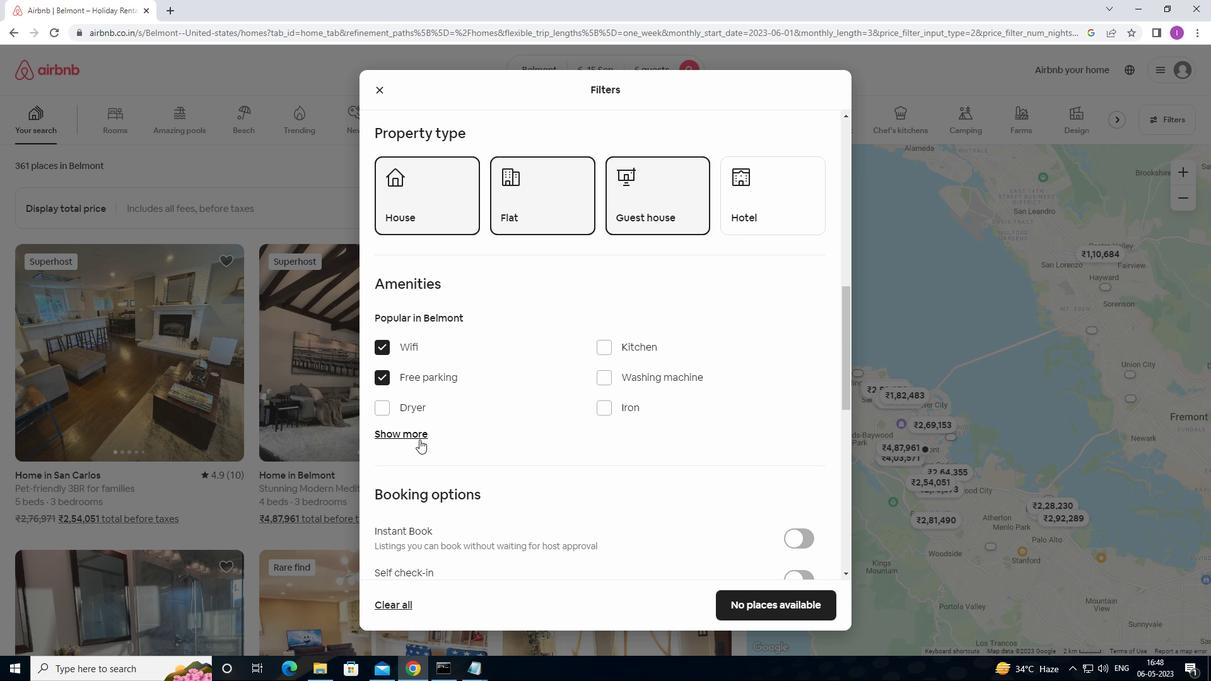 
Action: Mouse pressed left at (418, 435)
Screenshot: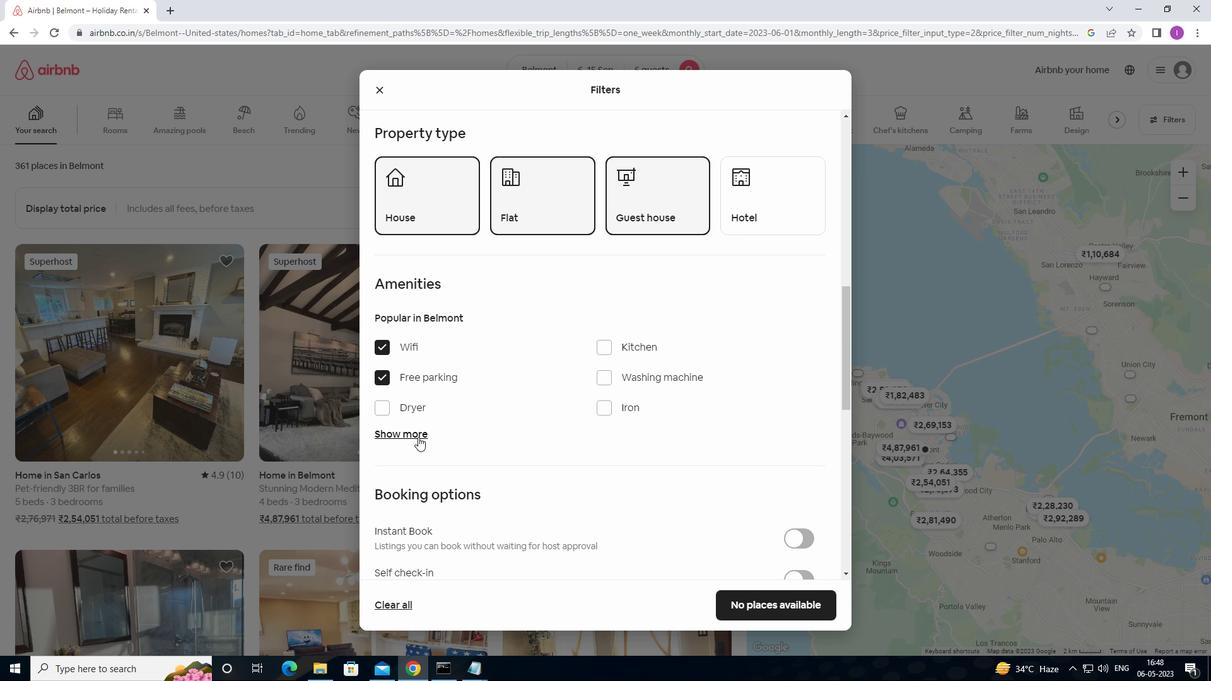 
Action: Mouse moved to (515, 493)
Screenshot: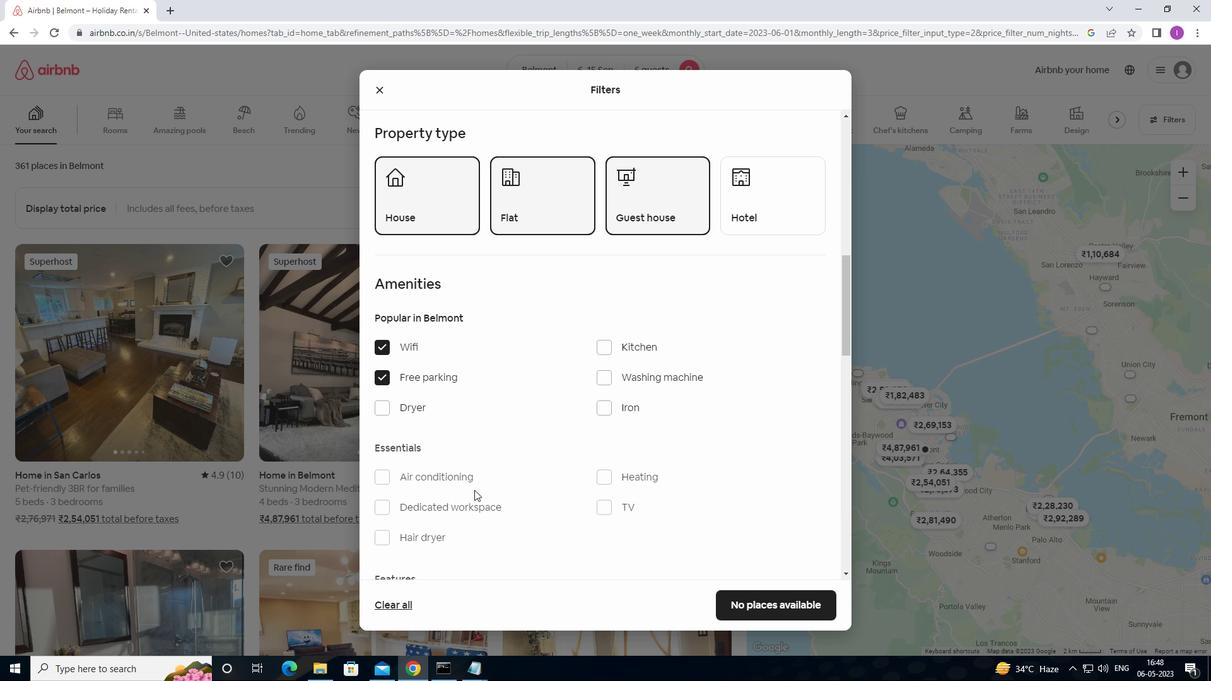 
Action: Mouse scrolled (515, 493) with delta (0, 0)
Screenshot: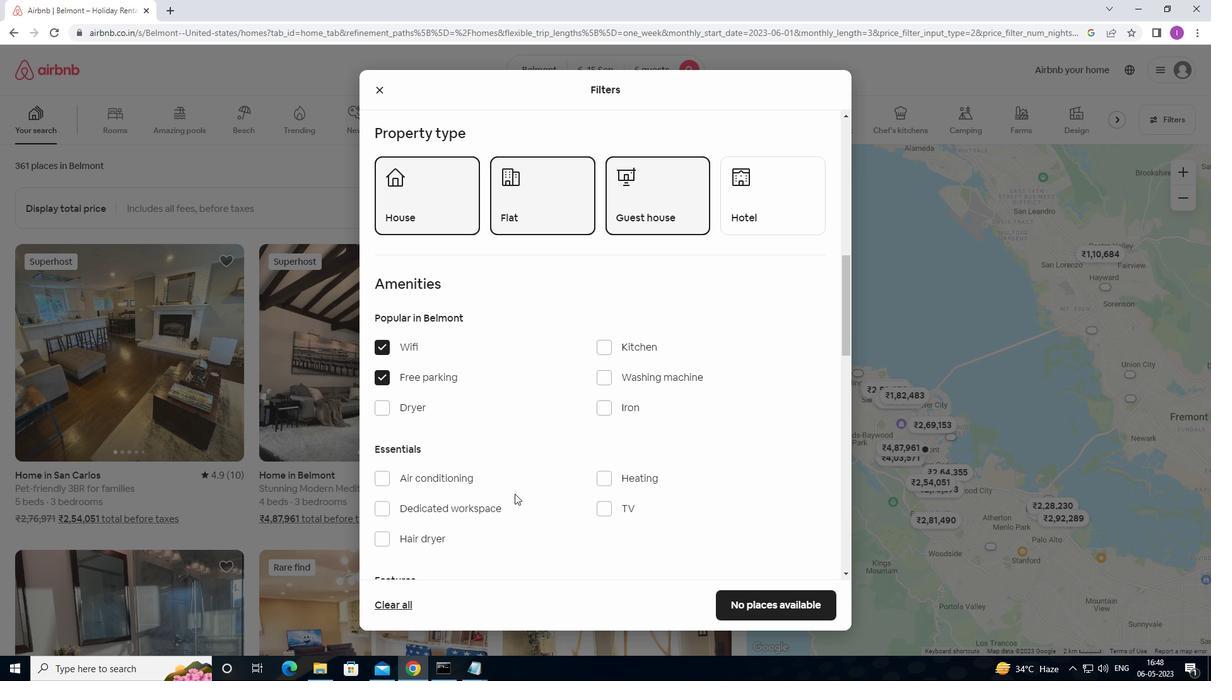 
Action: Mouse moved to (607, 448)
Screenshot: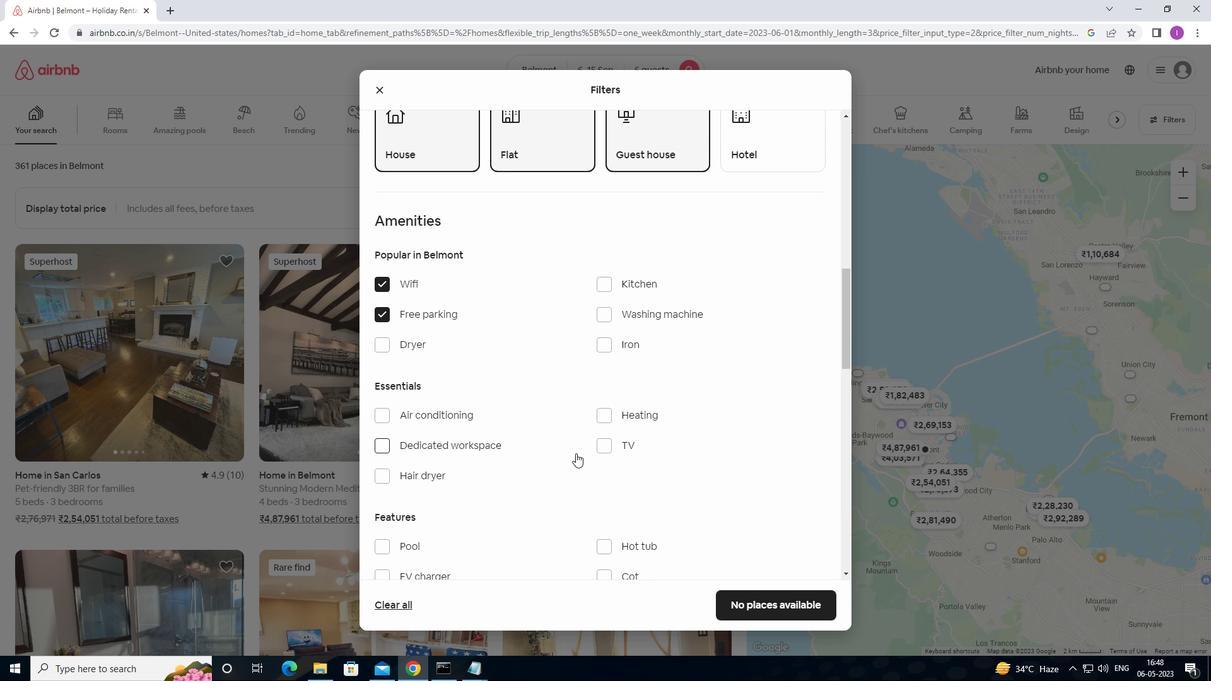 
Action: Mouse pressed left at (607, 448)
Screenshot: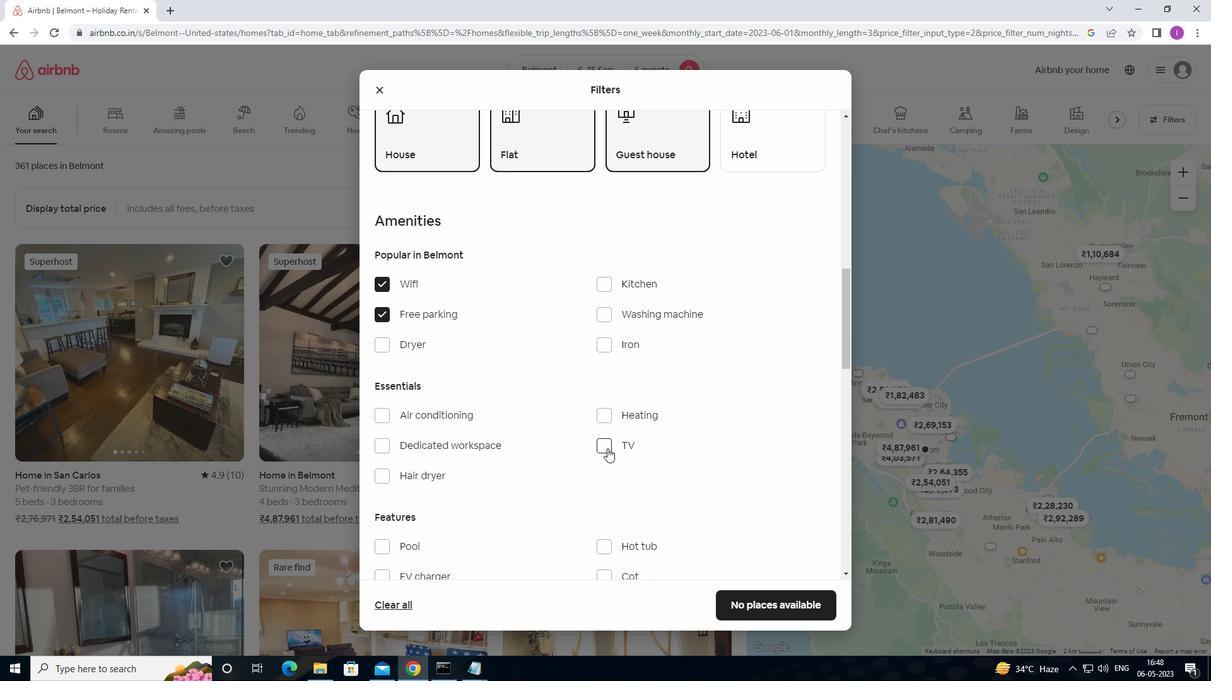 
Action: Mouse moved to (517, 513)
Screenshot: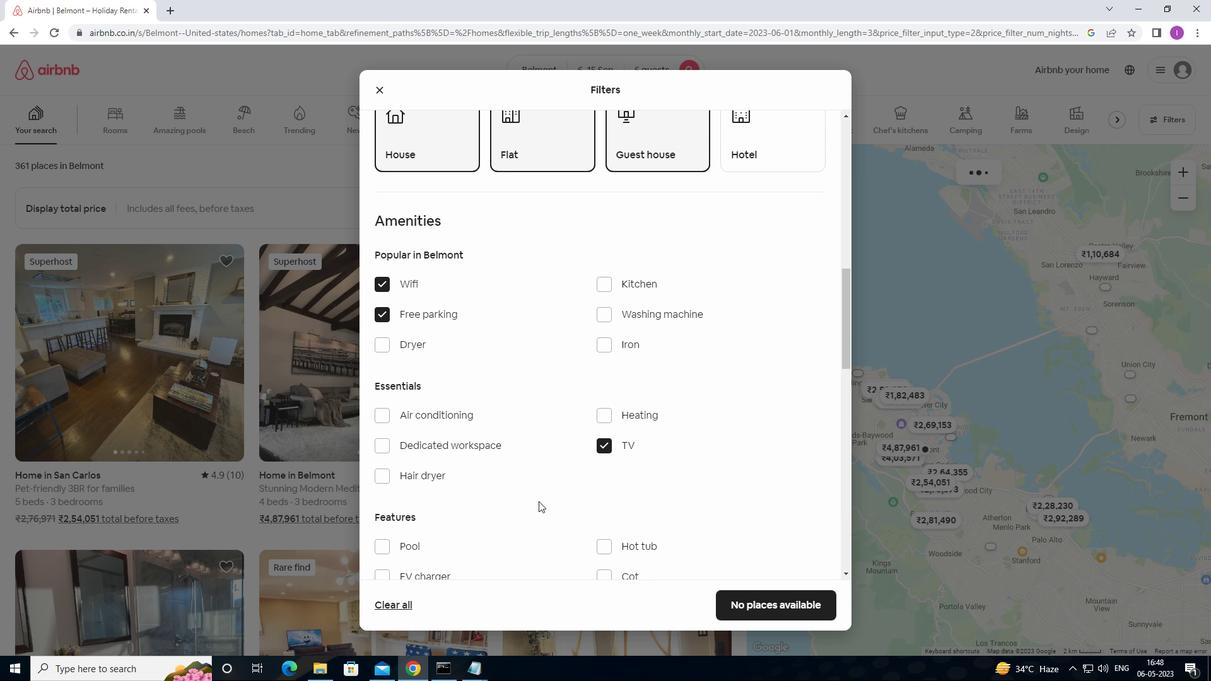 
Action: Mouse scrolled (517, 512) with delta (0, 0)
Screenshot: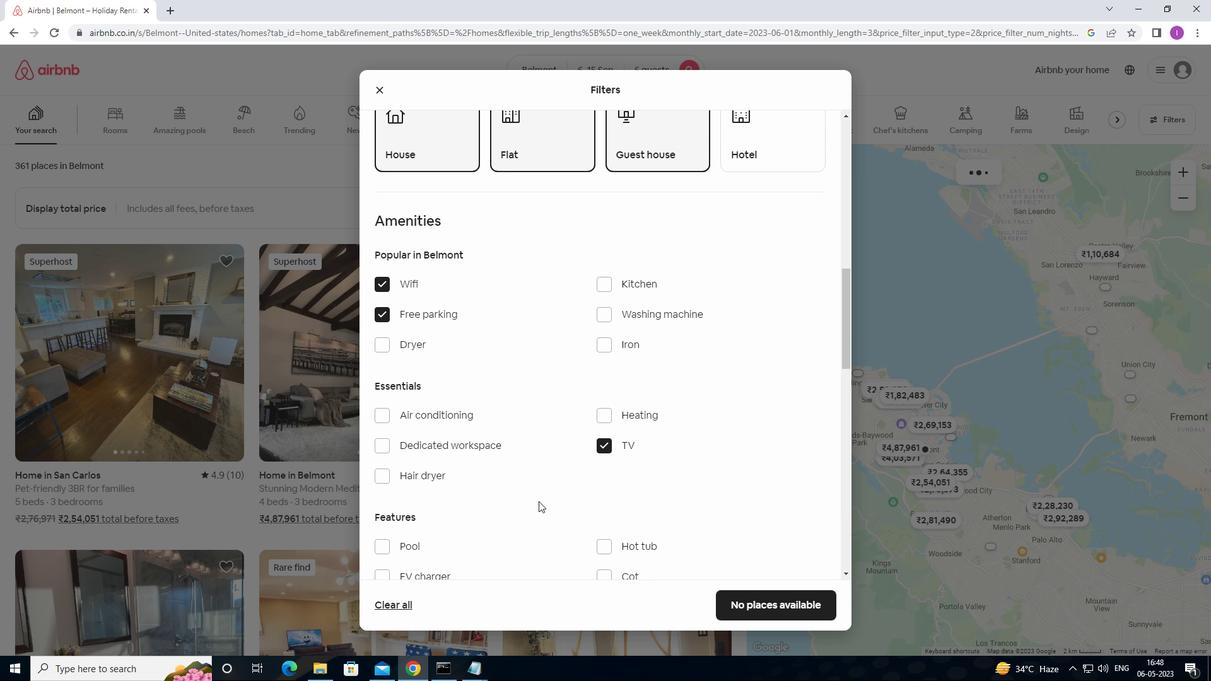 
Action: Mouse scrolled (517, 512) with delta (0, 0)
Screenshot: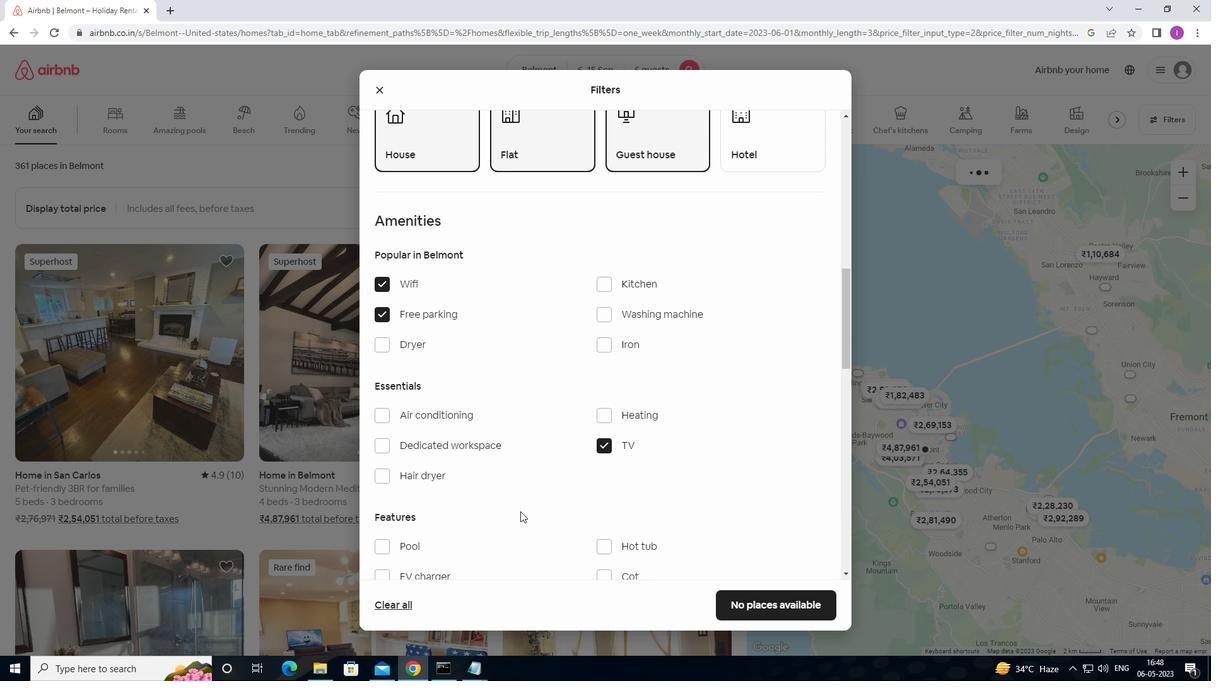 
Action: Mouse scrolled (517, 512) with delta (0, 0)
Screenshot: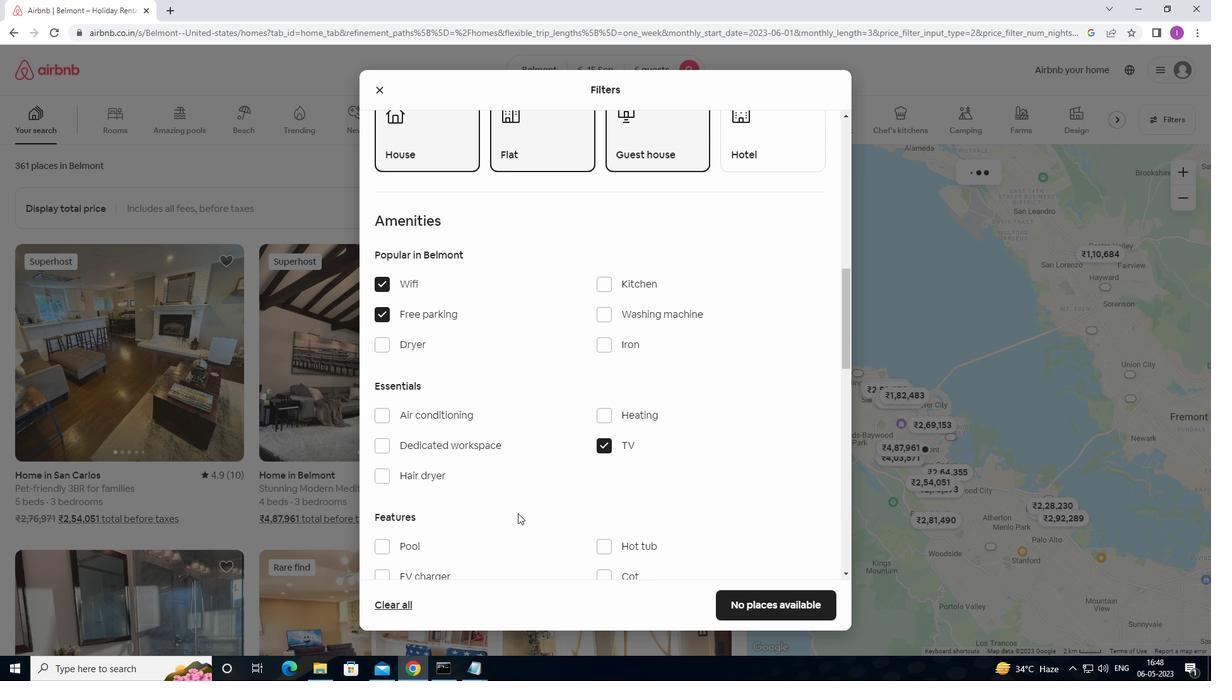 
Action: Mouse moved to (379, 417)
Screenshot: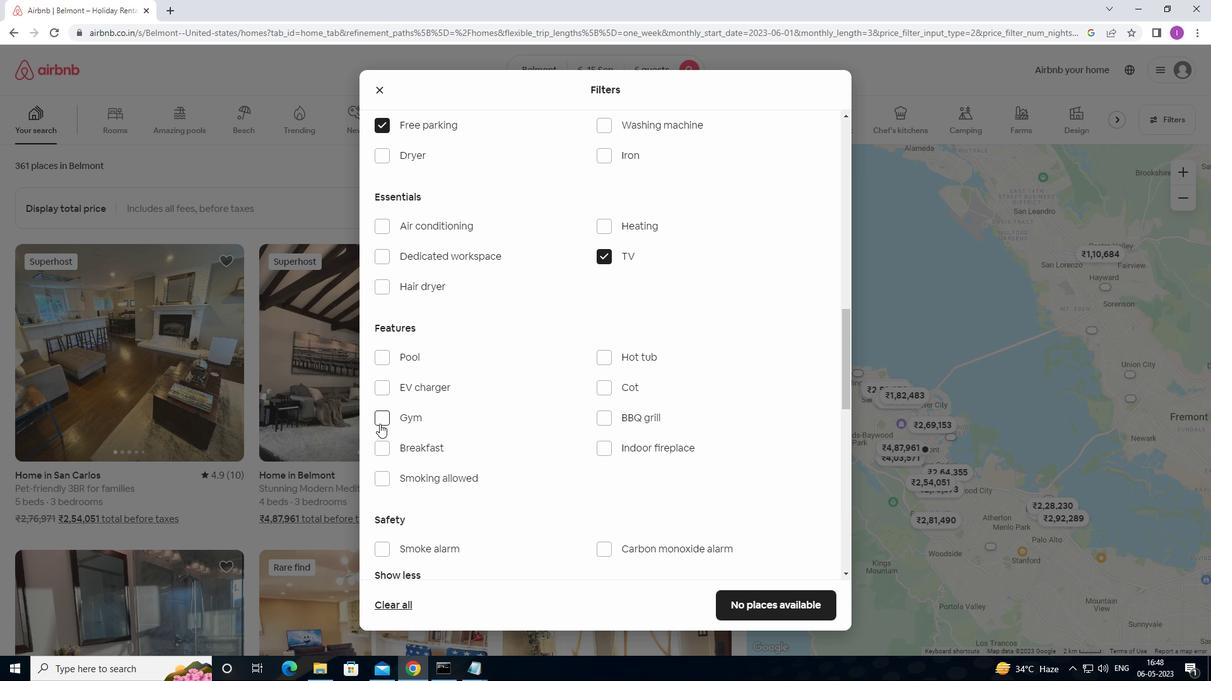 
Action: Mouse pressed left at (379, 417)
Screenshot: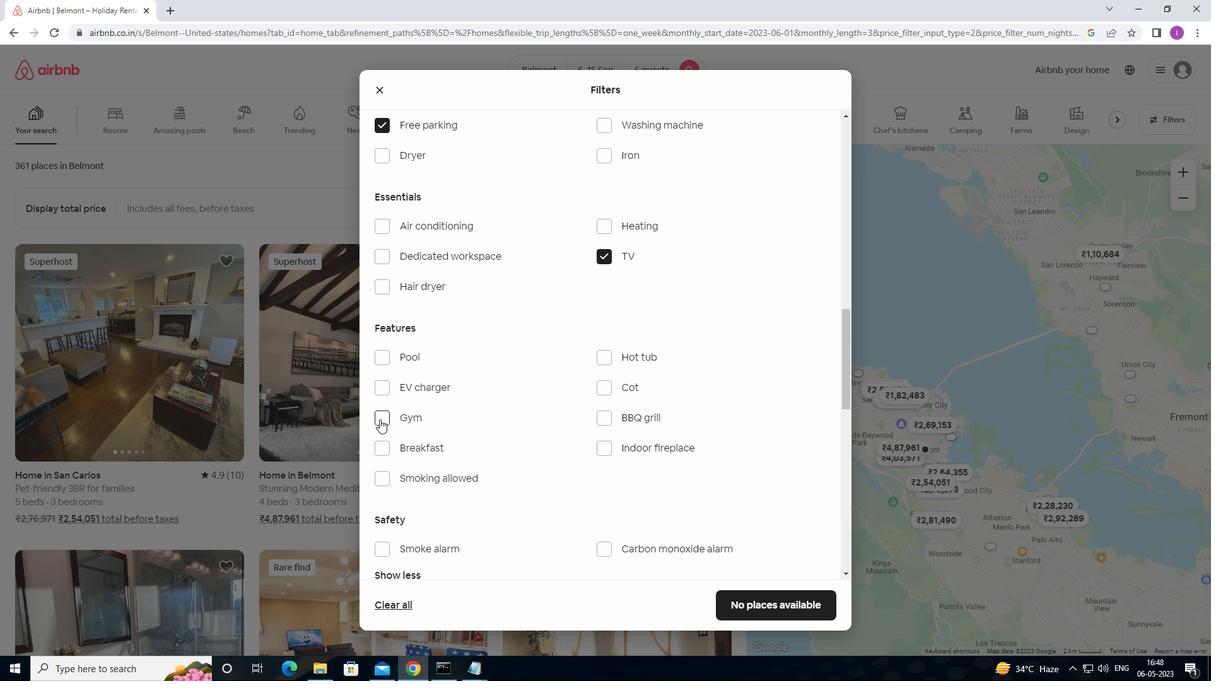 
Action: Mouse moved to (390, 447)
Screenshot: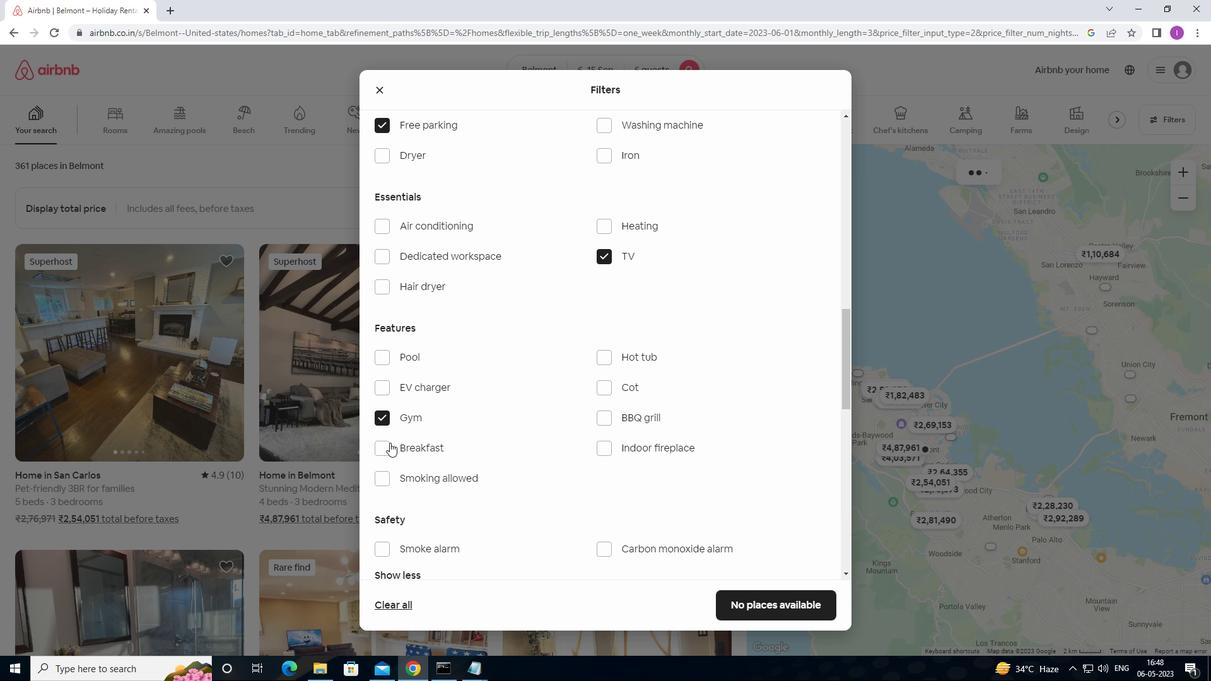 
Action: Mouse pressed left at (390, 447)
Screenshot: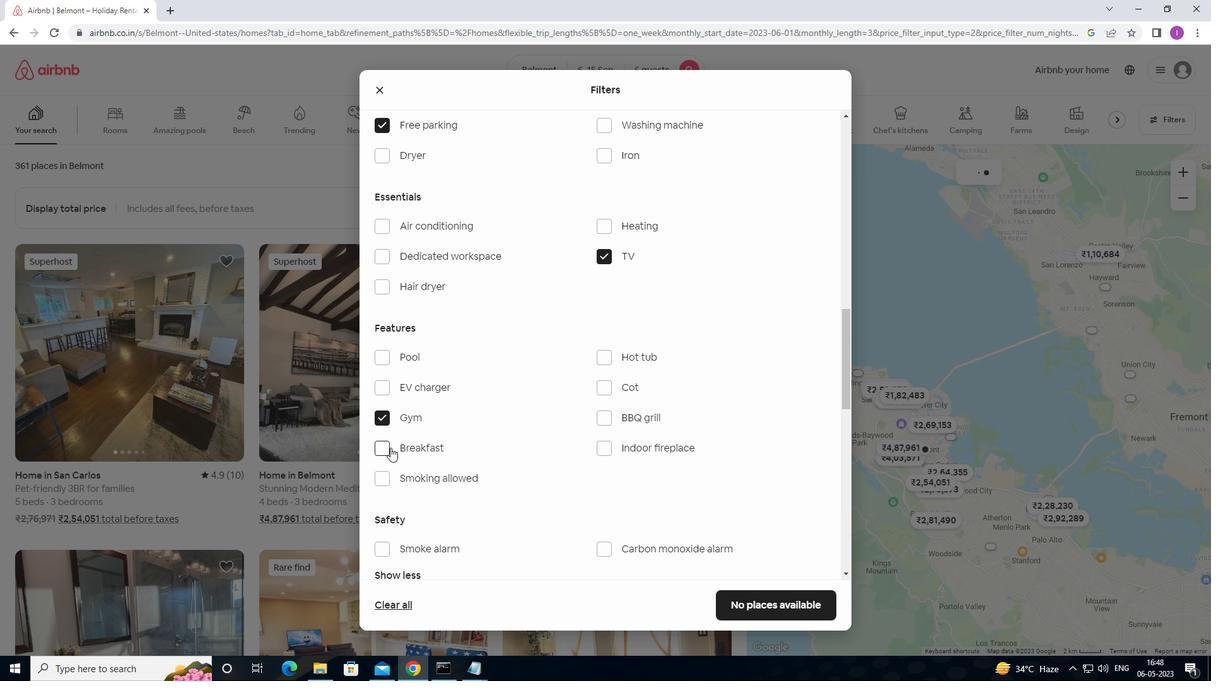 
Action: Mouse moved to (508, 463)
Screenshot: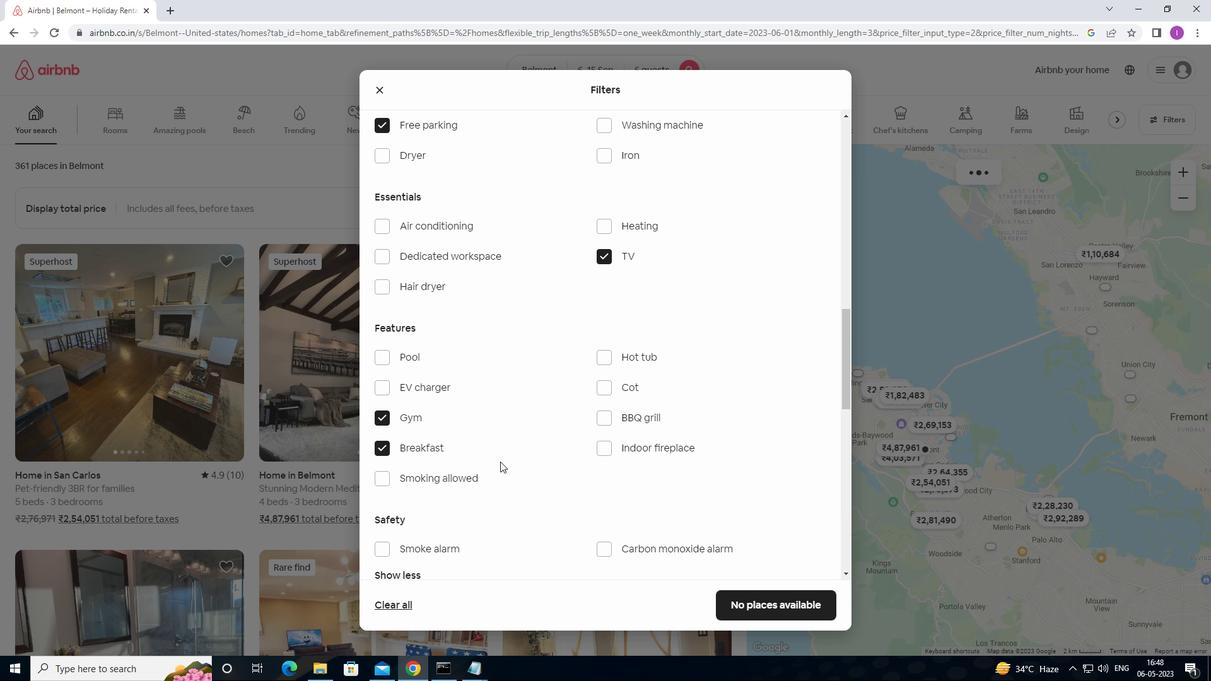 
Action: Mouse scrolled (508, 462) with delta (0, 0)
Screenshot: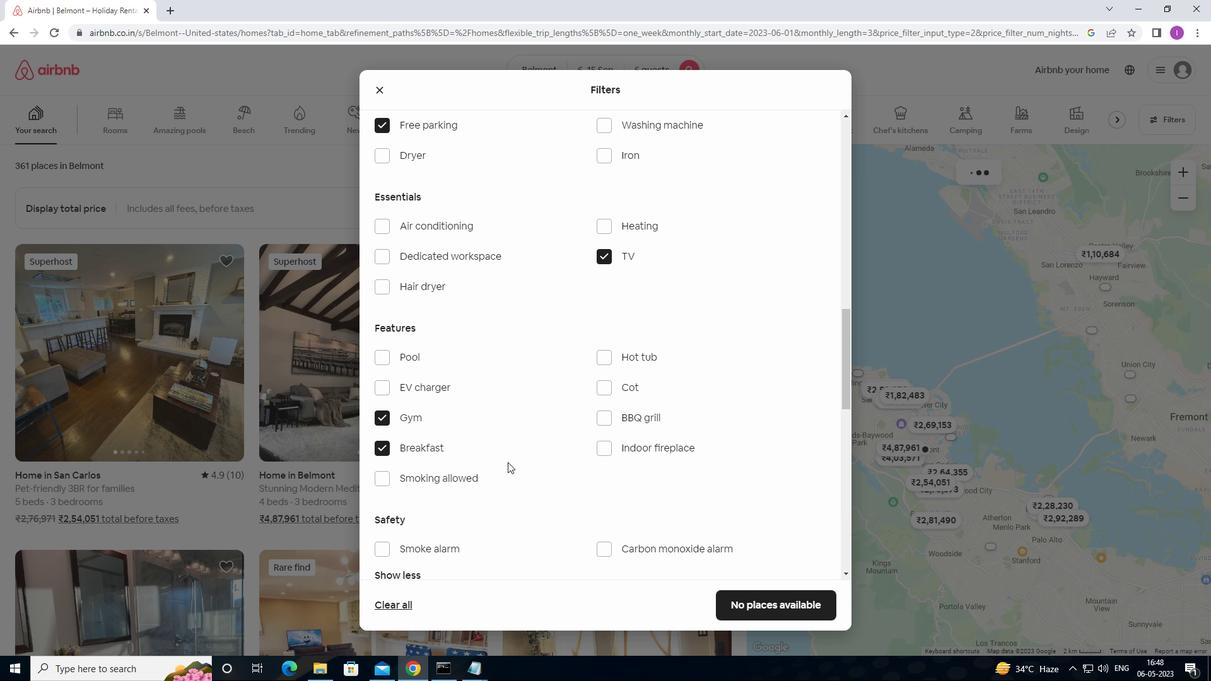 
Action: Mouse scrolled (508, 462) with delta (0, 0)
Screenshot: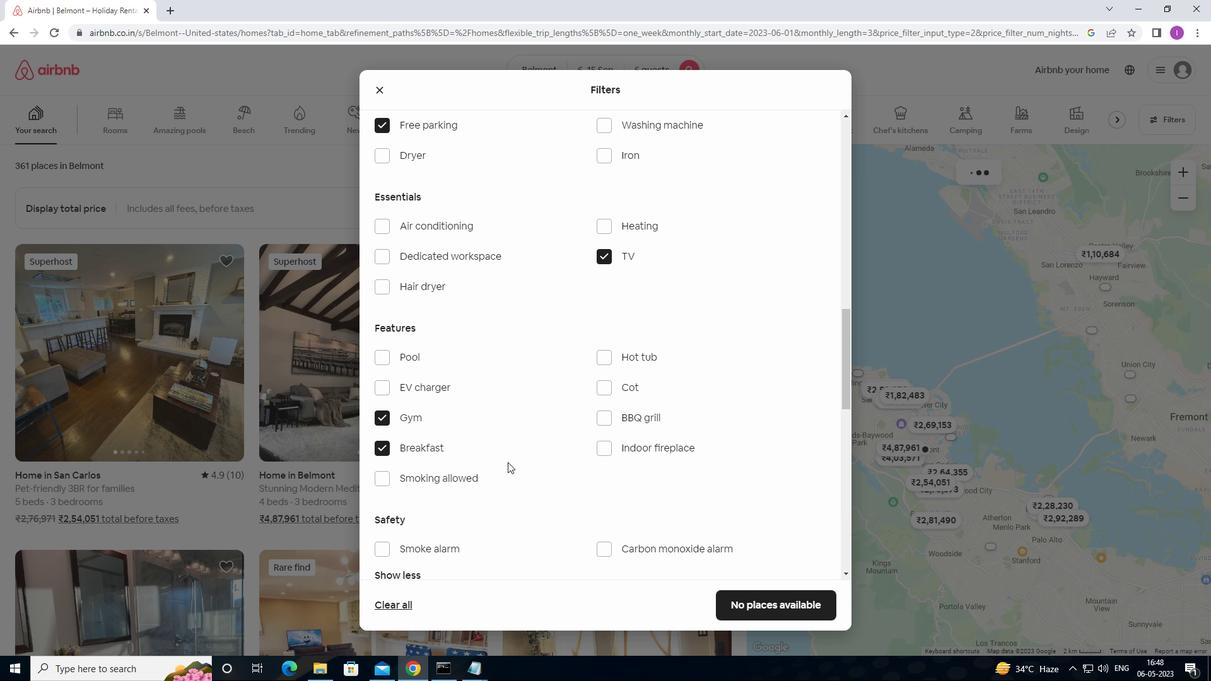 
Action: Mouse moved to (508, 463)
Screenshot: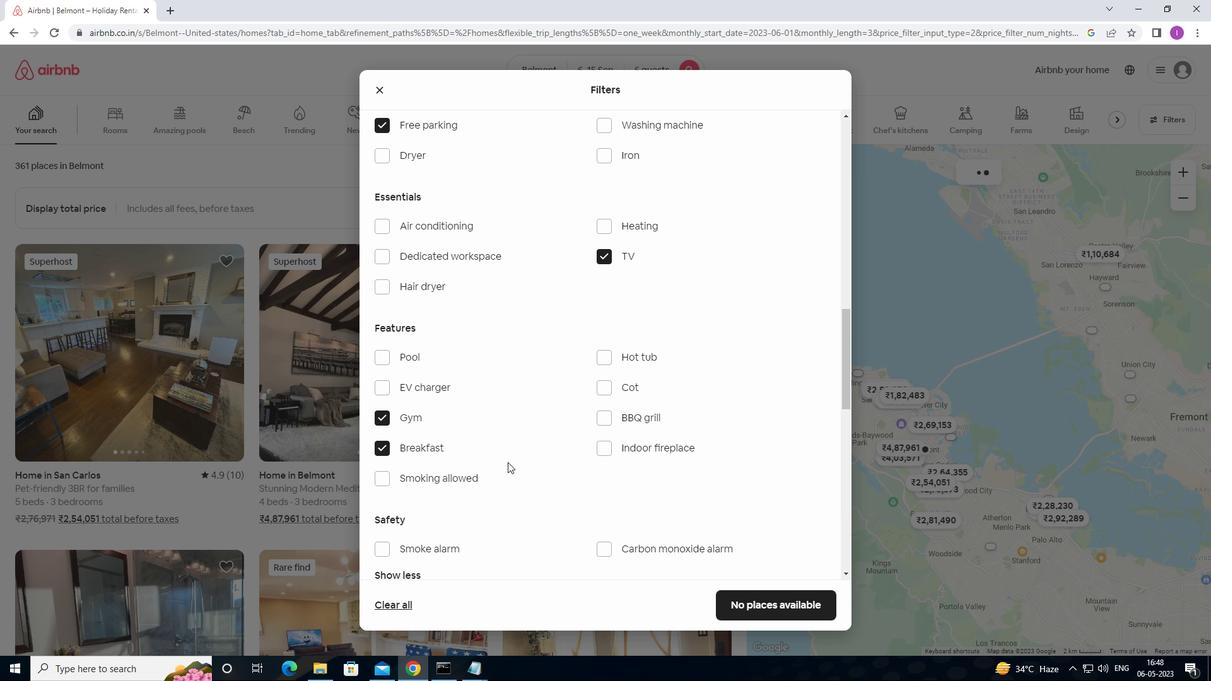 
Action: Mouse scrolled (508, 462) with delta (0, 0)
Screenshot: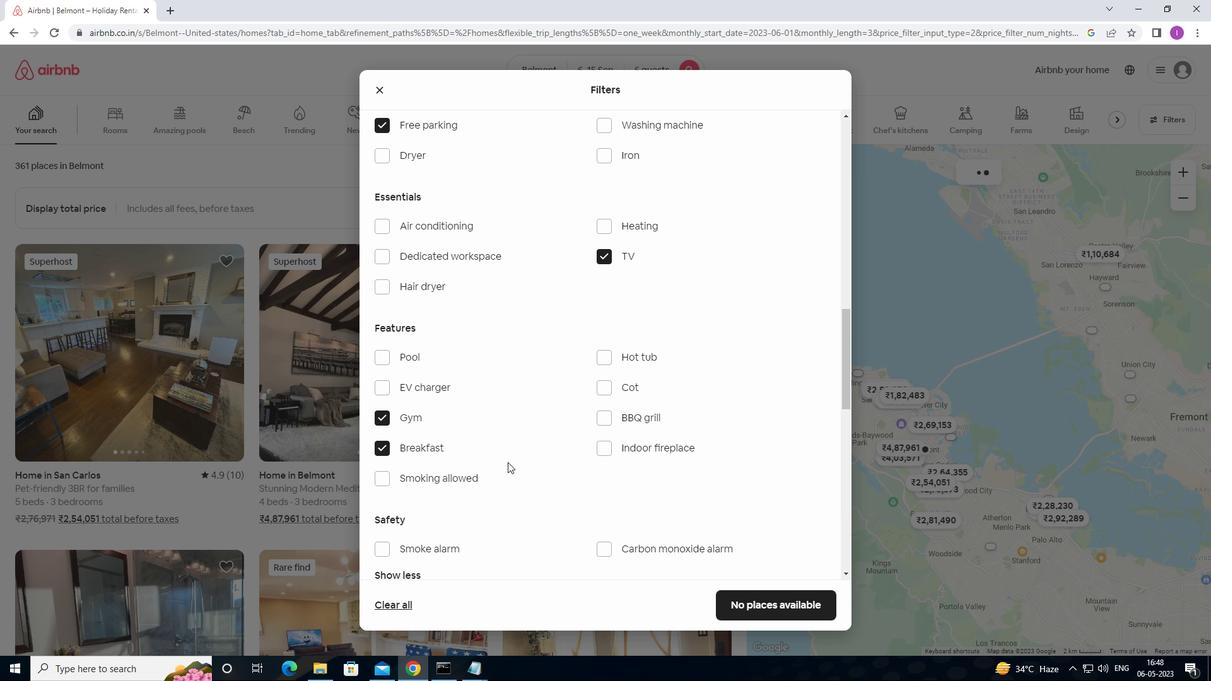 
Action: Mouse scrolled (508, 462) with delta (0, 0)
Screenshot: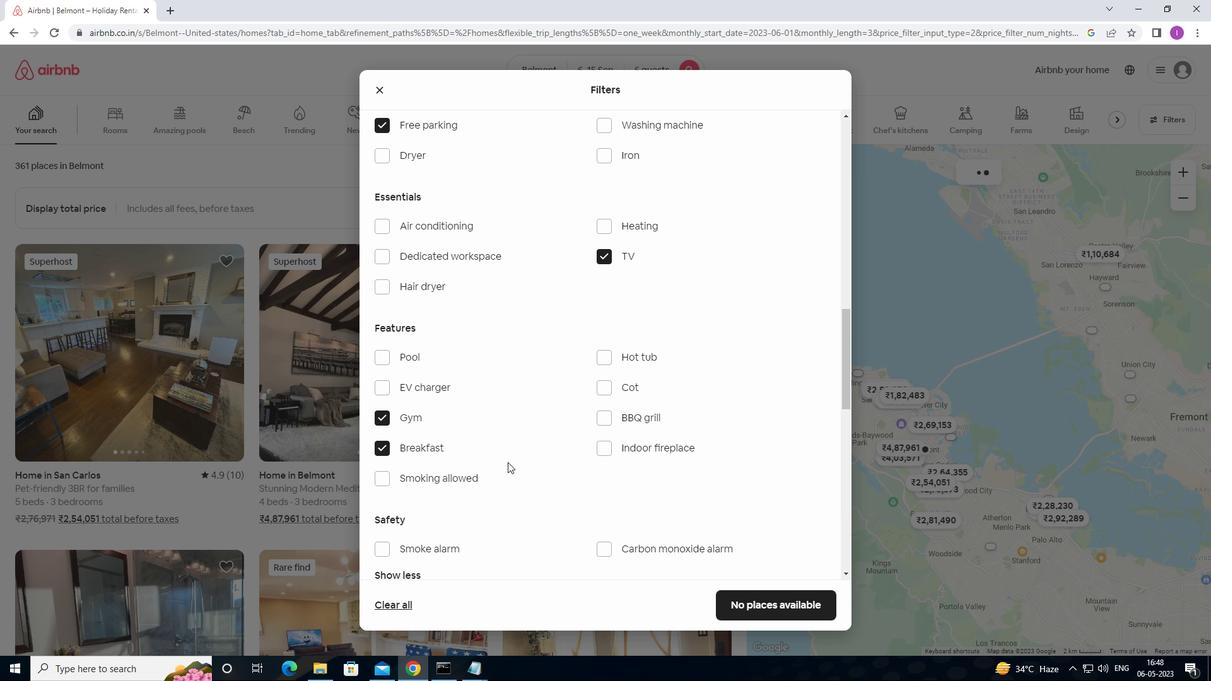 
Action: Mouse moved to (809, 473)
Screenshot: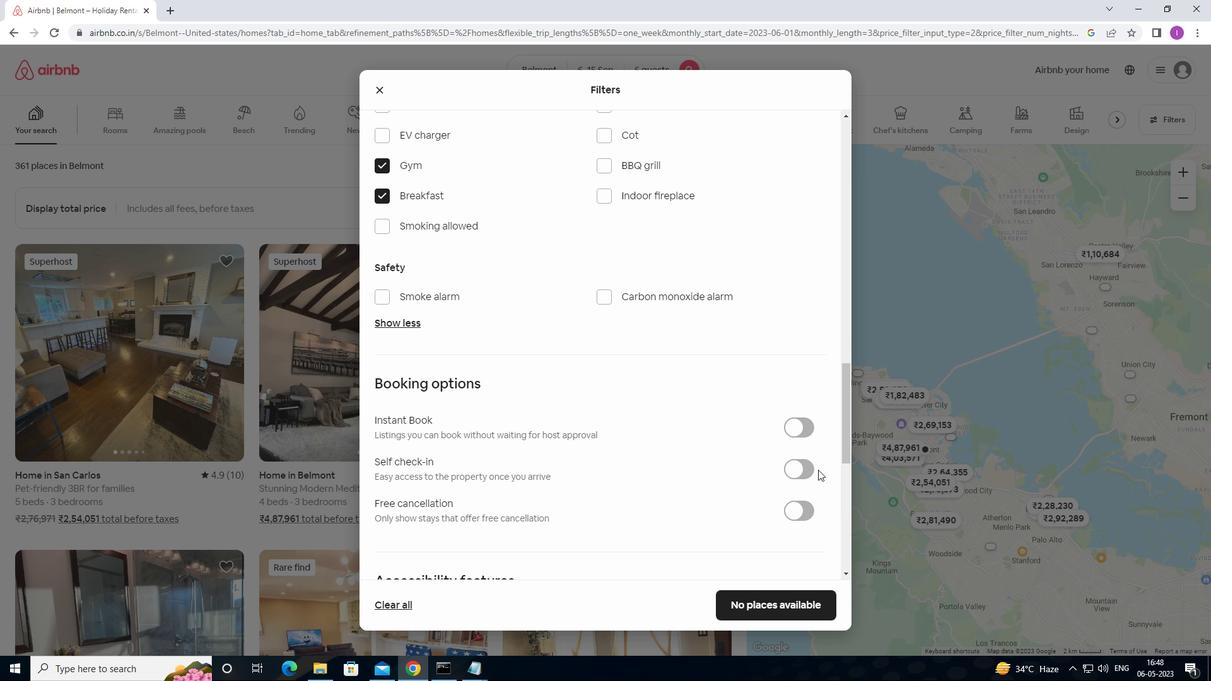 
Action: Mouse pressed left at (809, 473)
Screenshot: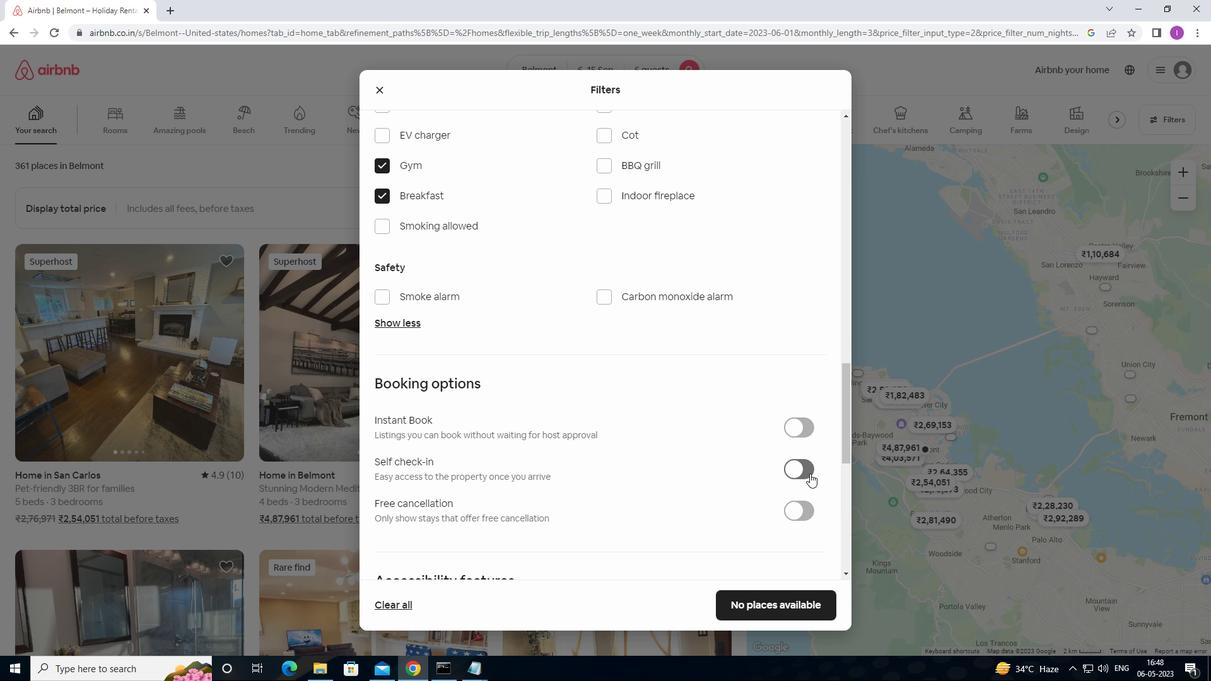 
Action: Mouse moved to (608, 497)
Screenshot: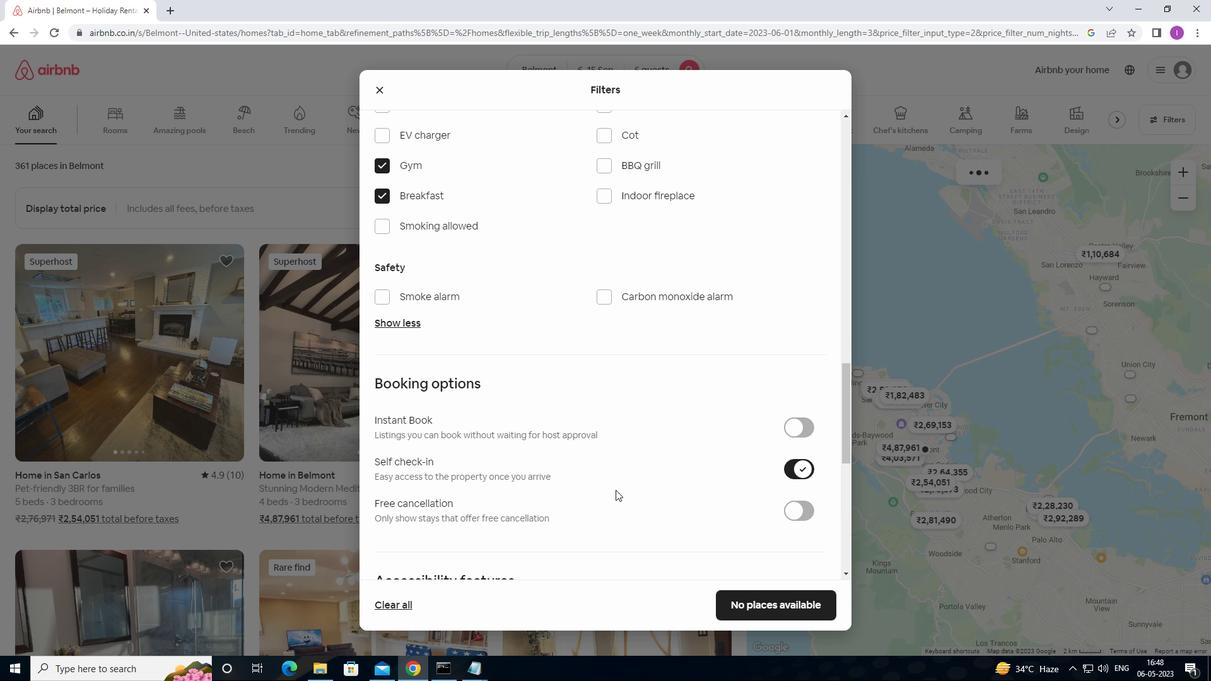 
Action: Mouse scrolled (608, 497) with delta (0, 0)
Screenshot: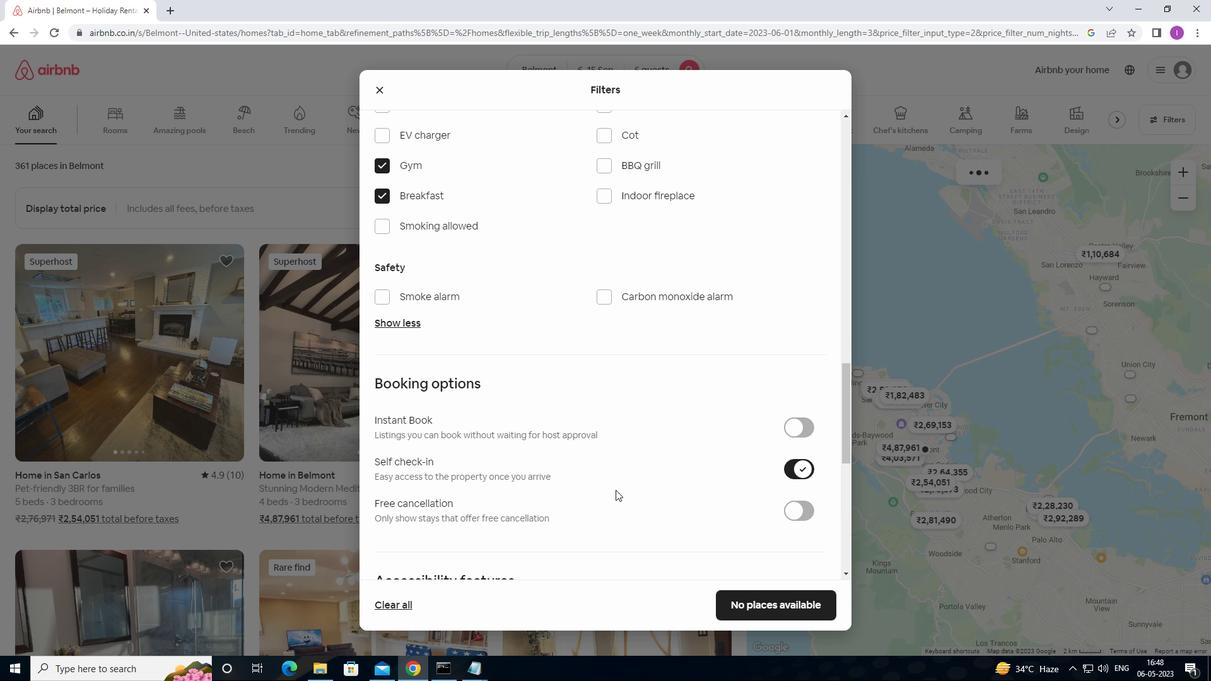 
Action: Mouse scrolled (608, 497) with delta (0, 0)
Screenshot: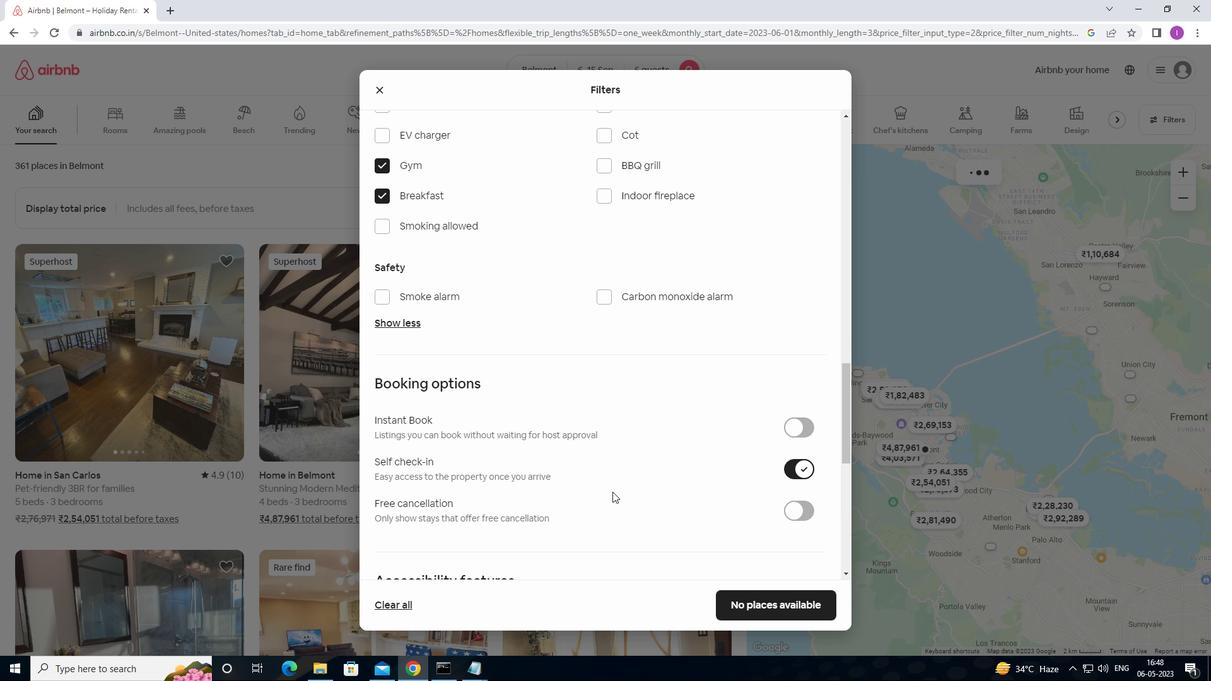 
Action: Mouse scrolled (608, 497) with delta (0, 0)
Screenshot: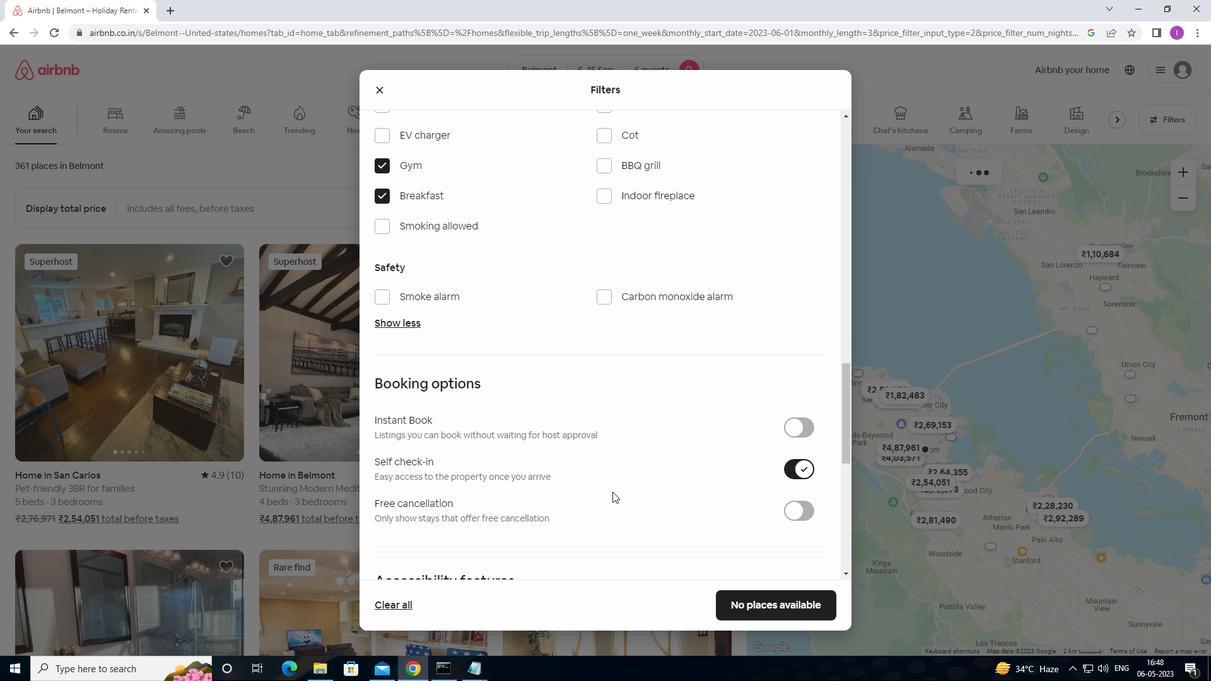 
Action: Mouse moved to (608, 497)
Screenshot: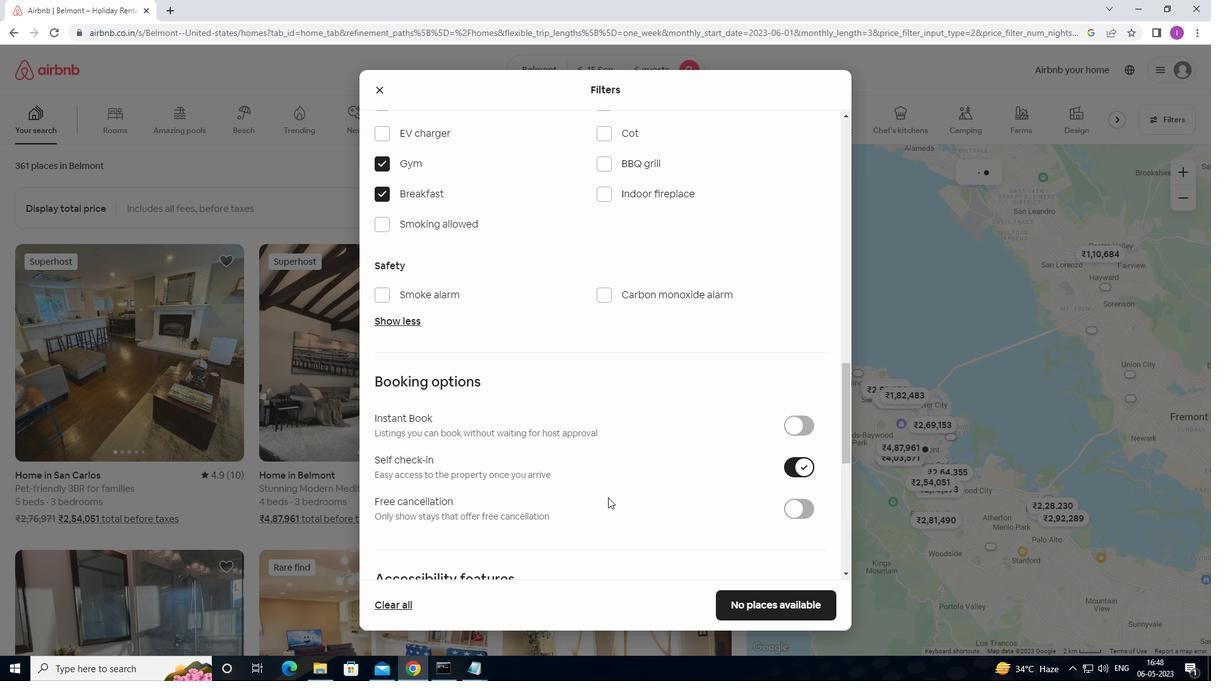 
Action: Mouse scrolled (608, 497) with delta (0, 0)
Screenshot: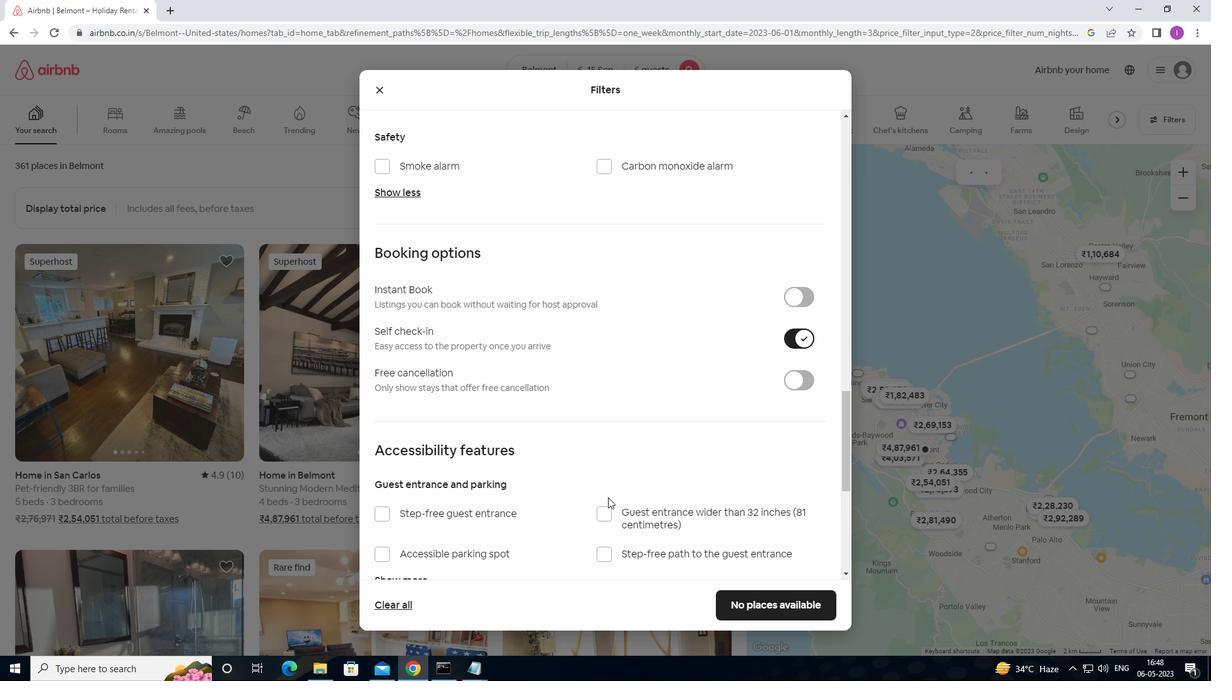 
Action: Mouse scrolled (608, 497) with delta (0, 0)
Screenshot: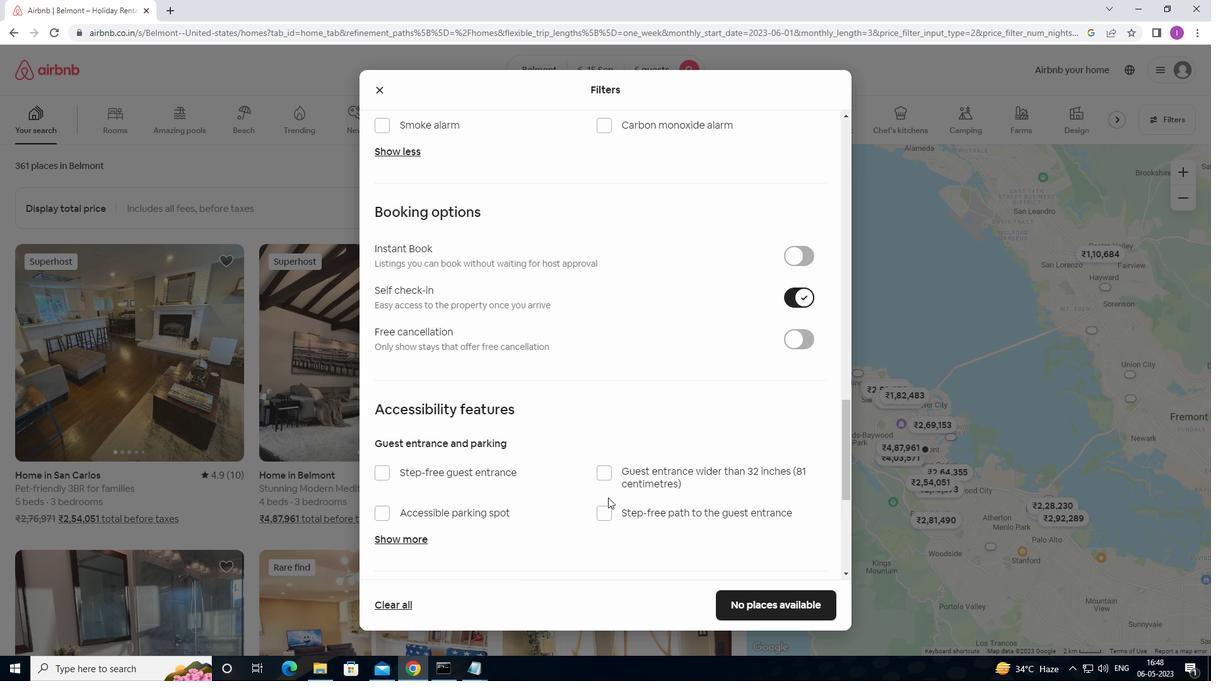 
Action: Mouse scrolled (608, 497) with delta (0, 0)
Screenshot: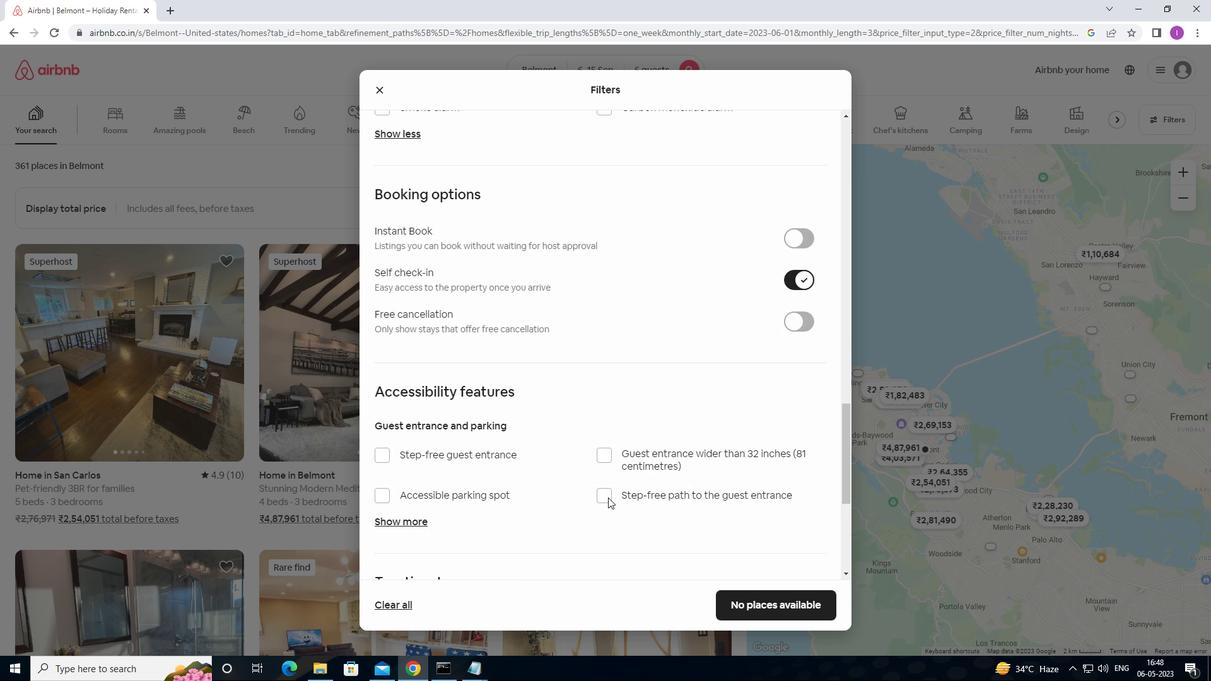 
Action: Mouse scrolled (608, 497) with delta (0, 0)
Screenshot: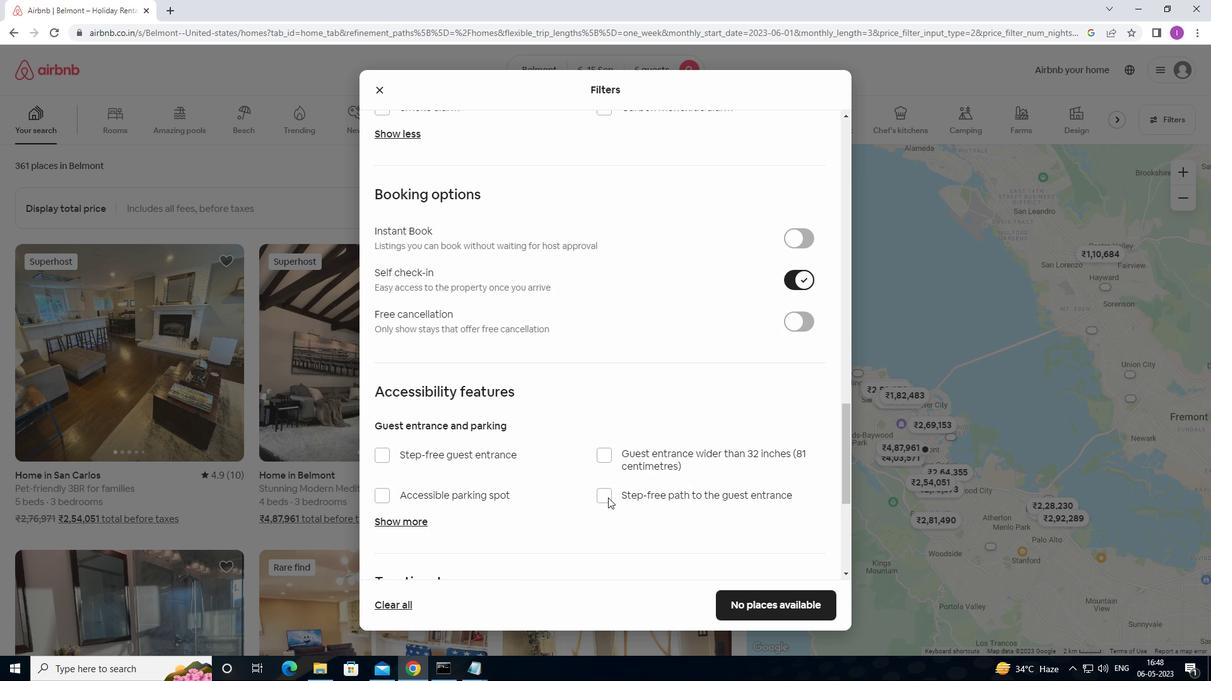
Action: Mouse scrolled (608, 497) with delta (0, 0)
Screenshot: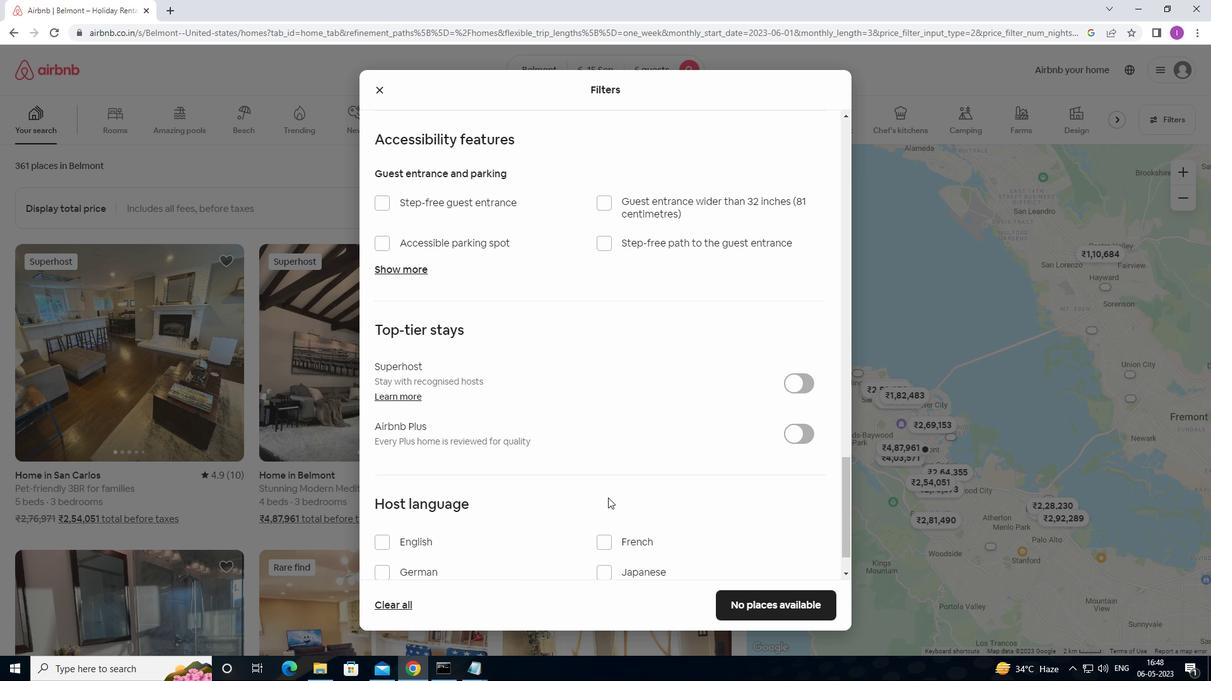 
Action: Mouse scrolled (608, 497) with delta (0, 0)
Screenshot: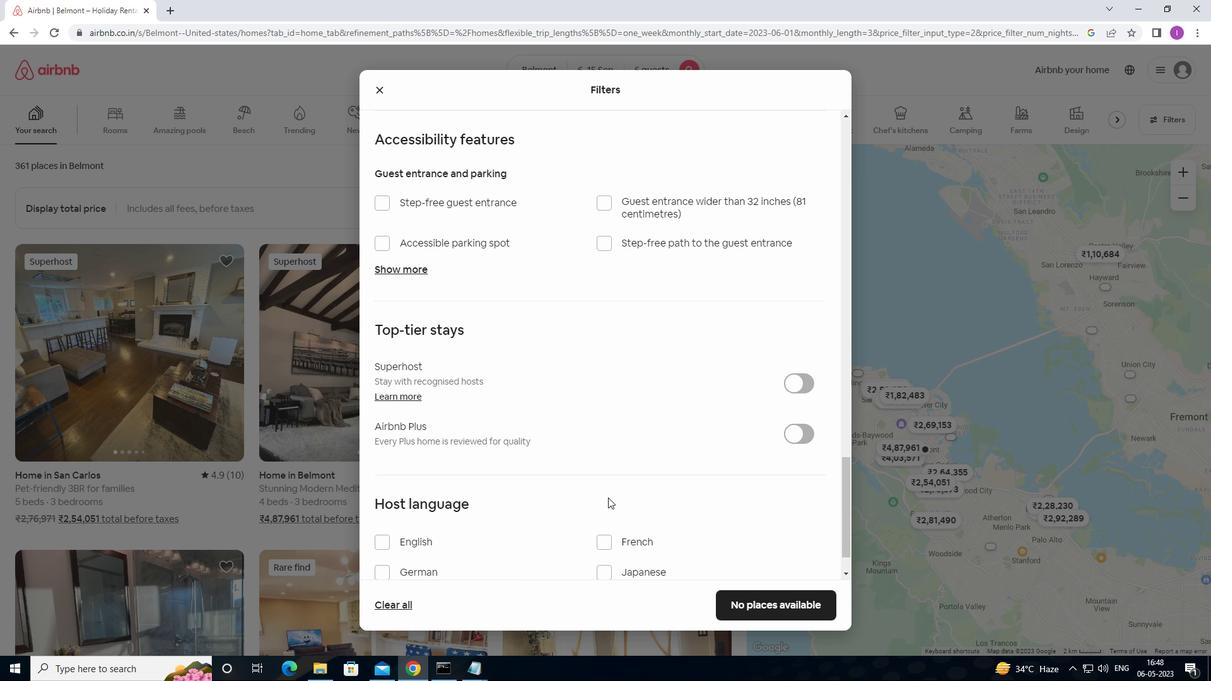 
Action: Mouse scrolled (608, 497) with delta (0, 0)
Screenshot: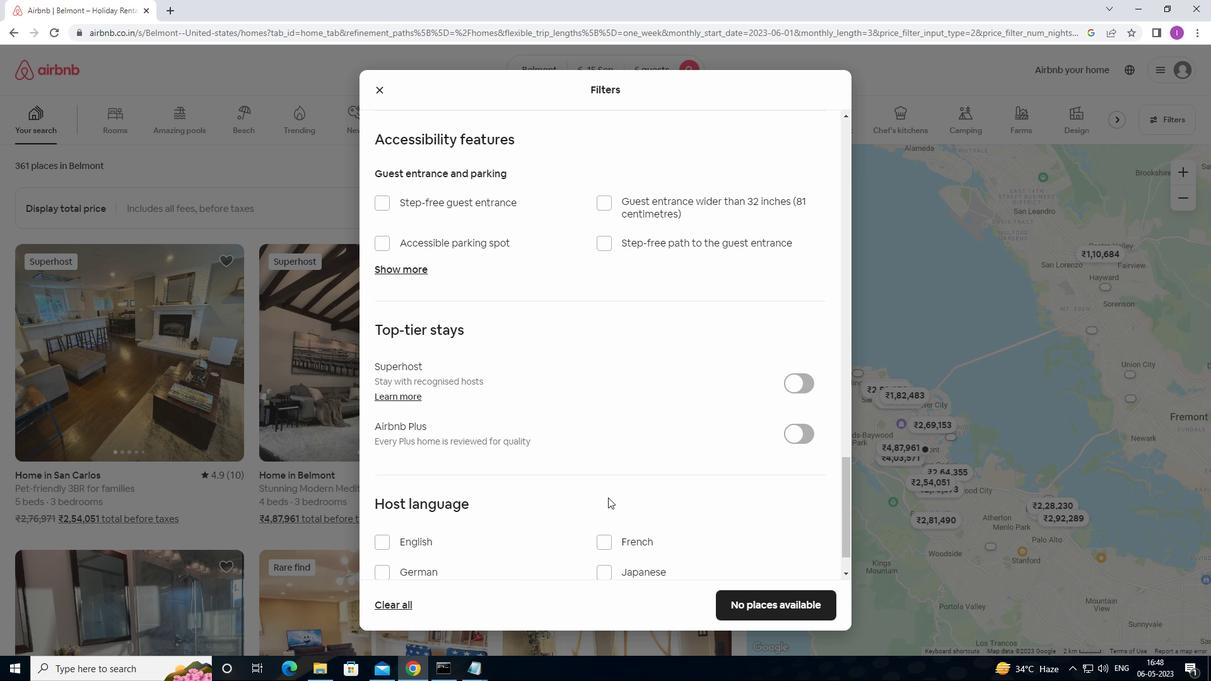 
Action: Mouse moved to (380, 489)
Screenshot: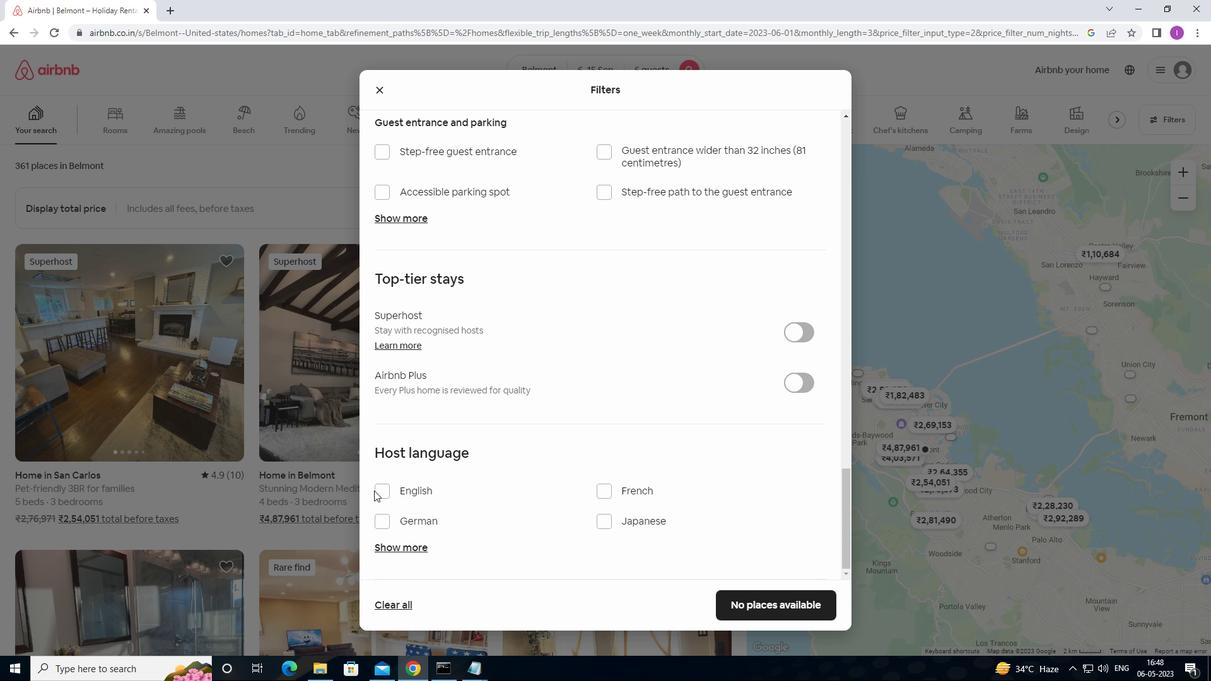 
Action: Mouse pressed left at (380, 489)
Screenshot: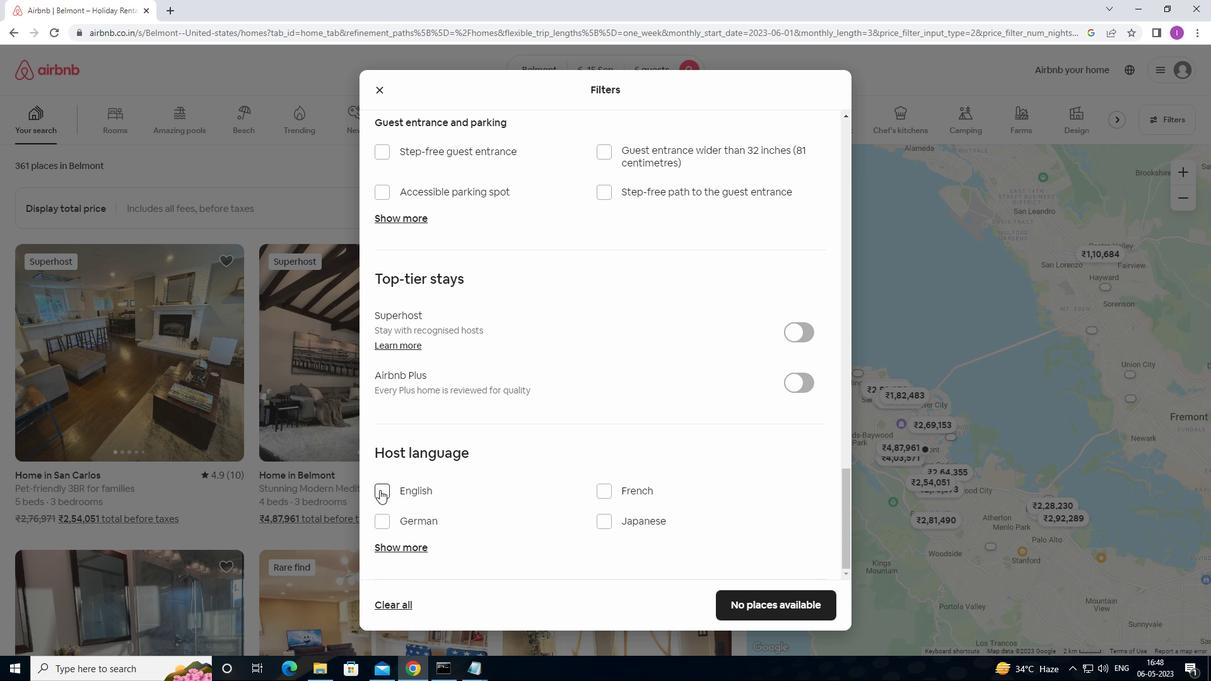
Action: Mouse moved to (541, 516)
Screenshot: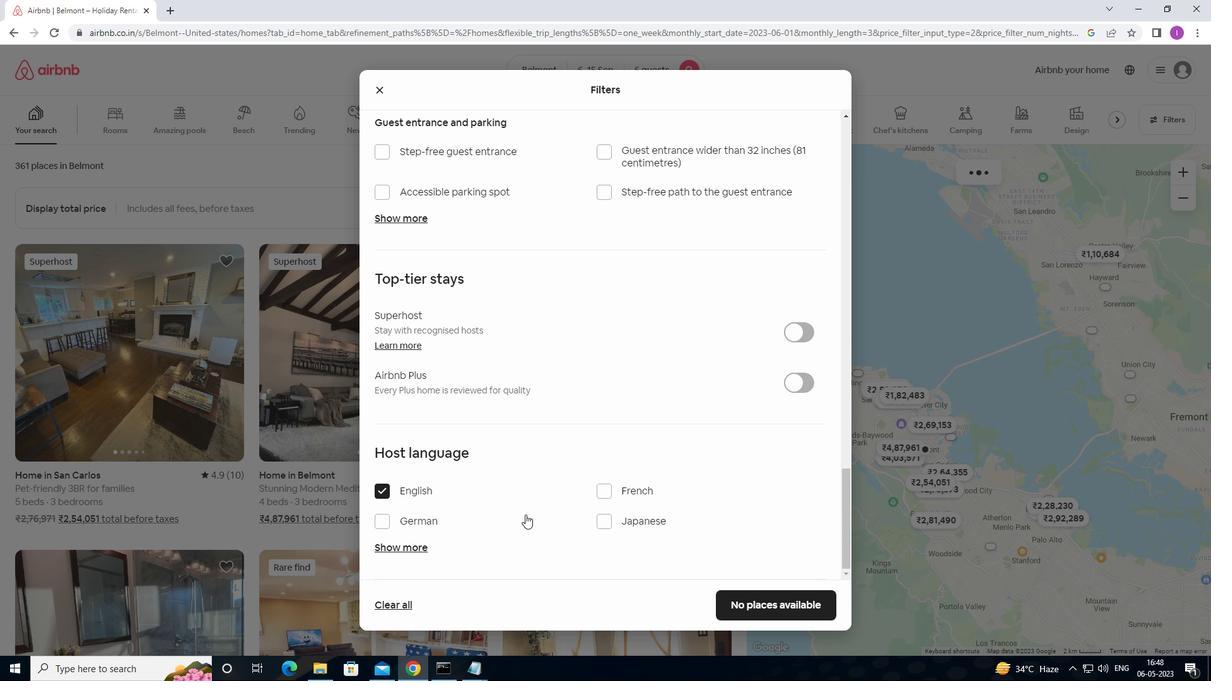 
Action: Mouse scrolled (541, 516) with delta (0, 0)
Screenshot: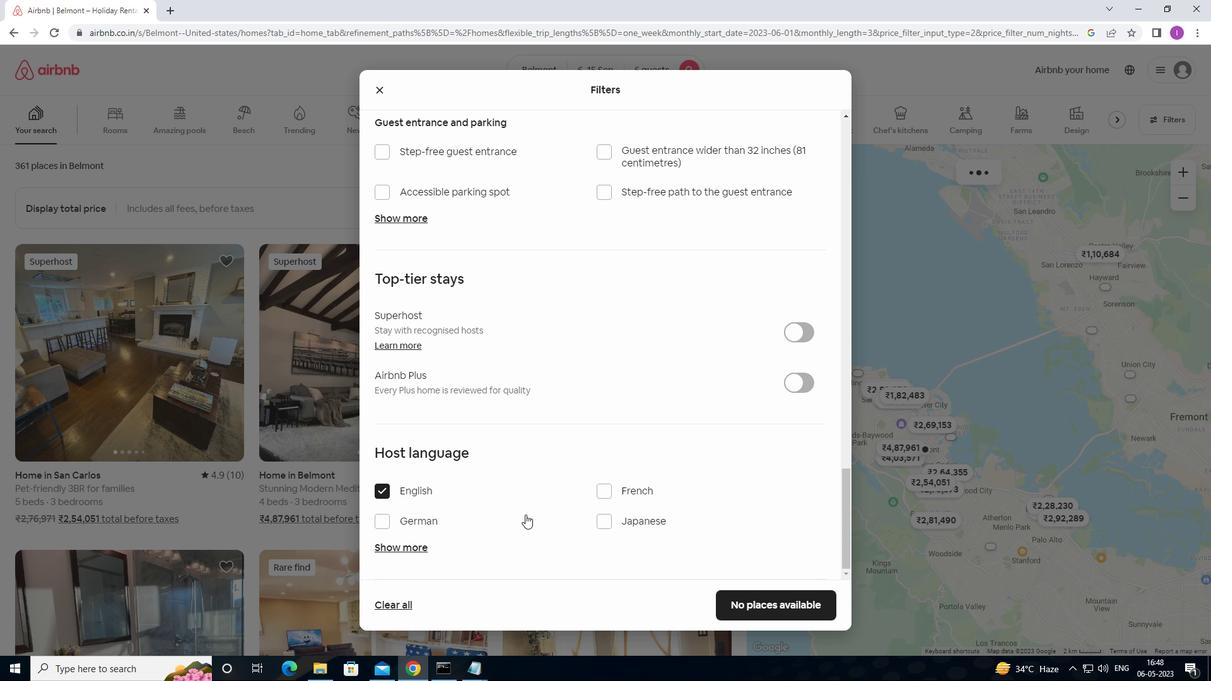 
Action: Mouse scrolled (541, 516) with delta (0, 0)
Screenshot: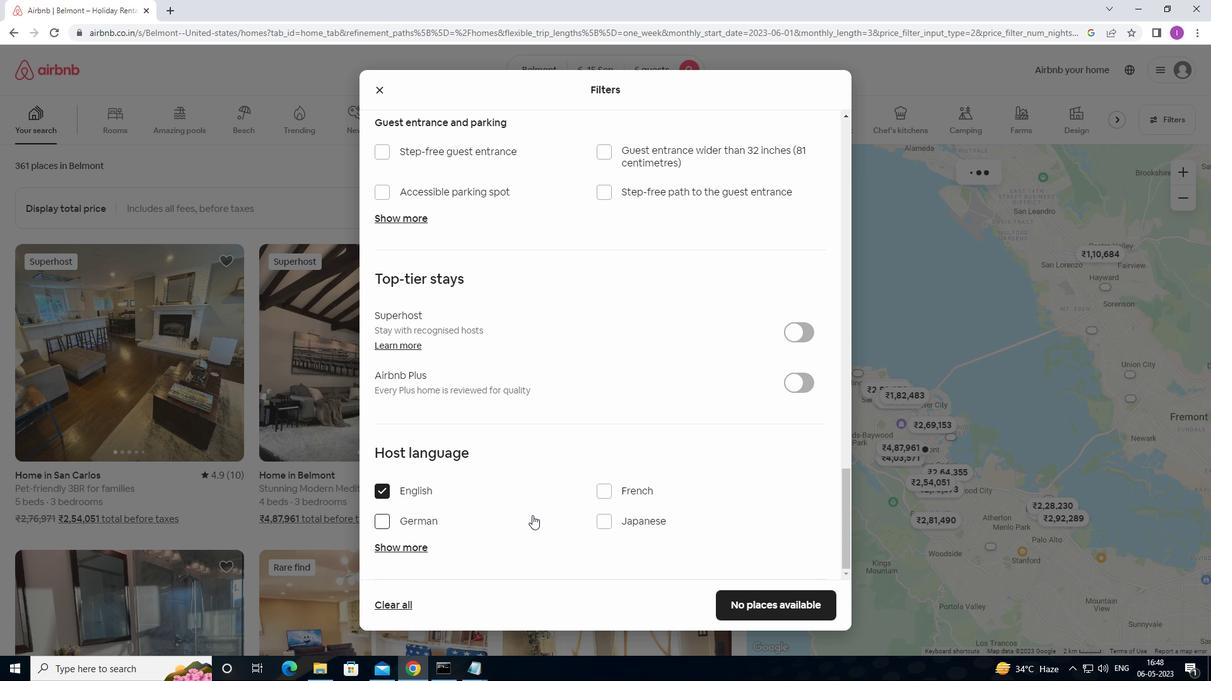 
Action: Mouse scrolled (541, 516) with delta (0, 0)
Screenshot: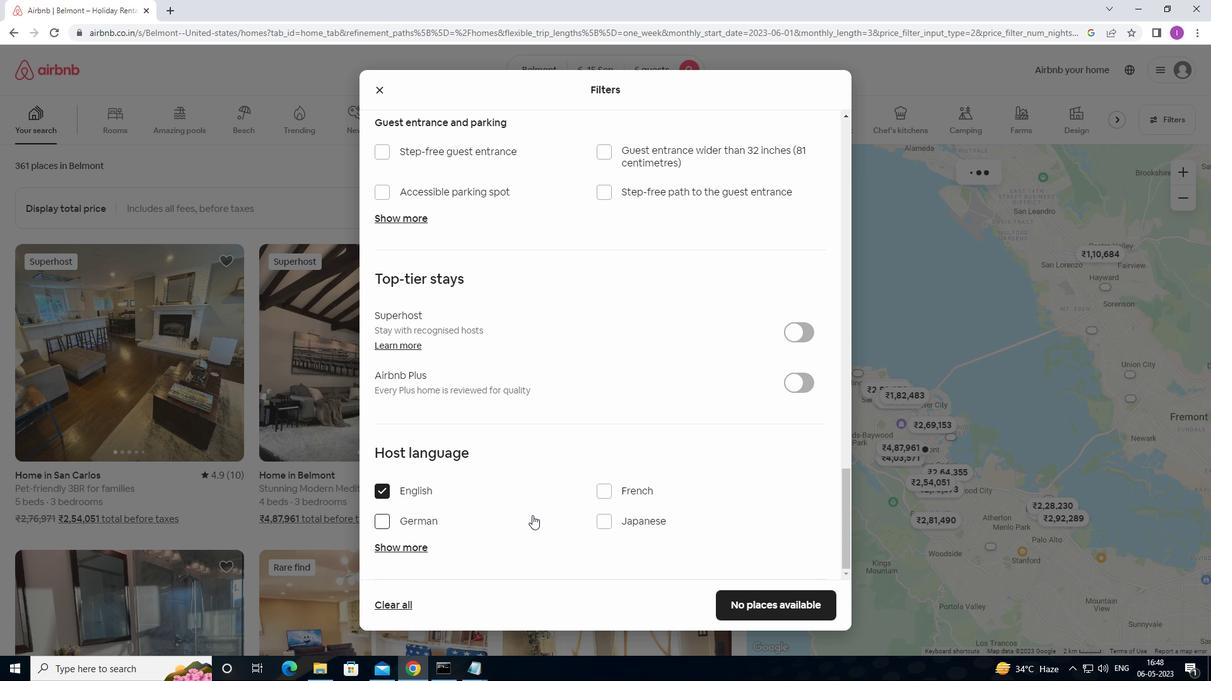 
Action: Mouse scrolled (541, 516) with delta (0, 0)
Screenshot: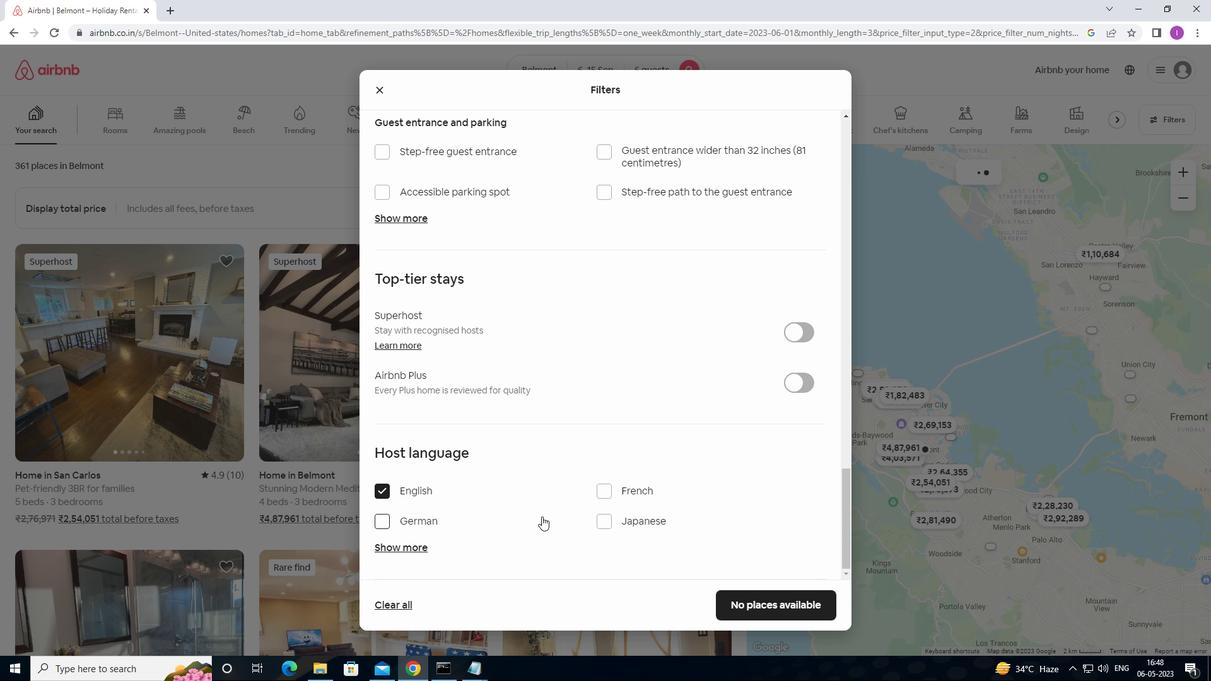 
Action: Mouse moved to (563, 507)
Screenshot: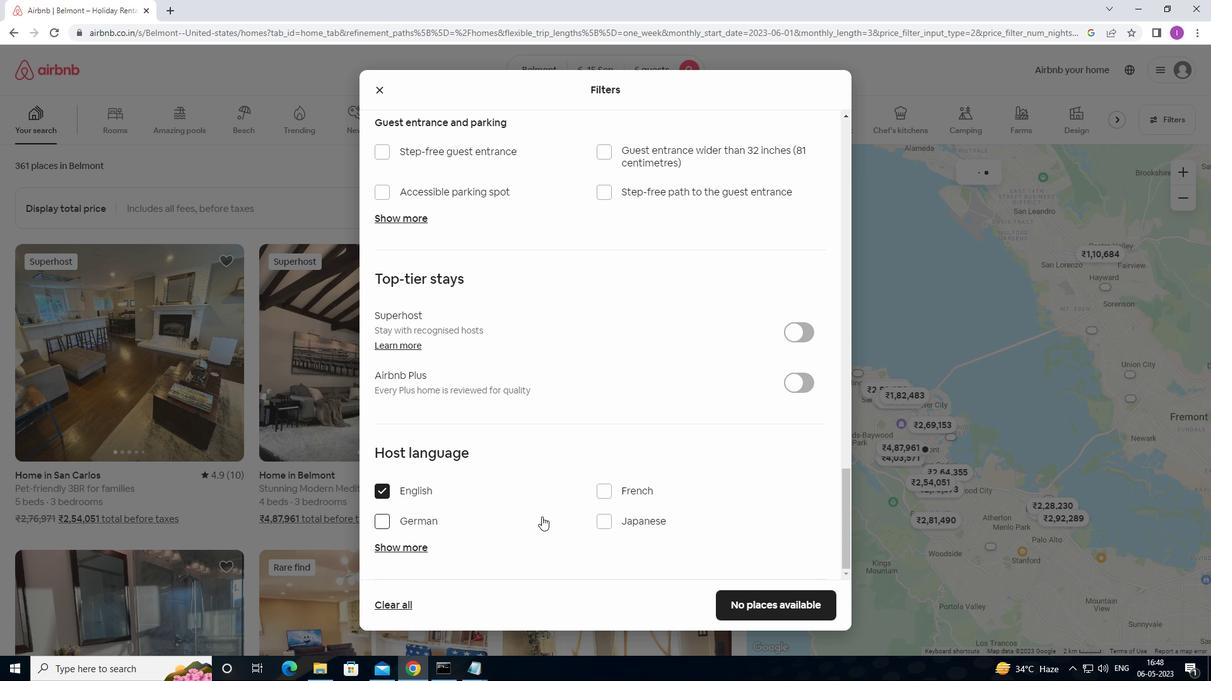 
Action: Mouse scrolled (563, 507) with delta (0, 0)
Screenshot: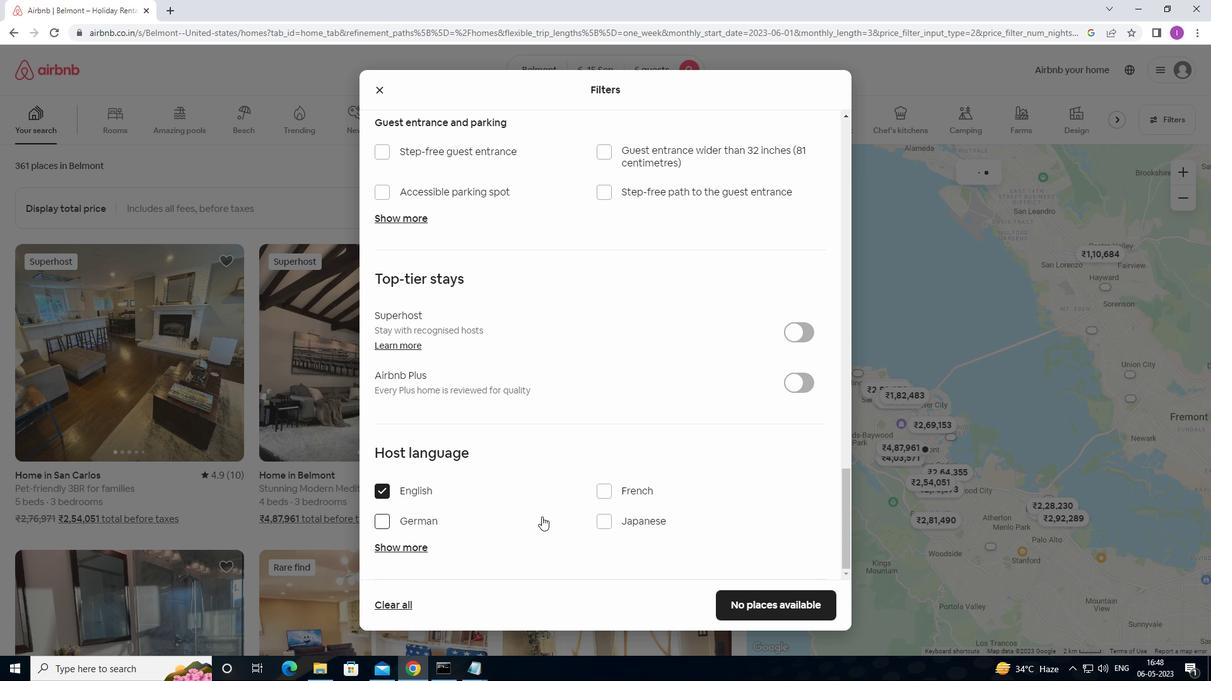 
Action: Mouse moved to (797, 600)
Screenshot: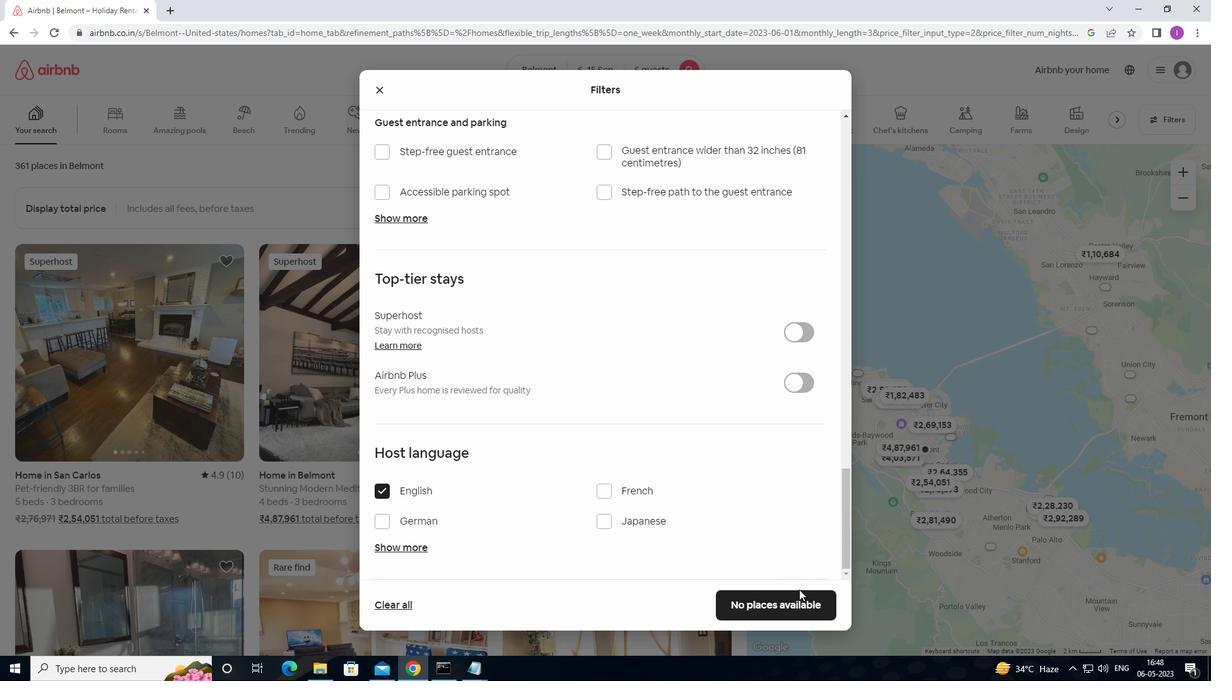 
Action: Mouse pressed left at (797, 600)
Screenshot: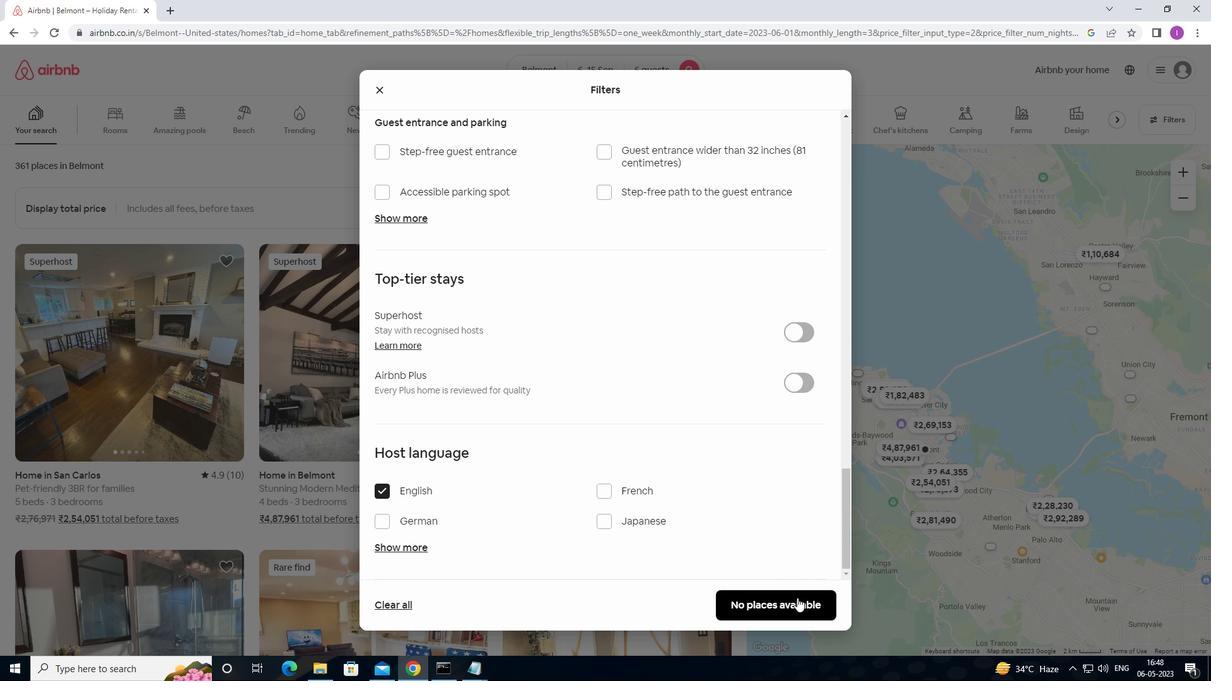 
Action: Mouse moved to (736, 573)
Screenshot: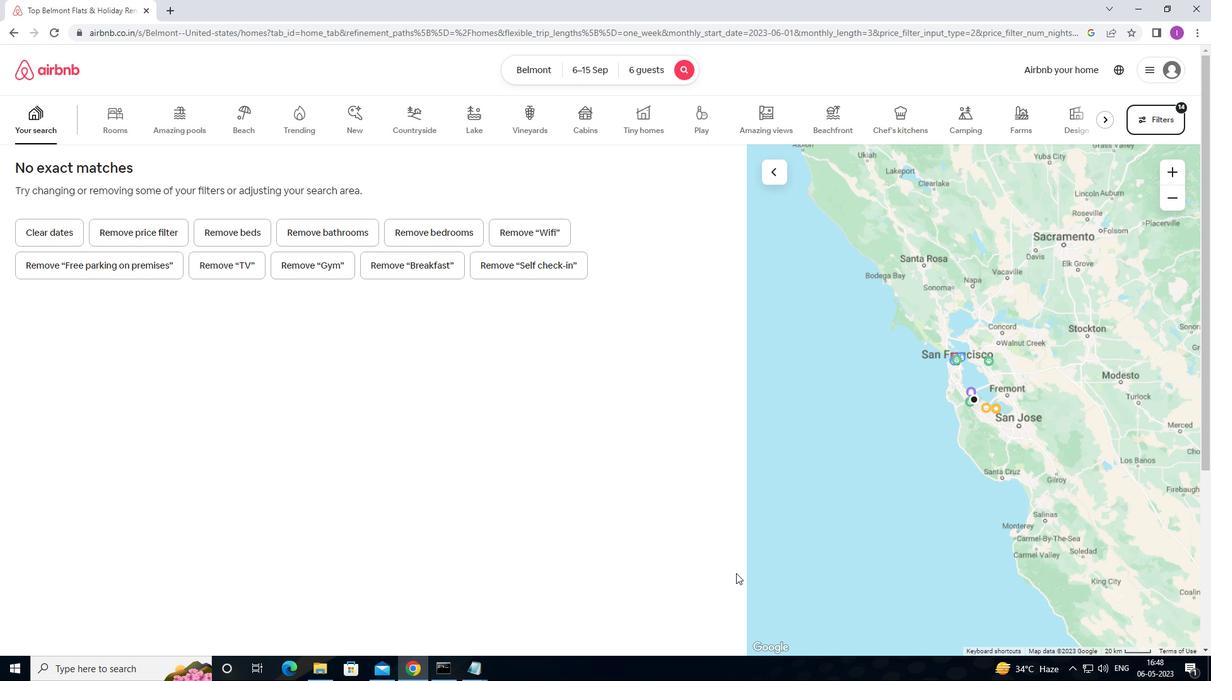 
